 Task: Find connections with filter location Odense with filter topic #coachingwith filter profile language Spanish with filter current company Firstsource with filter school Dhirubhai Ambani Institute of Information and Communication Technology with filter industry Office Furniture and Fixtures Manufacturing with filter service category Human Resources with filter keywords title Red Cross Volunteer
Action: Mouse moved to (711, 99)
Screenshot: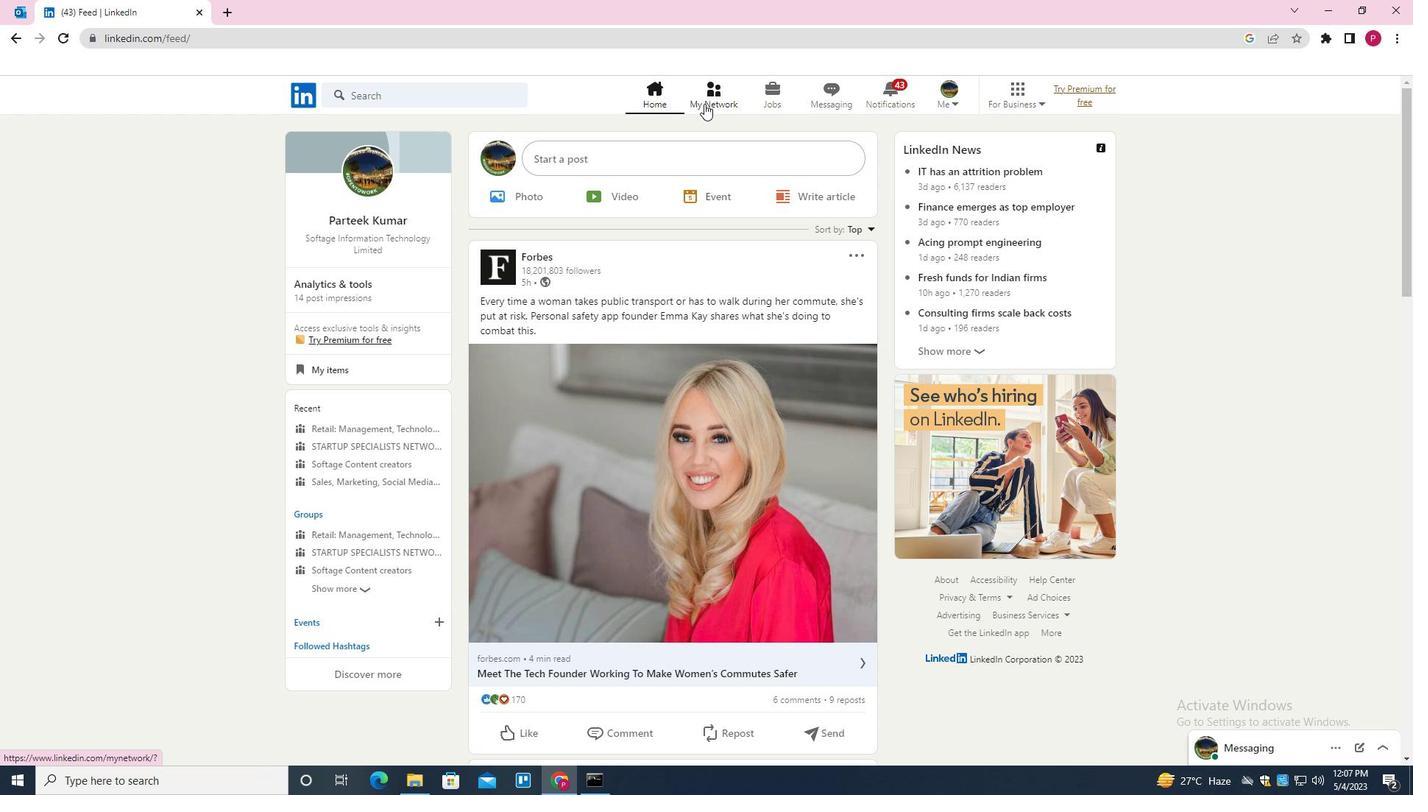 
Action: Mouse pressed left at (711, 99)
Screenshot: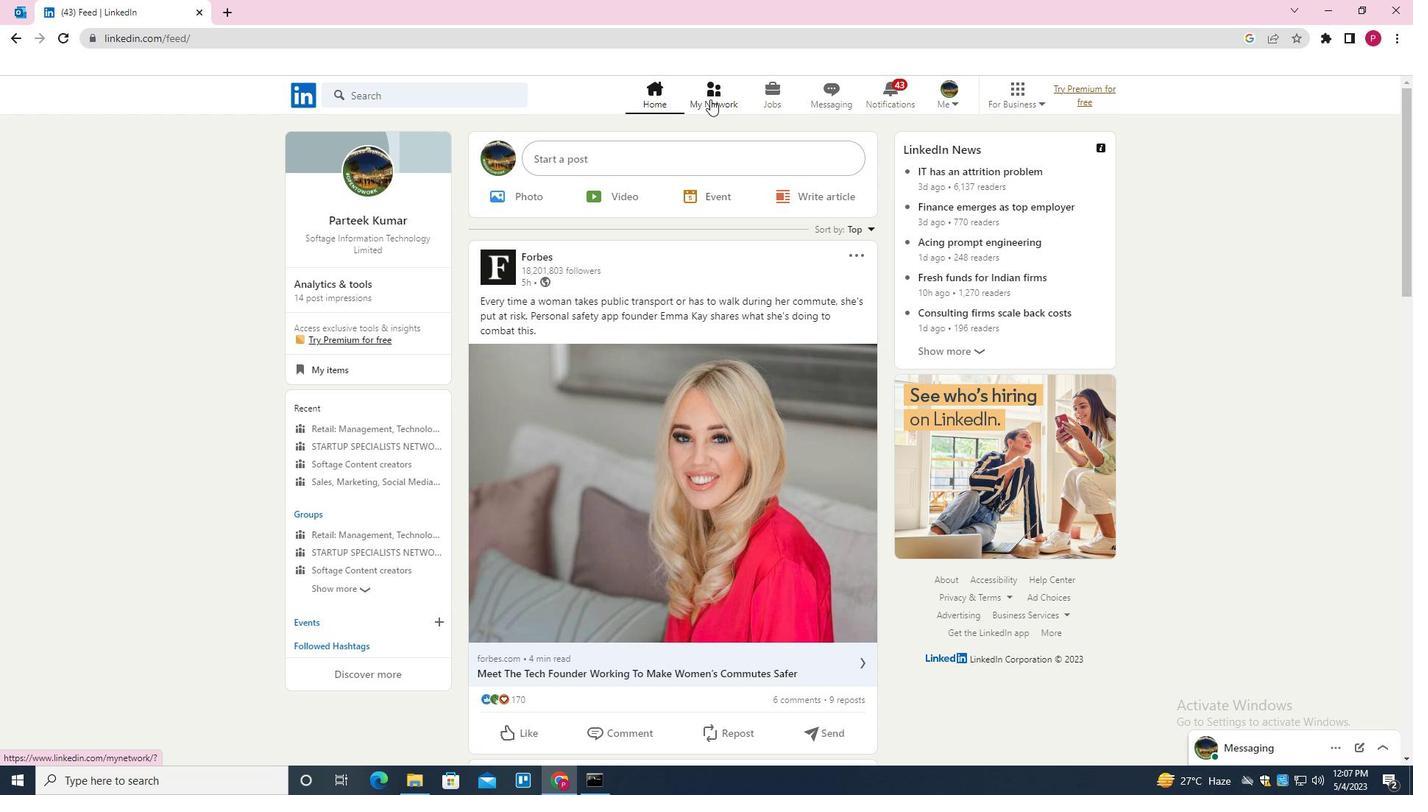 
Action: Mouse moved to (461, 172)
Screenshot: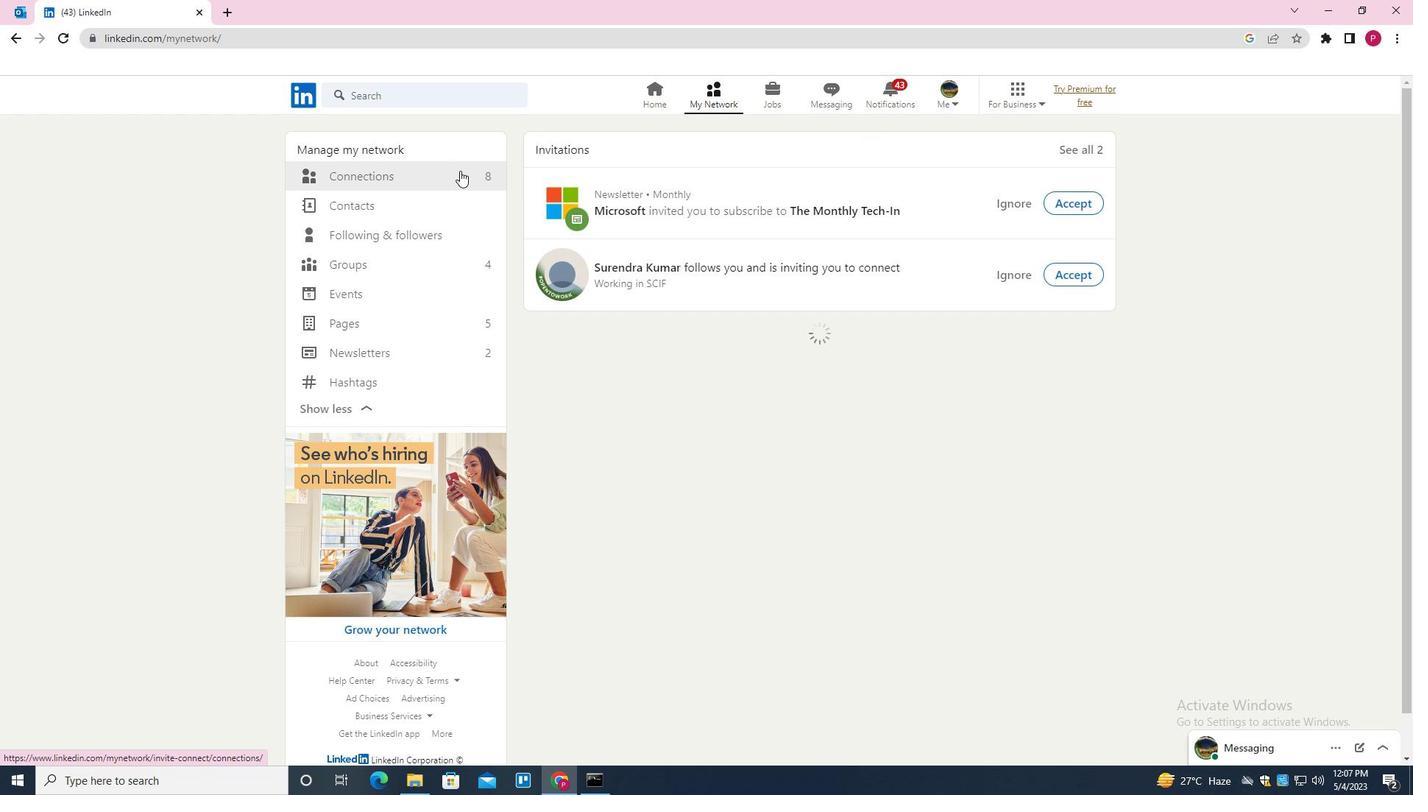 
Action: Mouse pressed left at (461, 172)
Screenshot: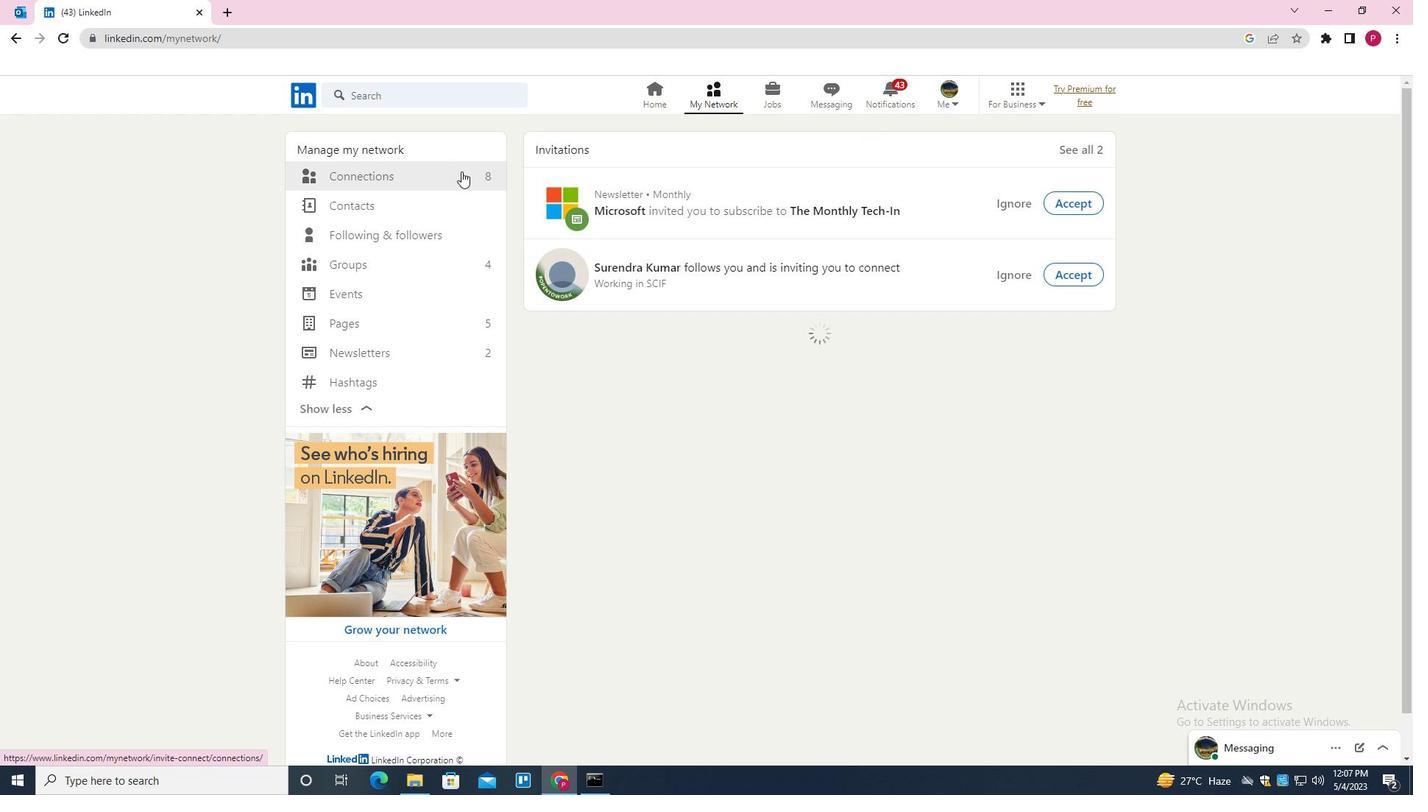 
Action: Mouse moved to (818, 176)
Screenshot: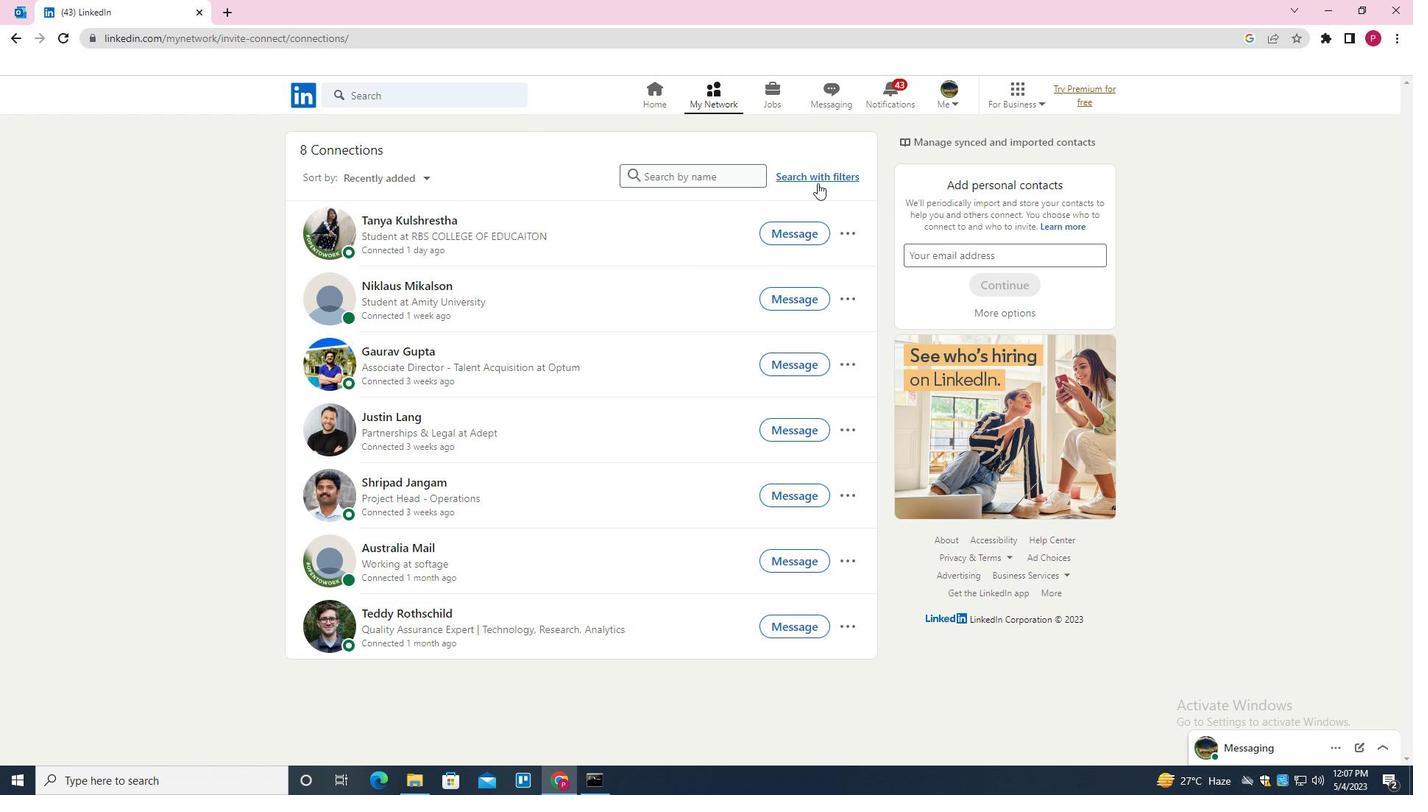 
Action: Mouse pressed left at (818, 176)
Screenshot: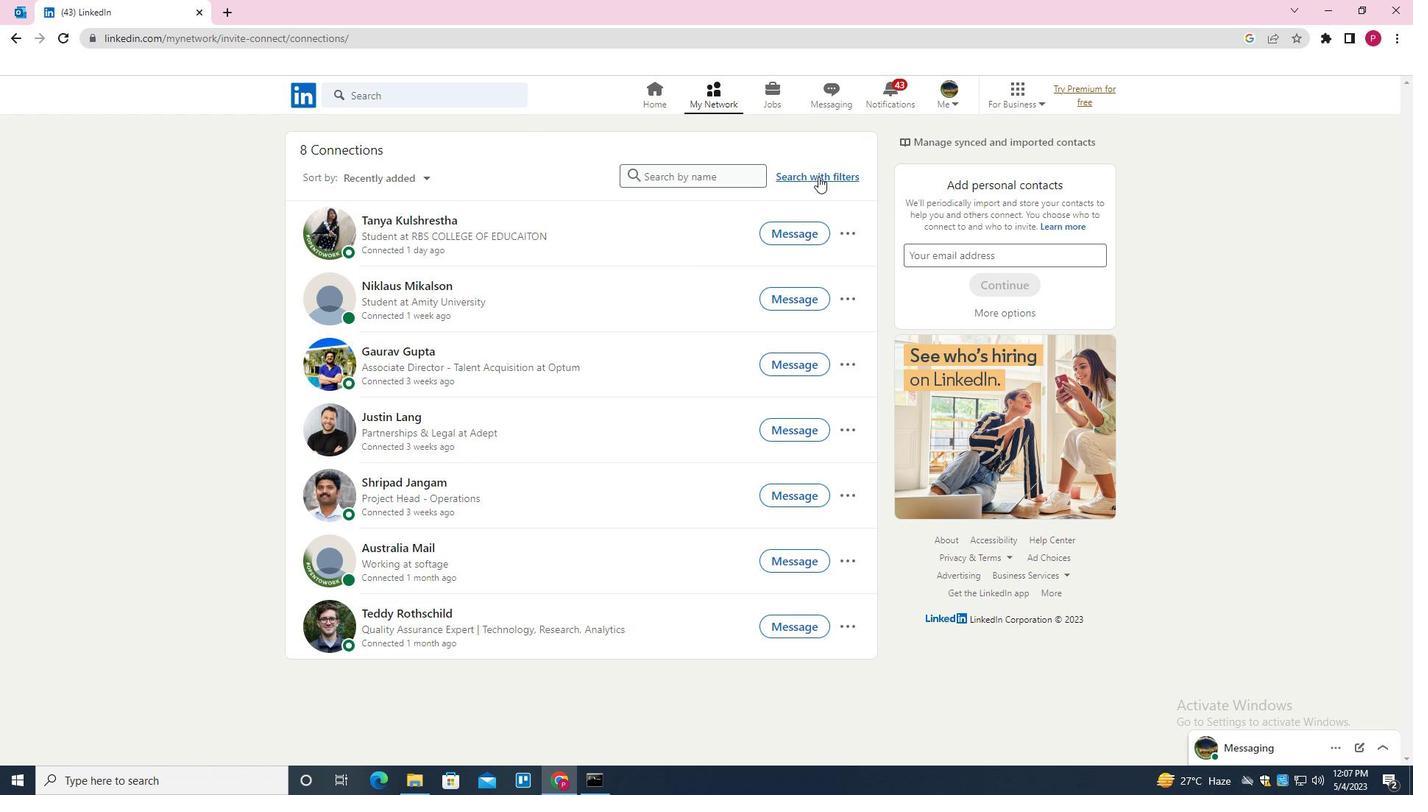 
Action: Mouse moved to (756, 139)
Screenshot: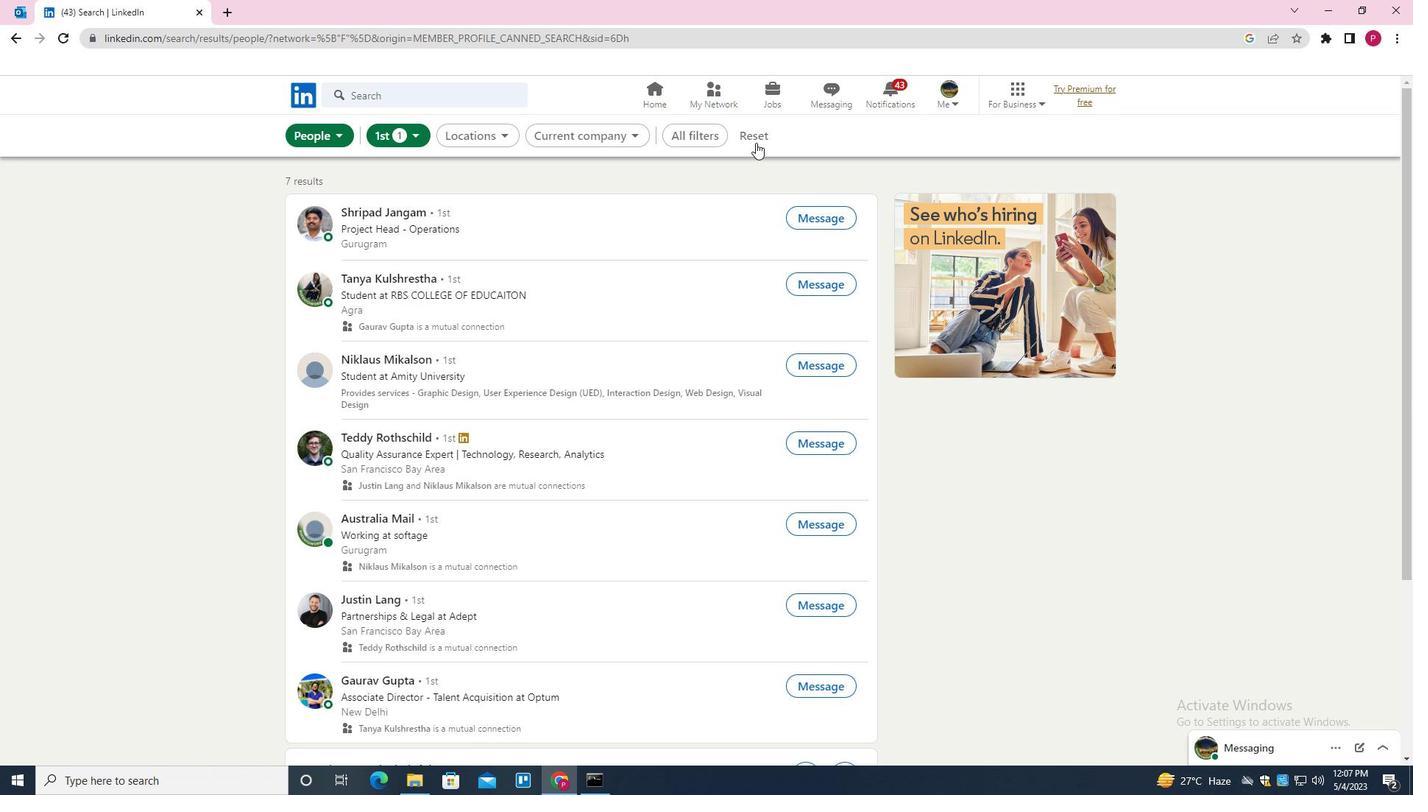 
Action: Mouse pressed left at (756, 139)
Screenshot: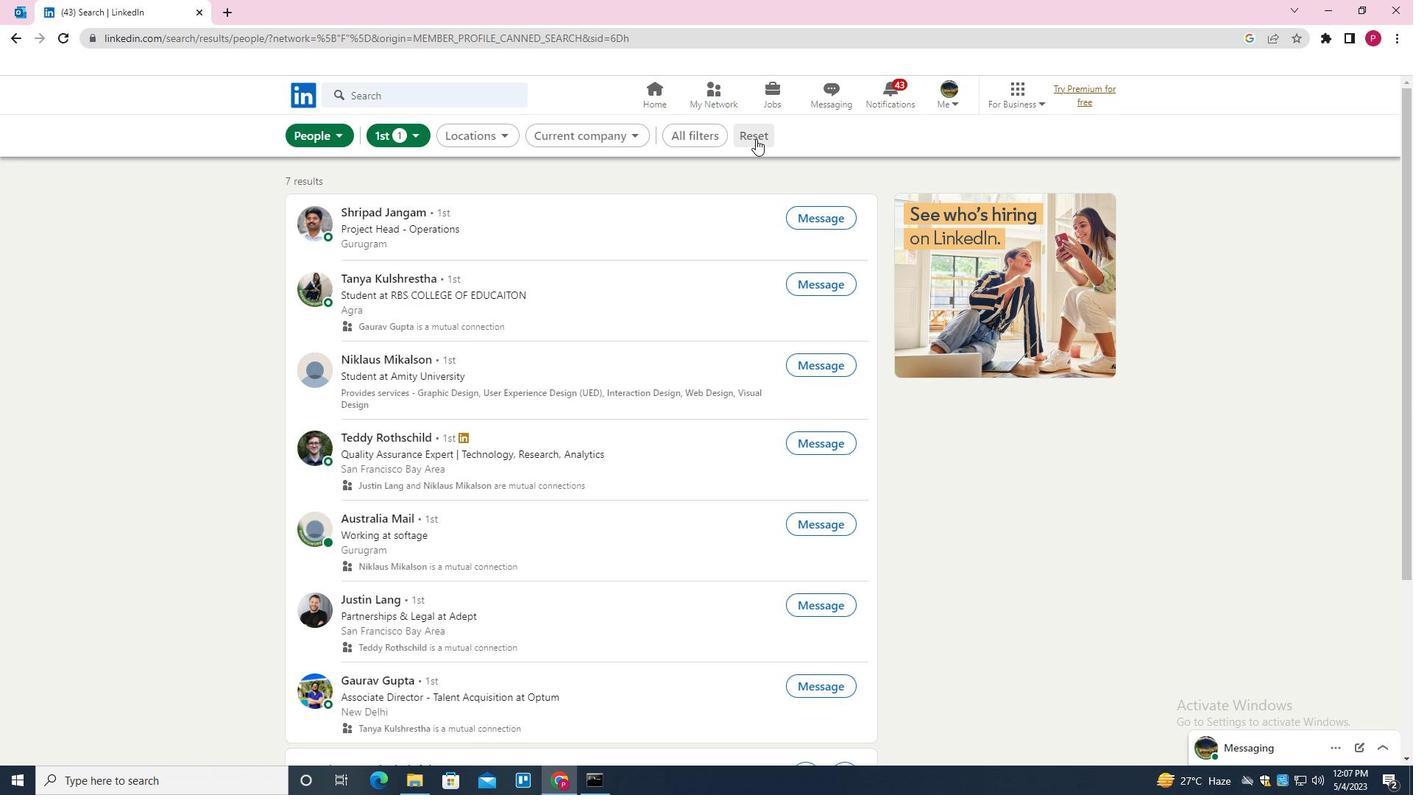 
Action: Mouse moved to (732, 130)
Screenshot: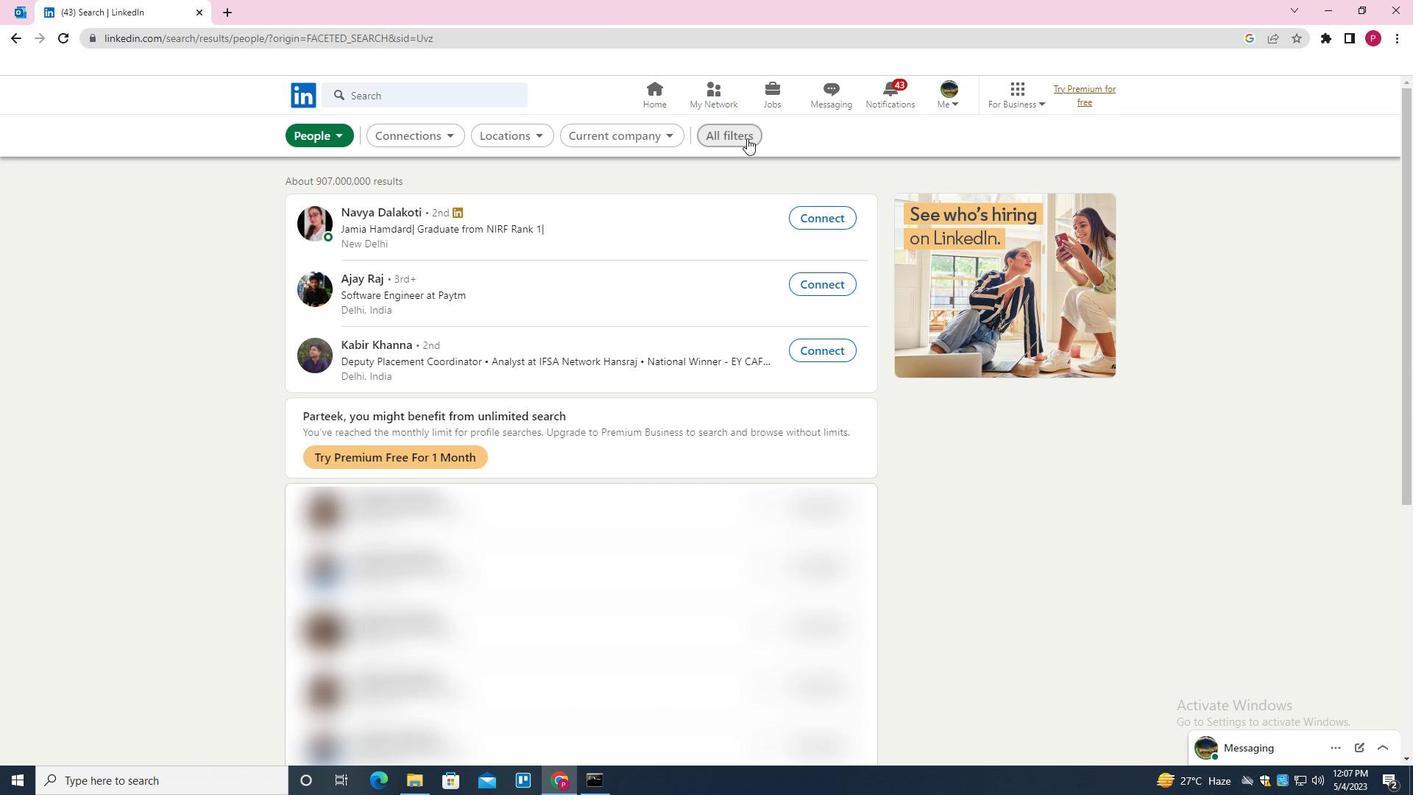 
Action: Mouse pressed left at (732, 130)
Screenshot: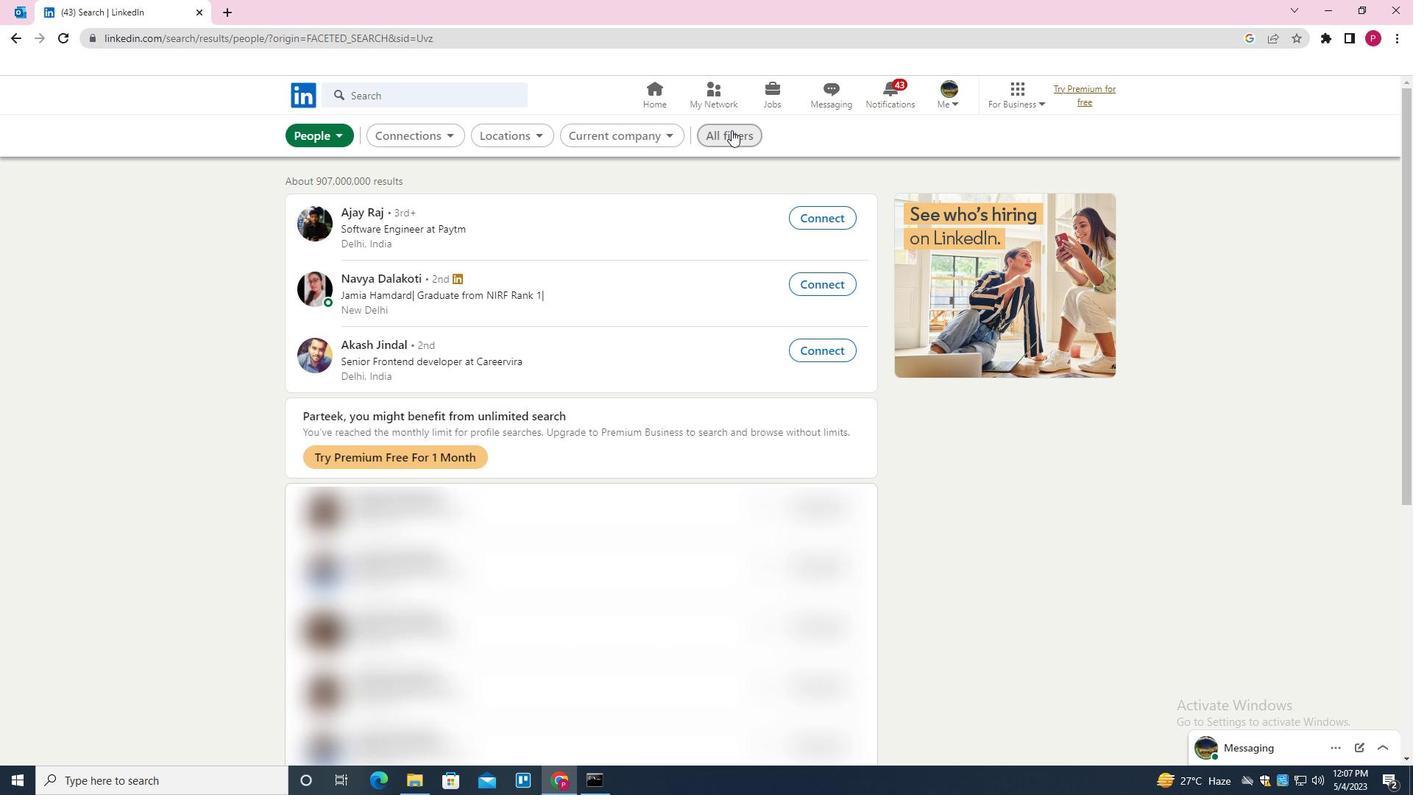 
Action: Mouse moved to (1076, 301)
Screenshot: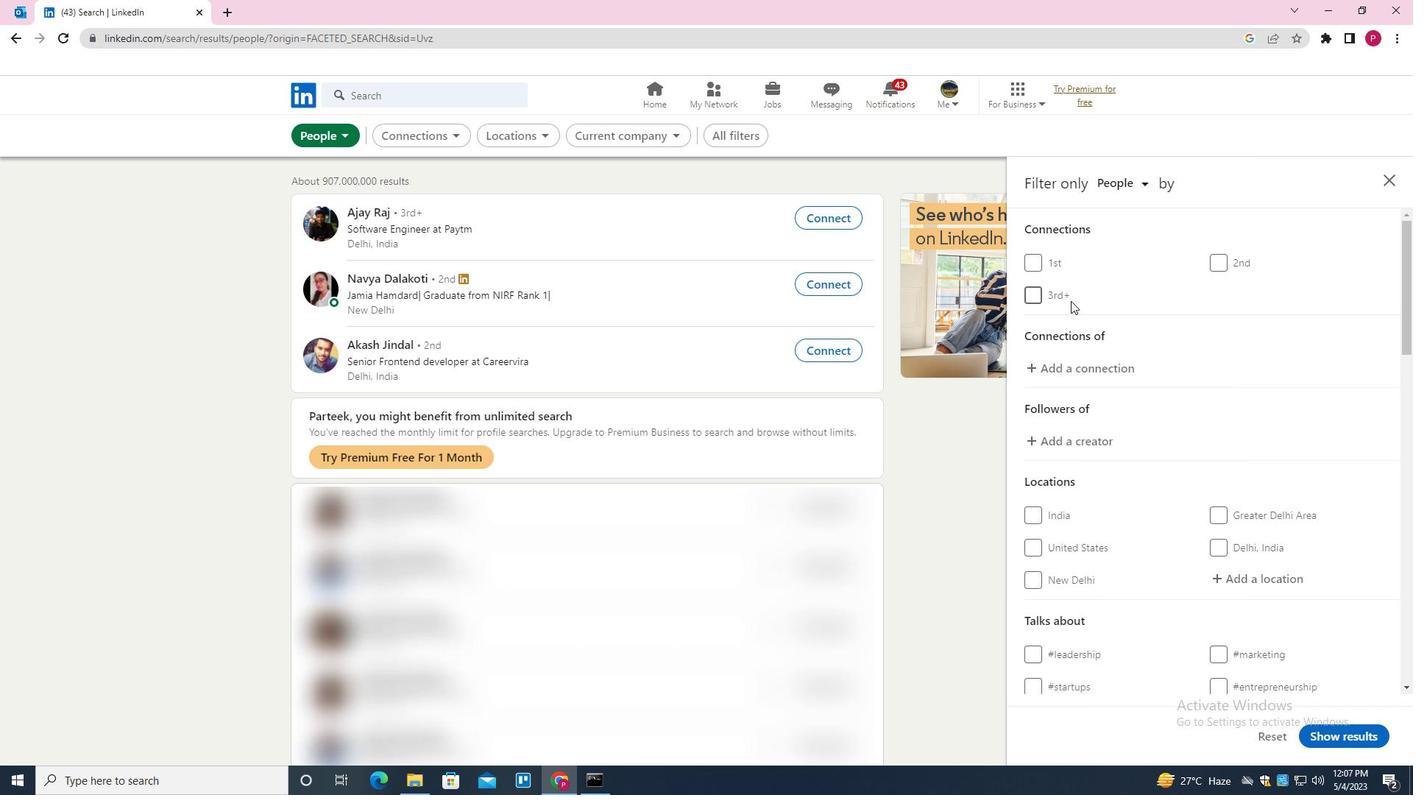 
Action: Mouse scrolled (1076, 300) with delta (0, 0)
Screenshot: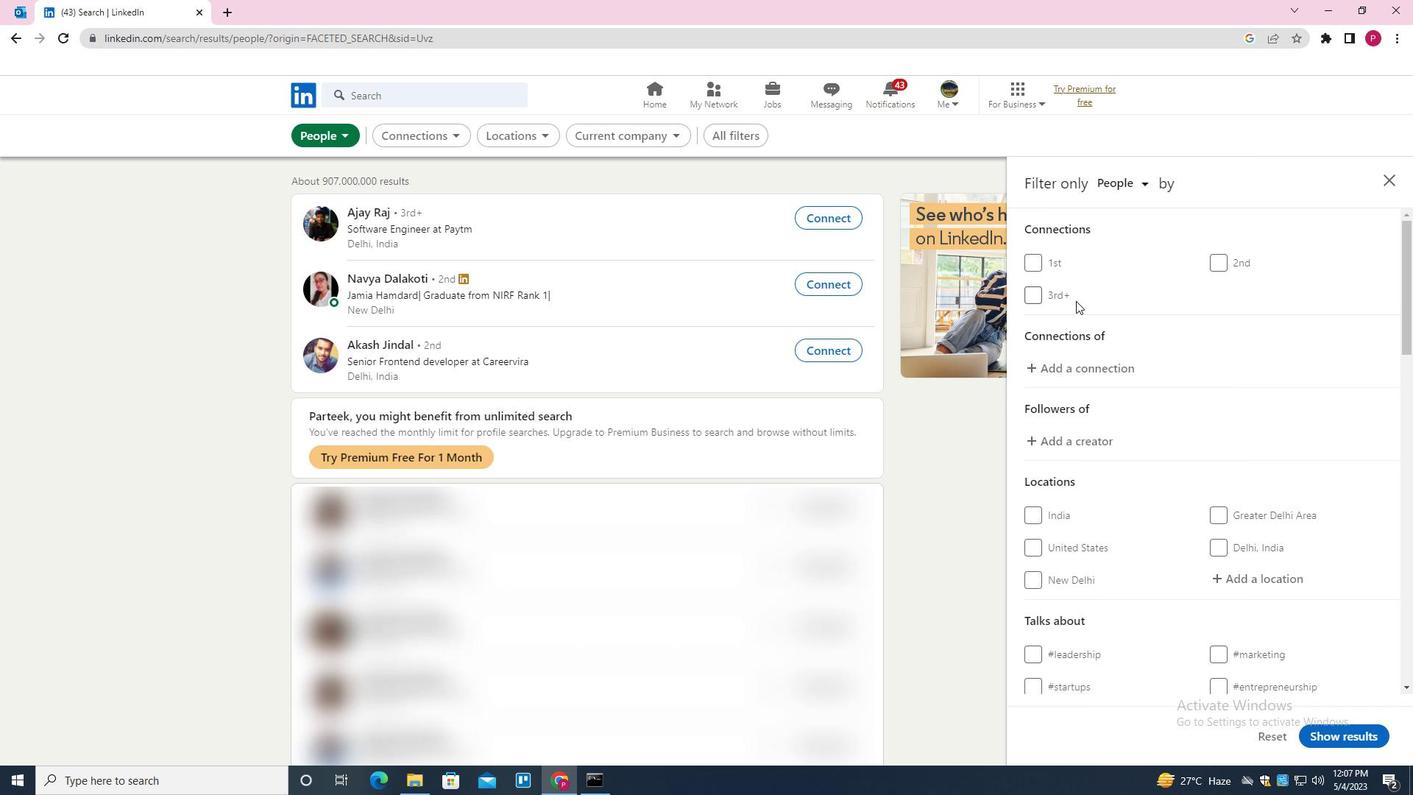 
Action: Mouse scrolled (1076, 300) with delta (0, 0)
Screenshot: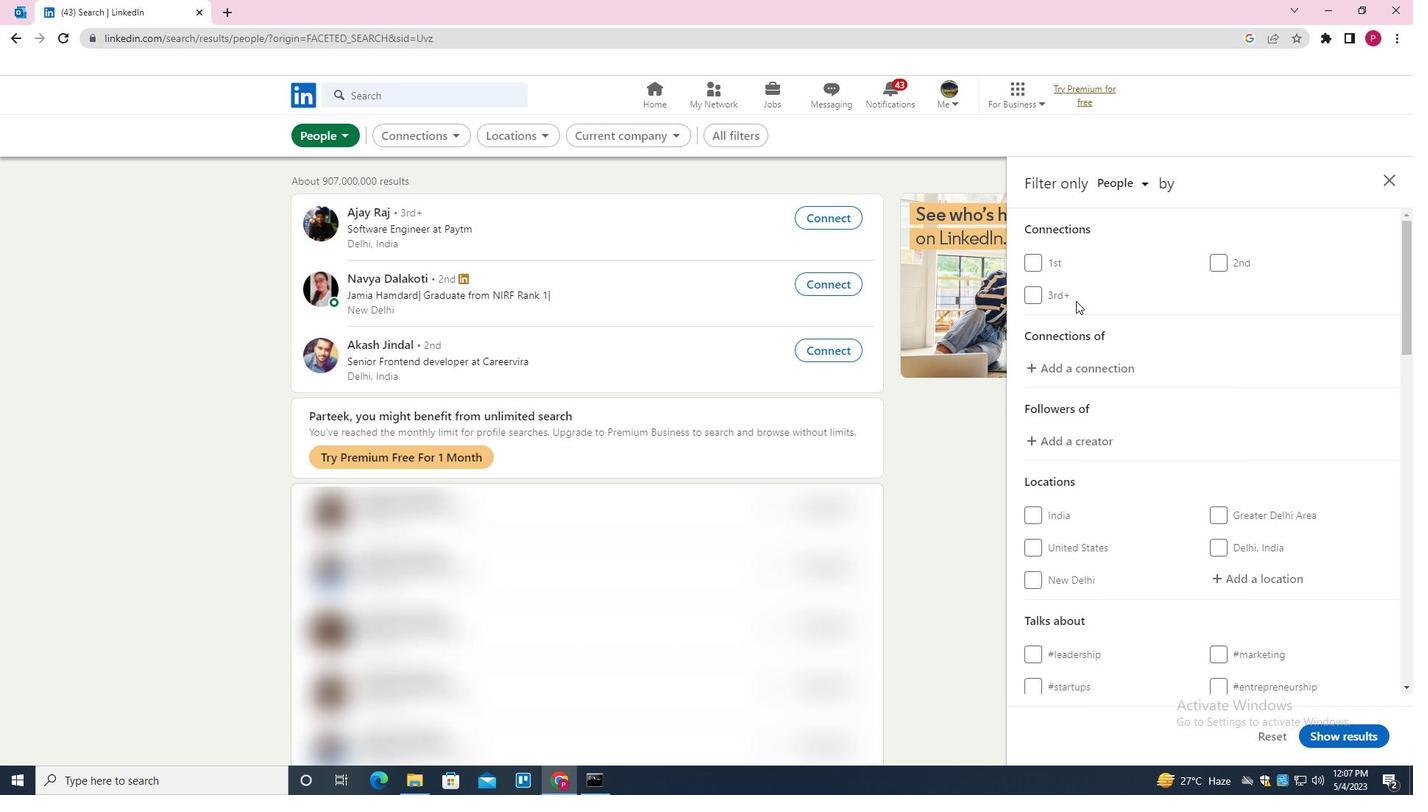 
Action: Mouse scrolled (1076, 300) with delta (0, 0)
Screenshot: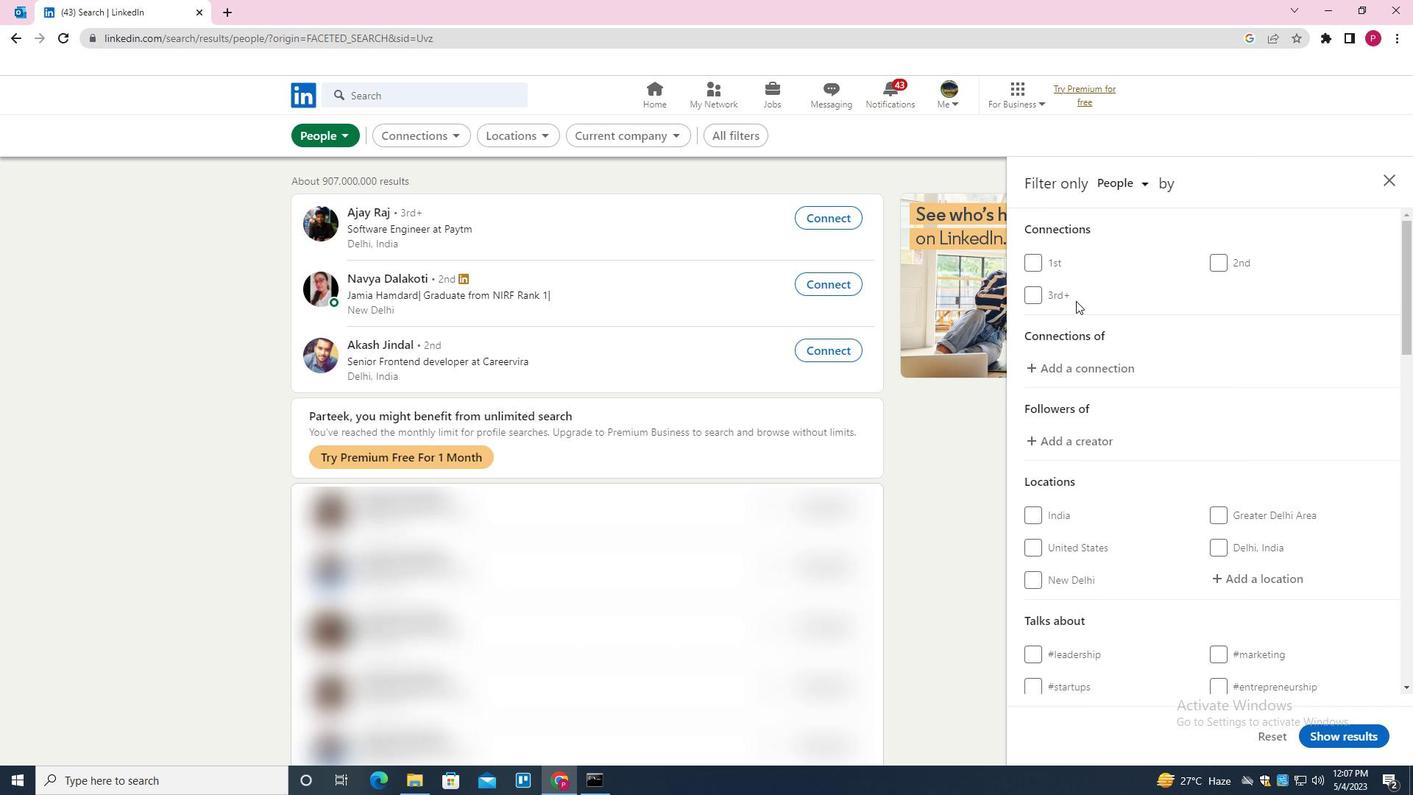 
Action: Mouse moved to (1248, 361)
Screenshot: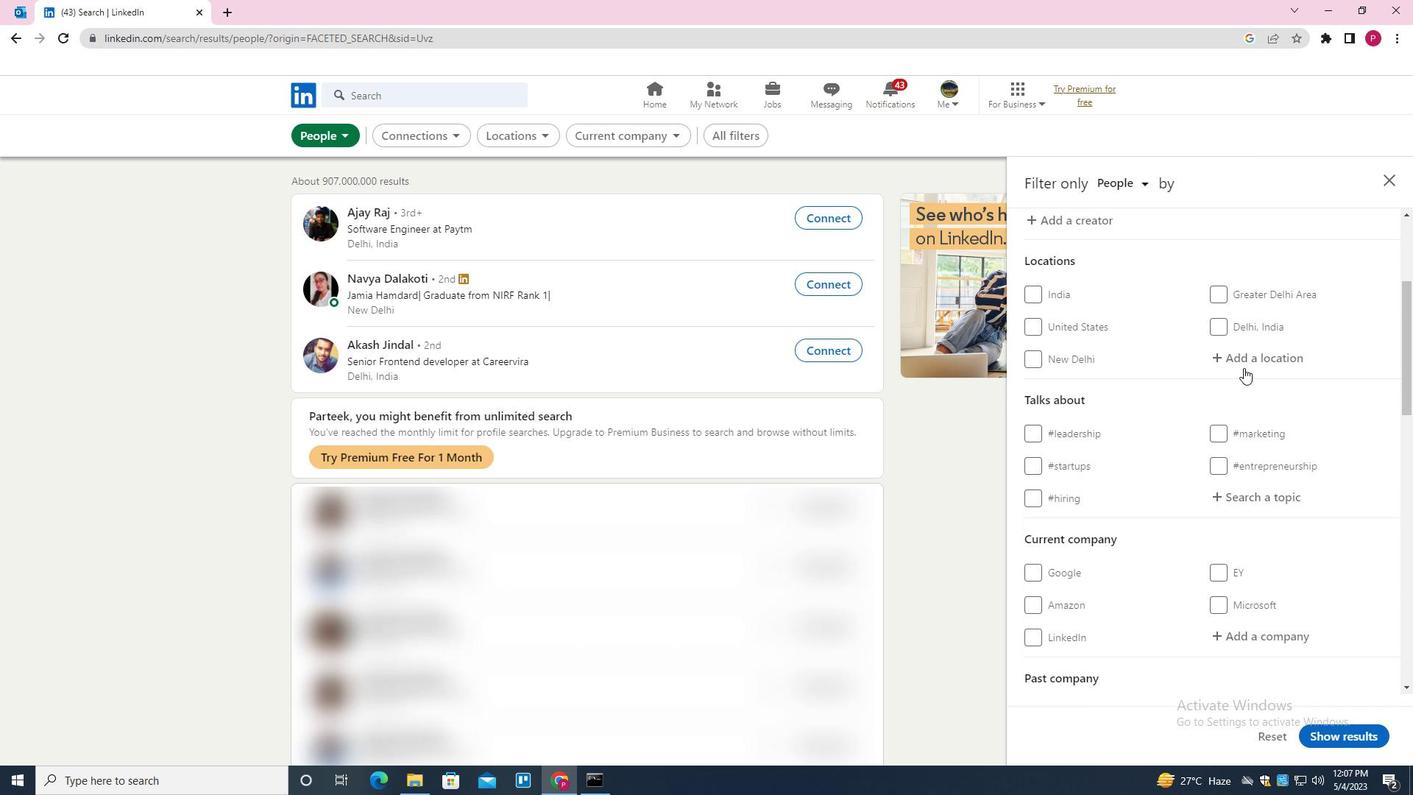 
Action: Mouse pressed left at (1248, 361)
Screenshot: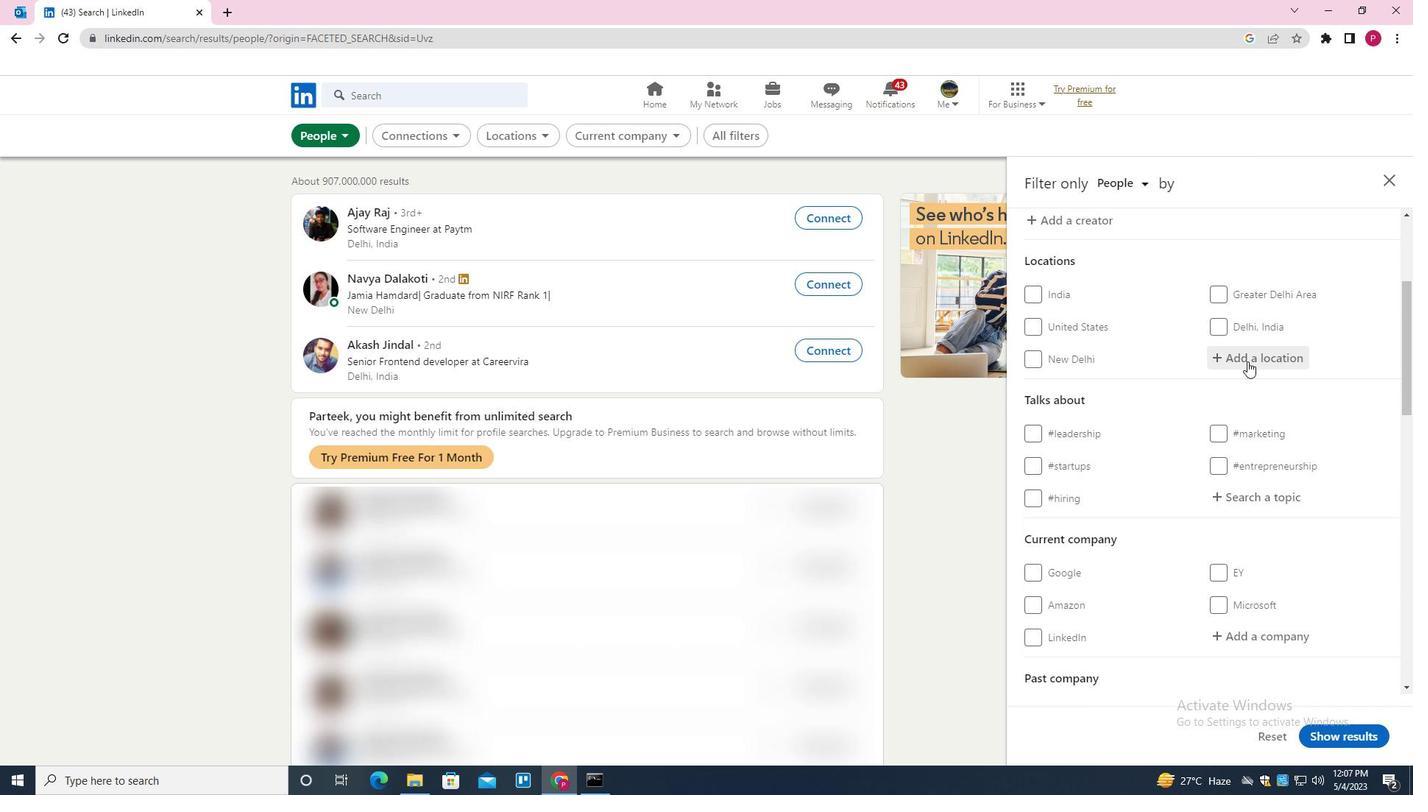 
Action: Key pressed <Key.shift>ODENSE<Key.down><Key.enter>
Screenshot: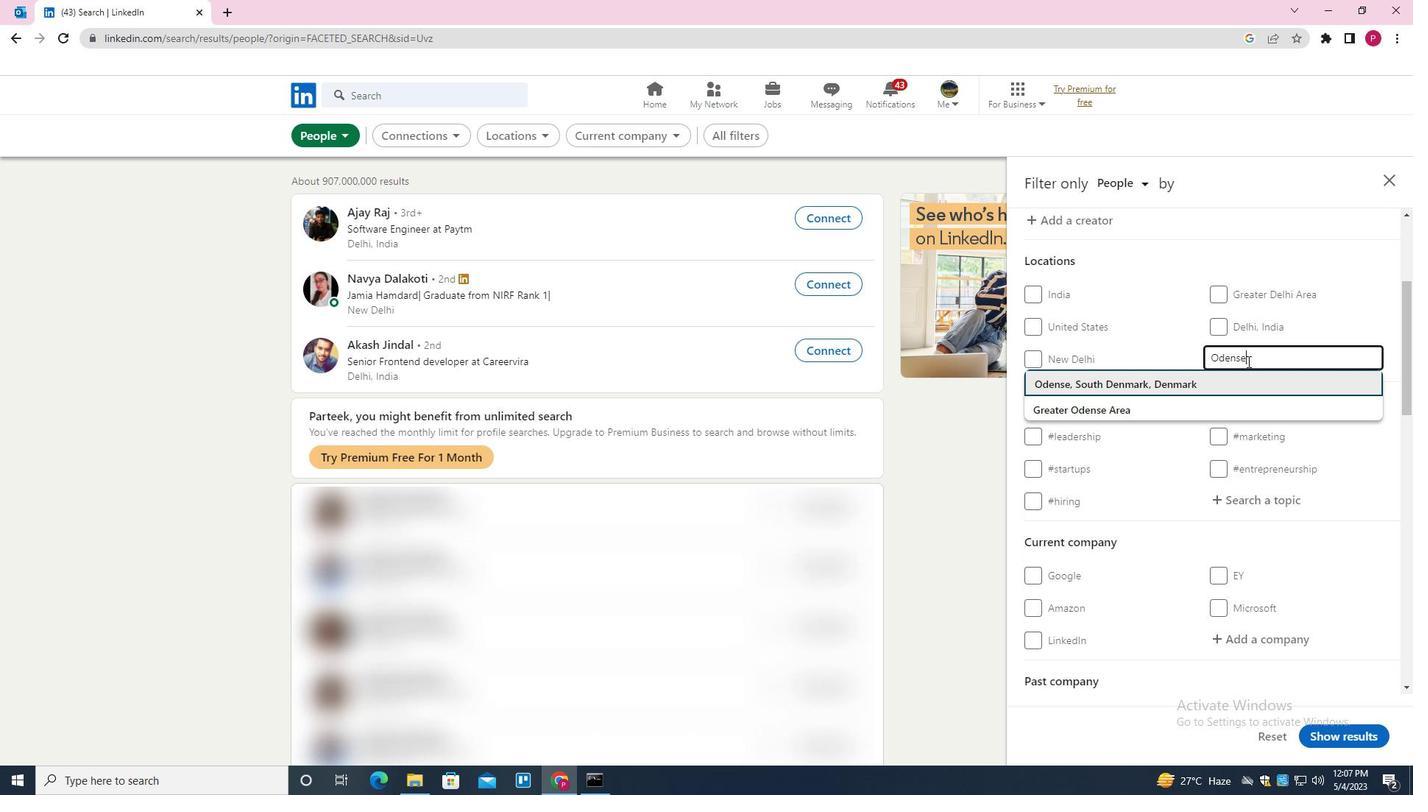 
Action: Mouse moved to (1306, 391)
Screenshot: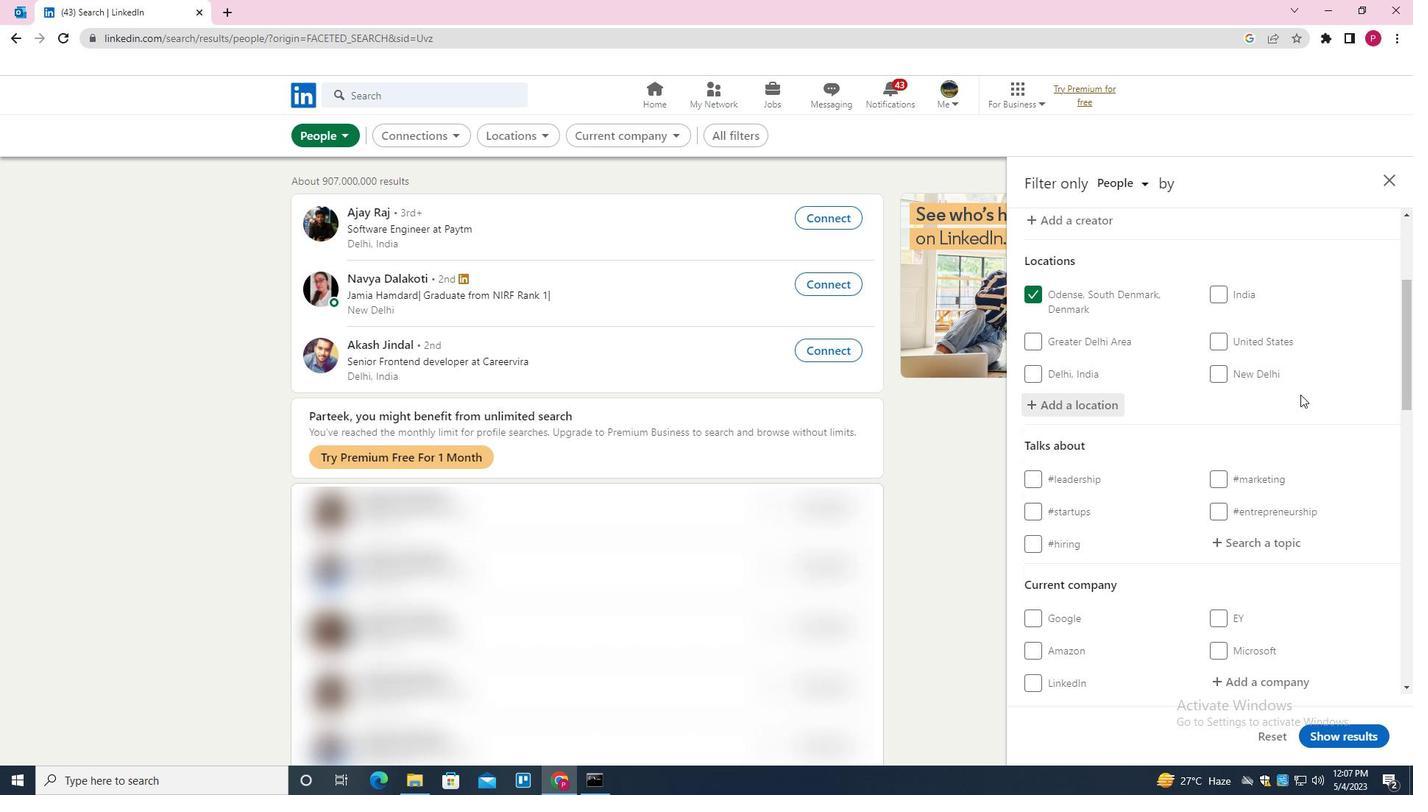 
Action: Mouse scrolled (1306, 391) with delta (0, 0)
Screenshot: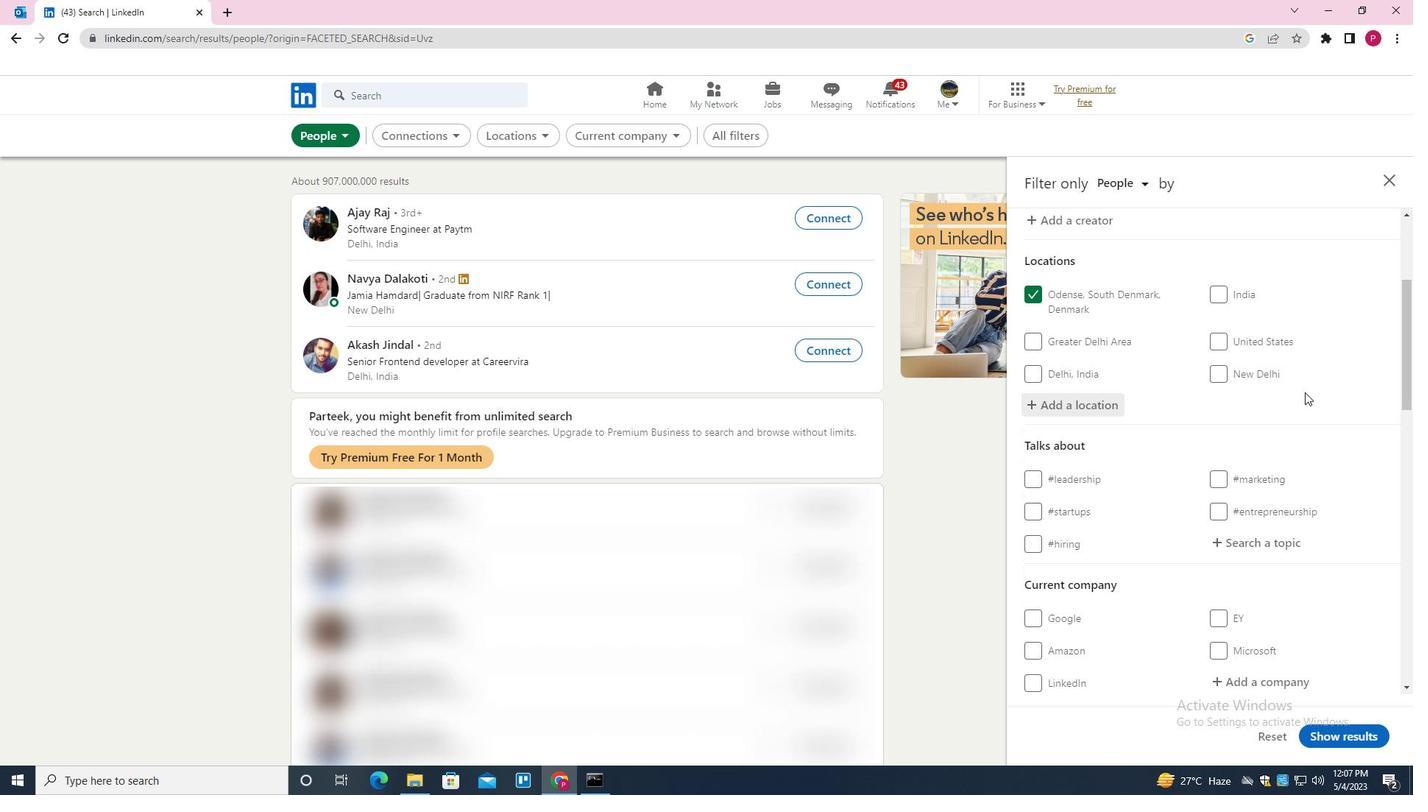 
Action: Mouse moved to (1306, 391)
Screenshot: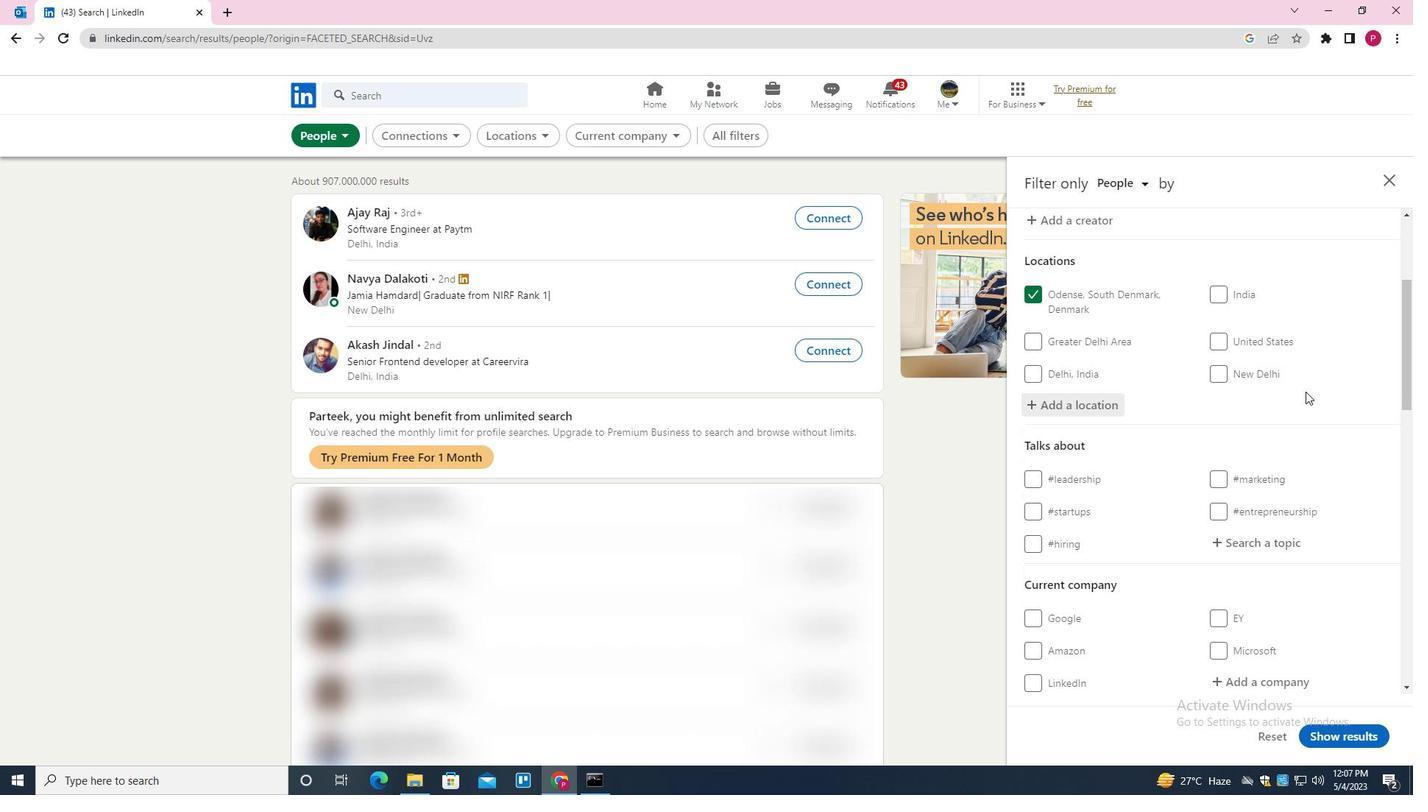 
Action: Mouse scrolled (1306, 391) with delta (0, 0)
Screenshot: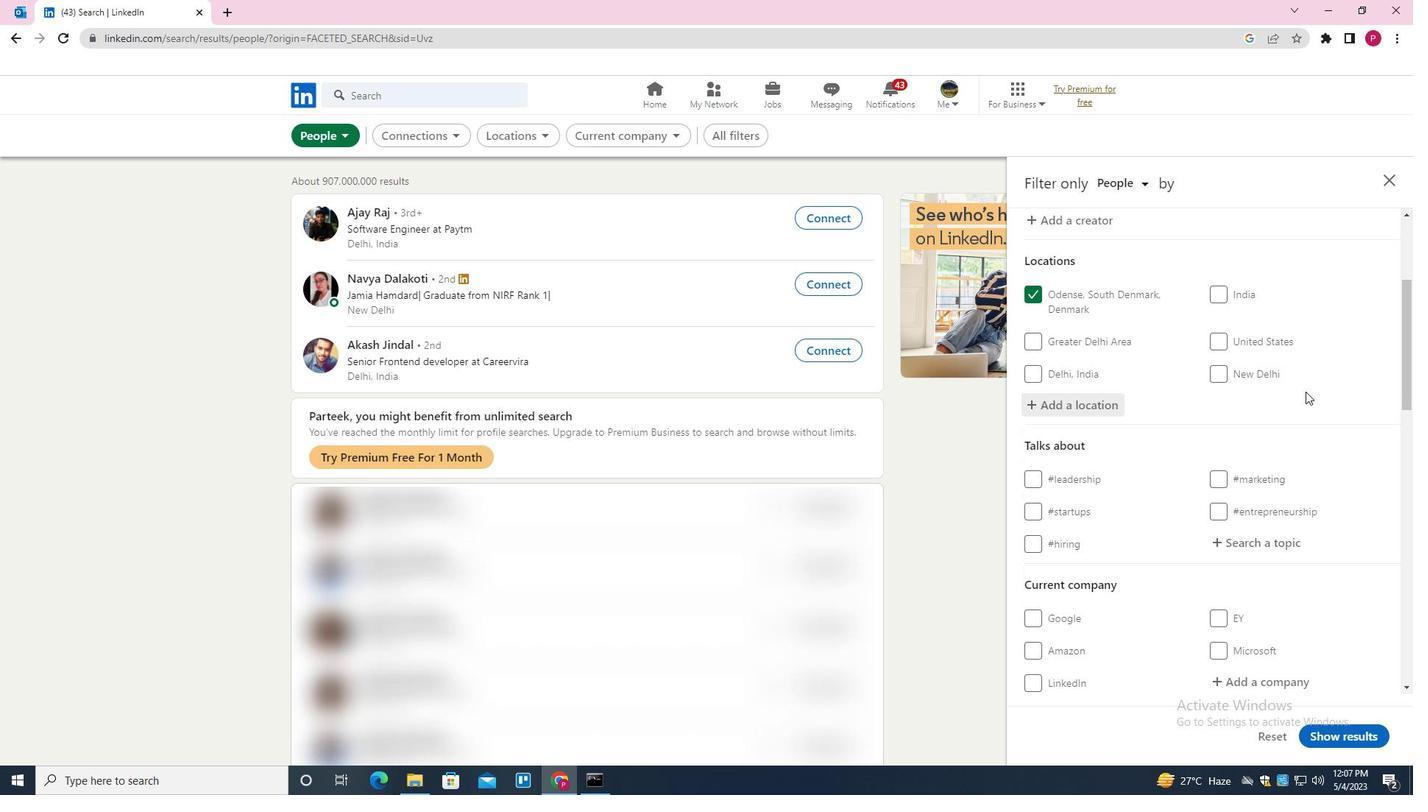 
Action: Mouse moved to (1285, 404)
Screenshot: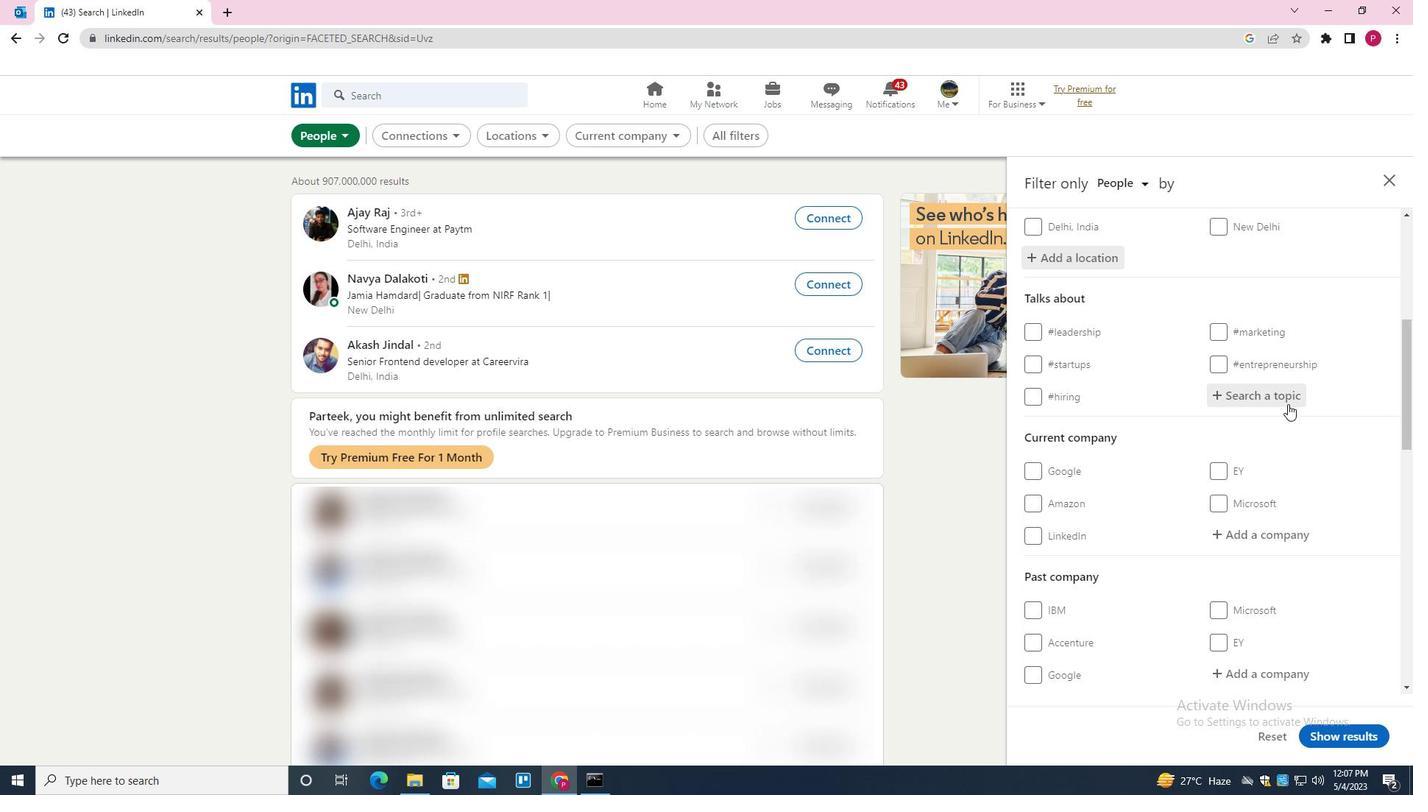 
Action: Mouse pressed left at (1285, 404)
Screenshot: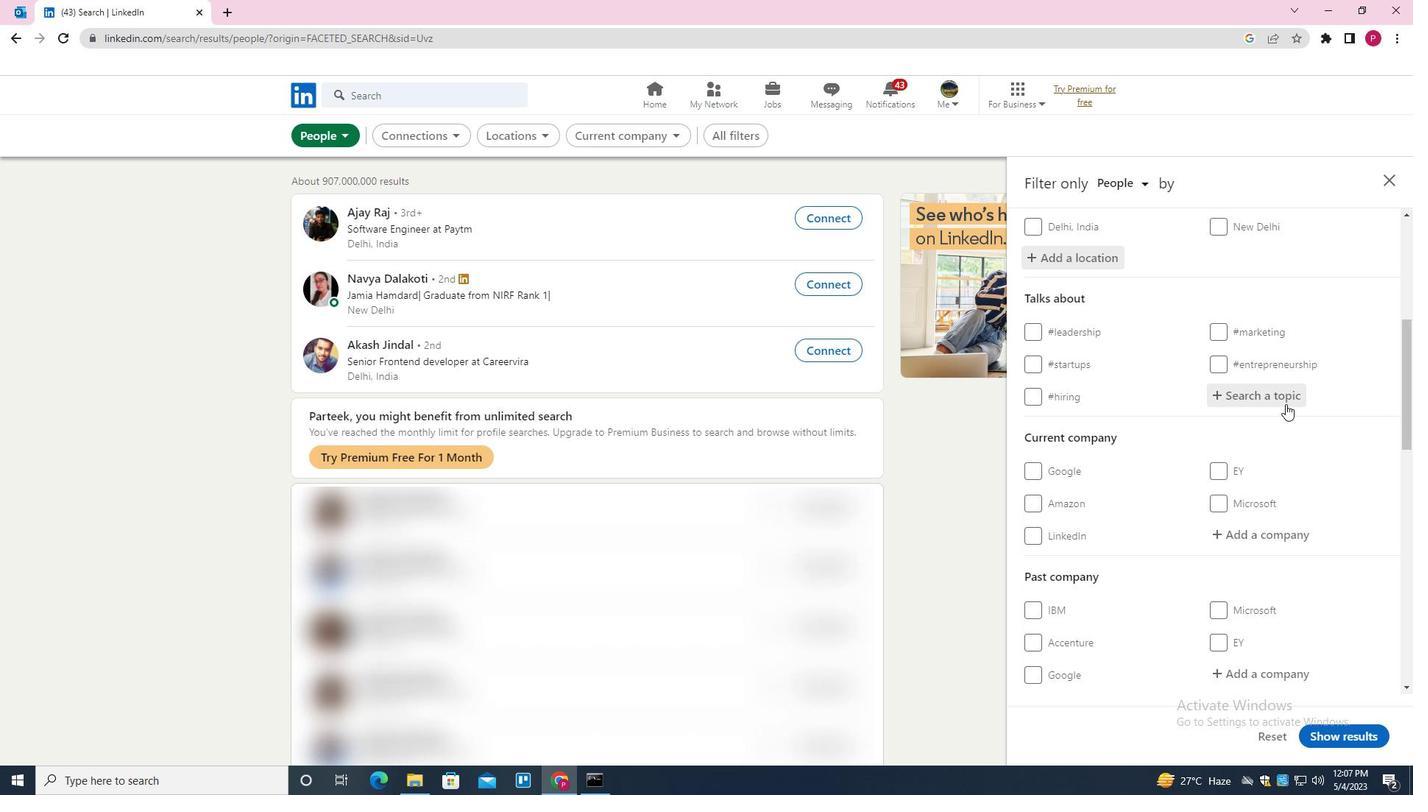 
Action: Key pressed <Key.shift>COACHING<Key.down><Key.enter>
Screenshot: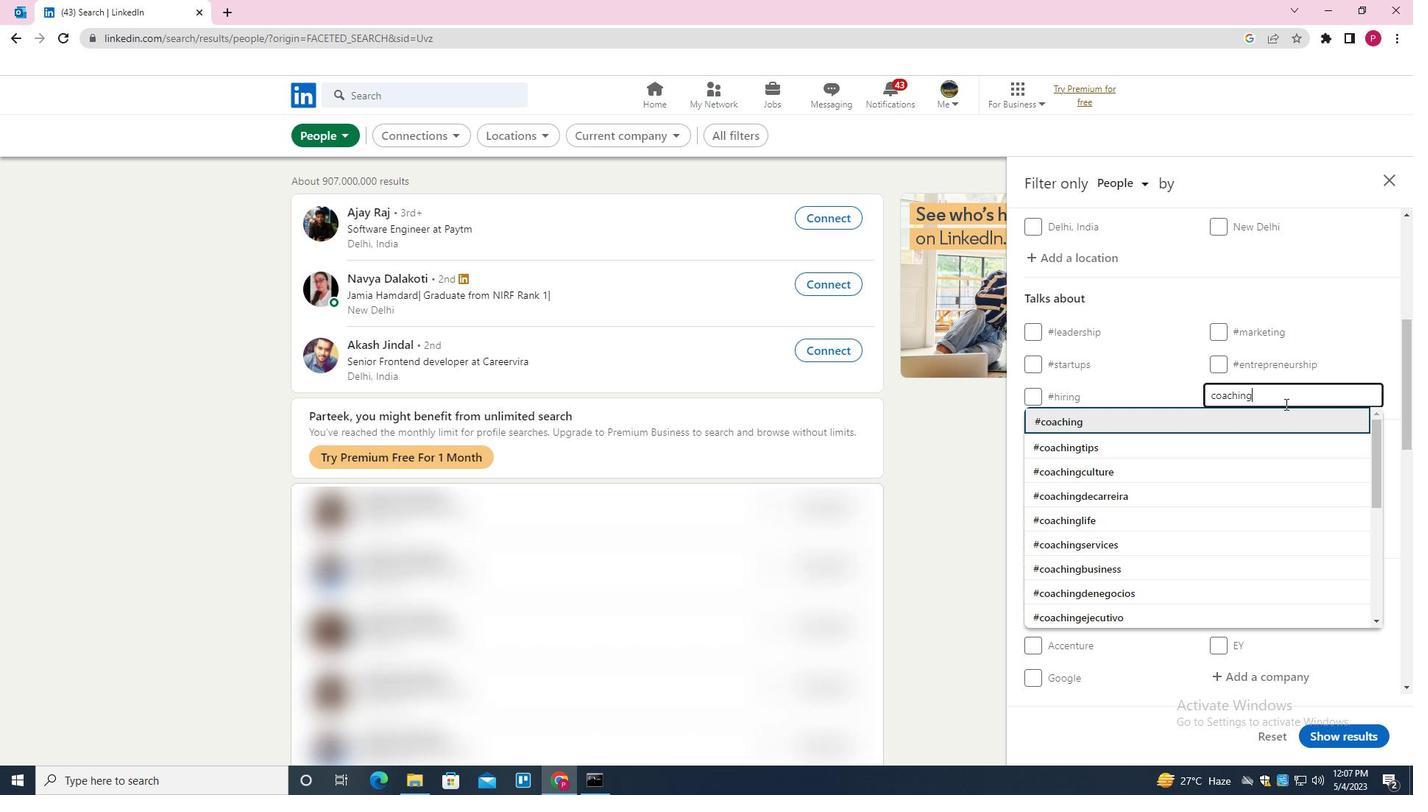 
Action: Mouse moved to (1243, 394)
Screenshot: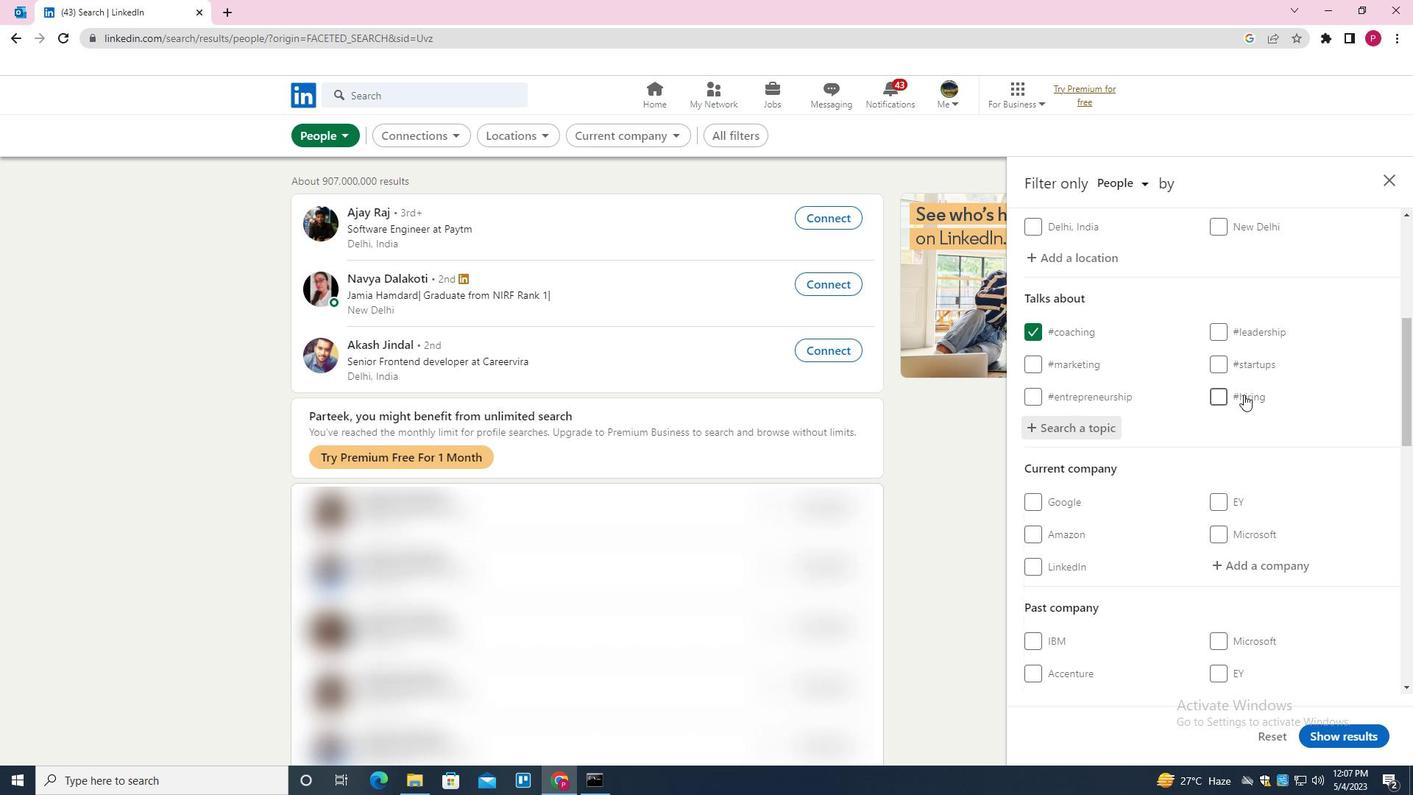 
Action: Mouse scrolled (1243, 394) with delta (0, 0)
Screenshot: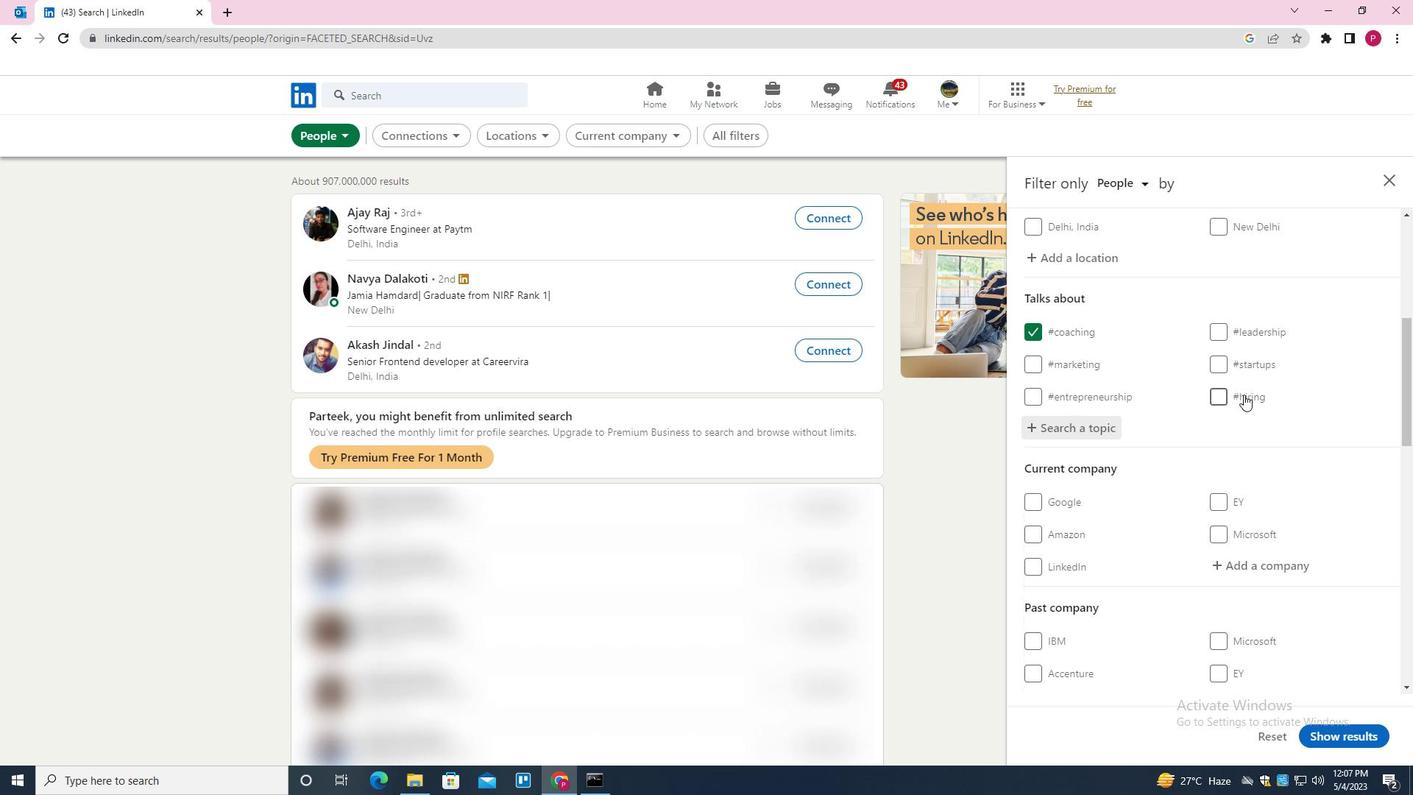 
Action: Mouse moved to (1243, 399)
Screenshot: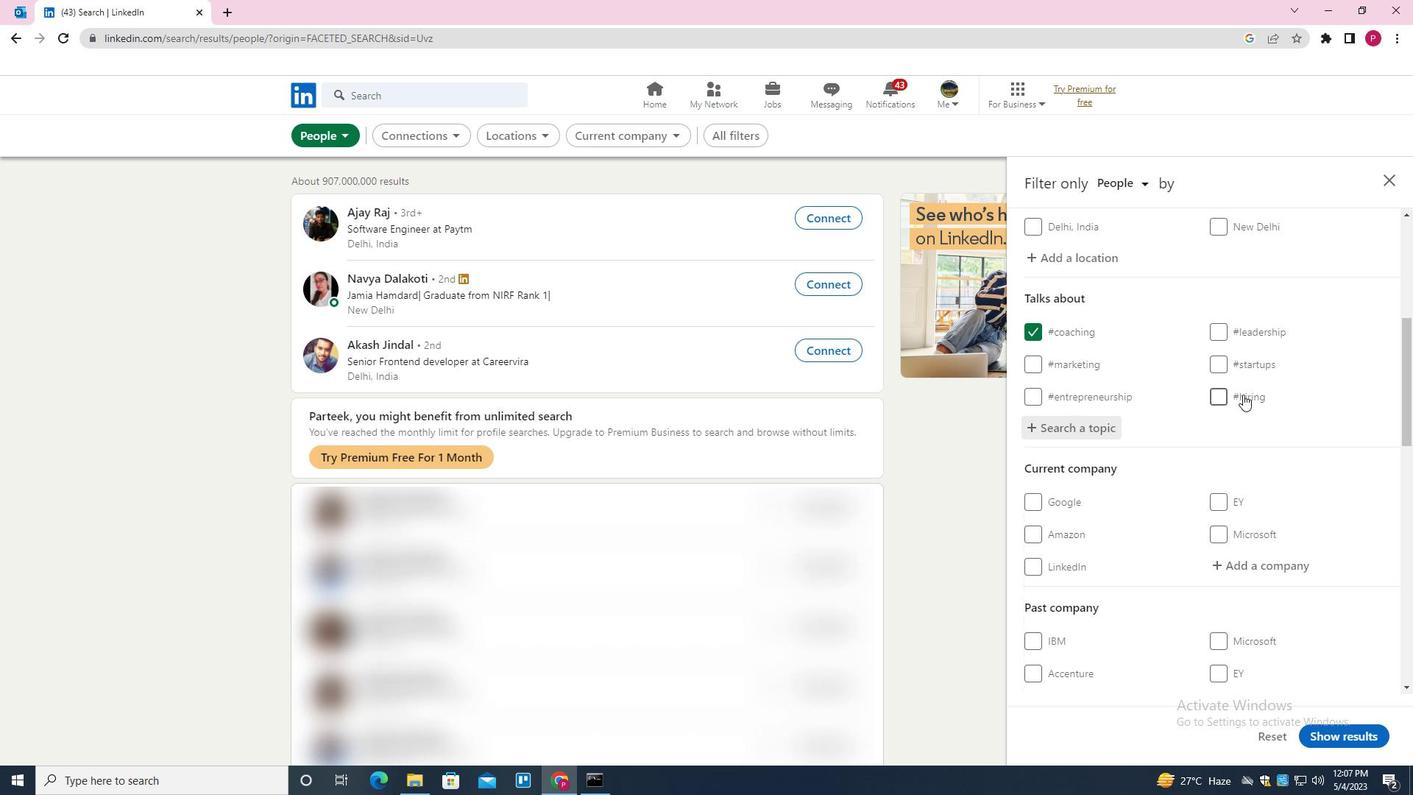 
Action: Mouse scrolled (1243, 398) with delta (0, 0)
Screenshot: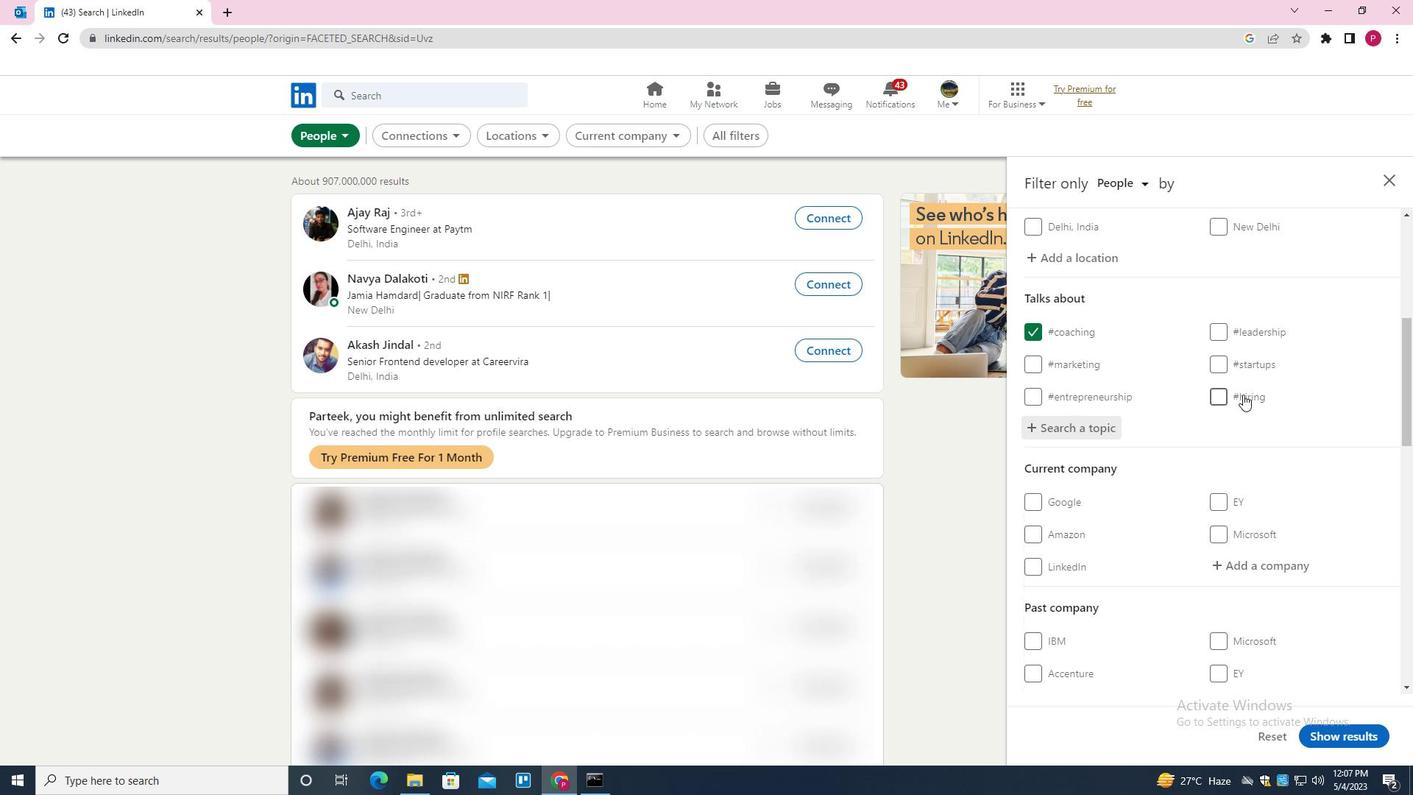 
Action: Mouse moved to (1243, 401)
Screenshot: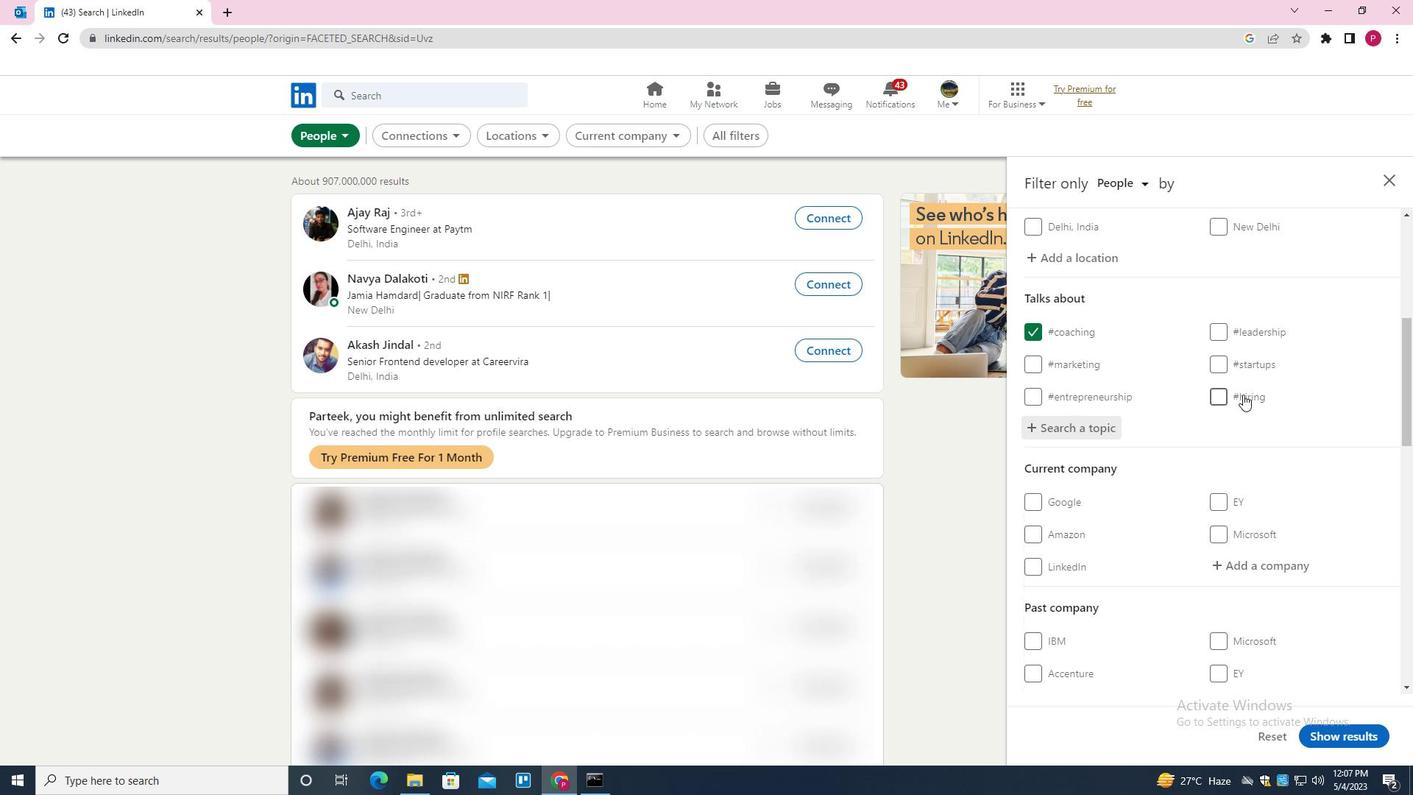 
Action: Mouse scrolled (1243, 400) with delta (0, 0)
Screenshot: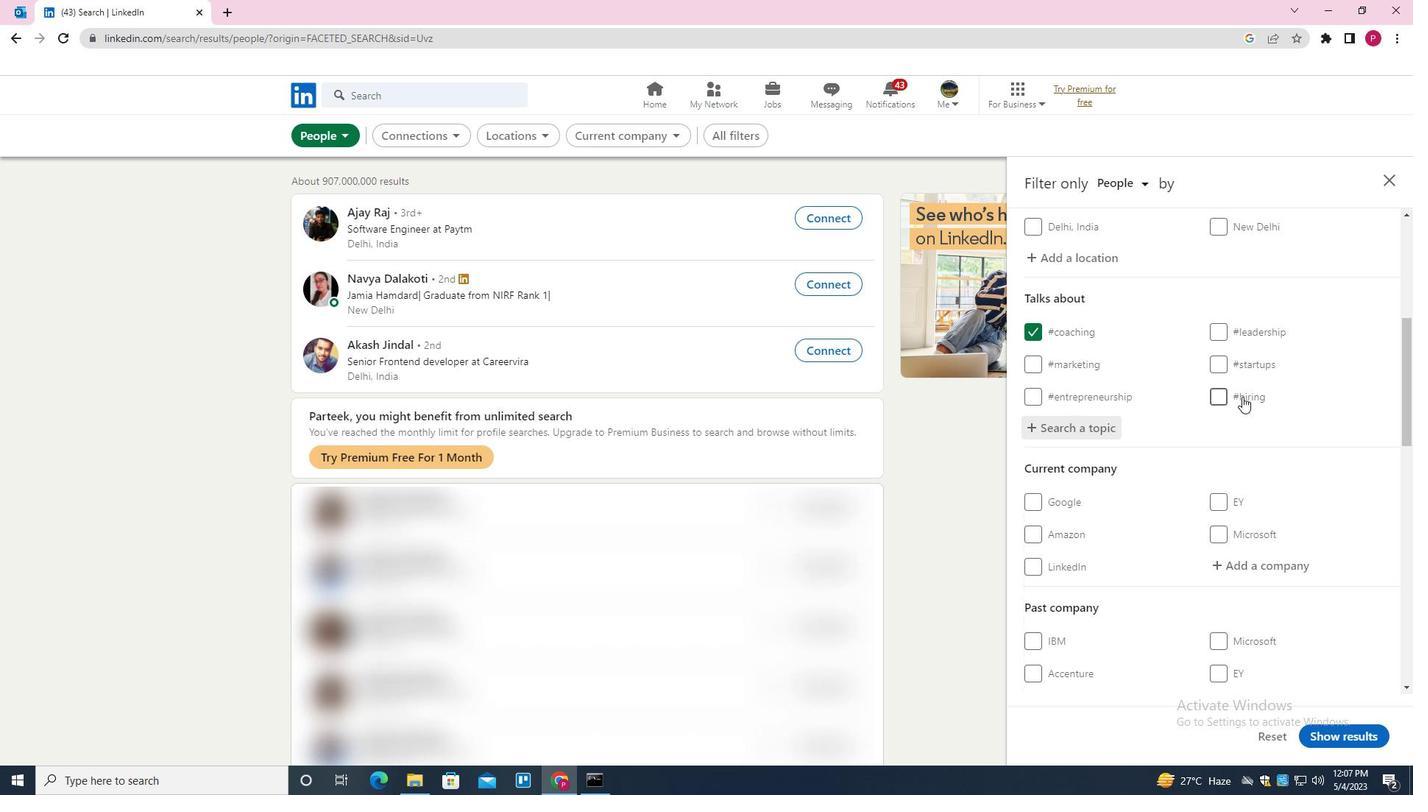 
Action: Mouse scrolled (1243, 400) with delta (0, 0)
Screenshot: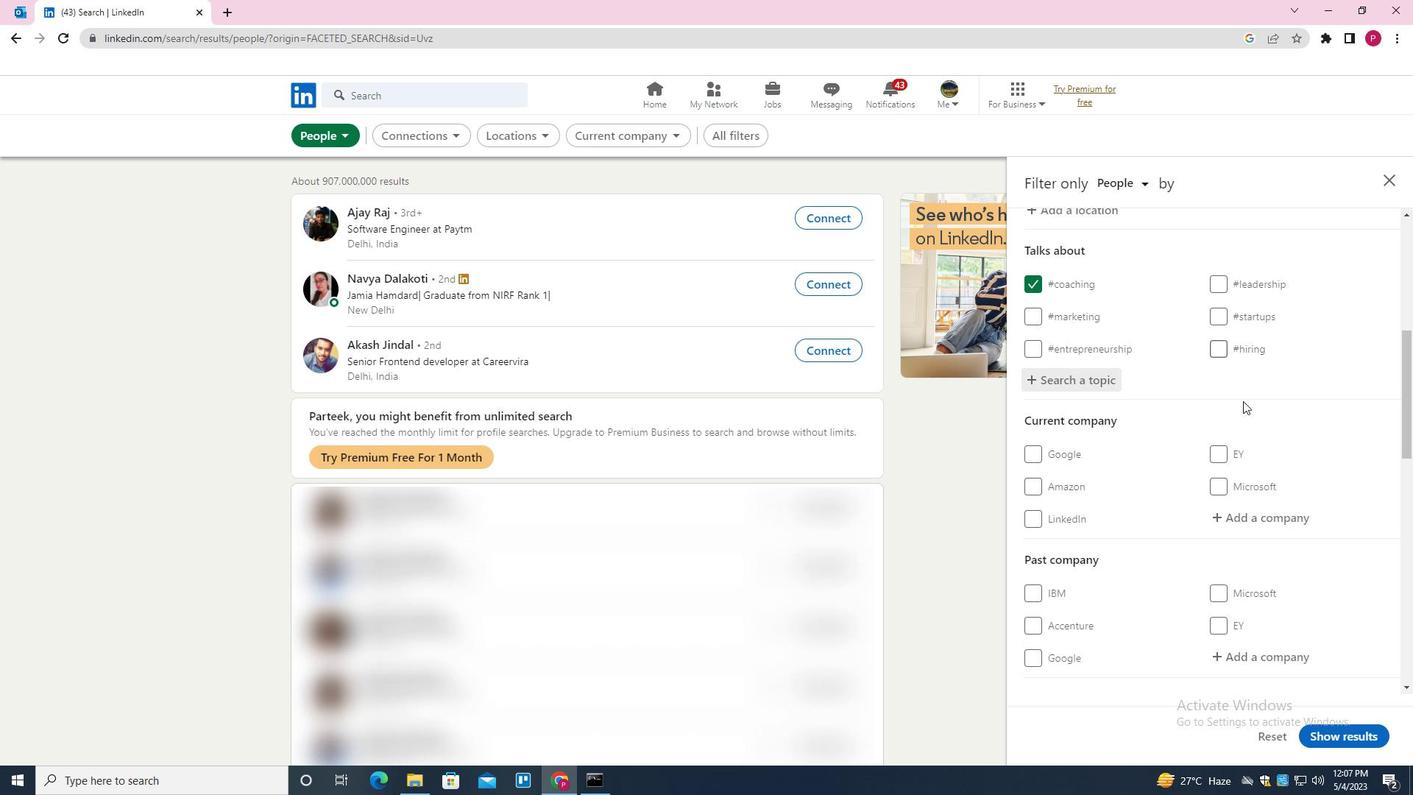 
Action: Mouse moved to (1245, 403)
Screenshot: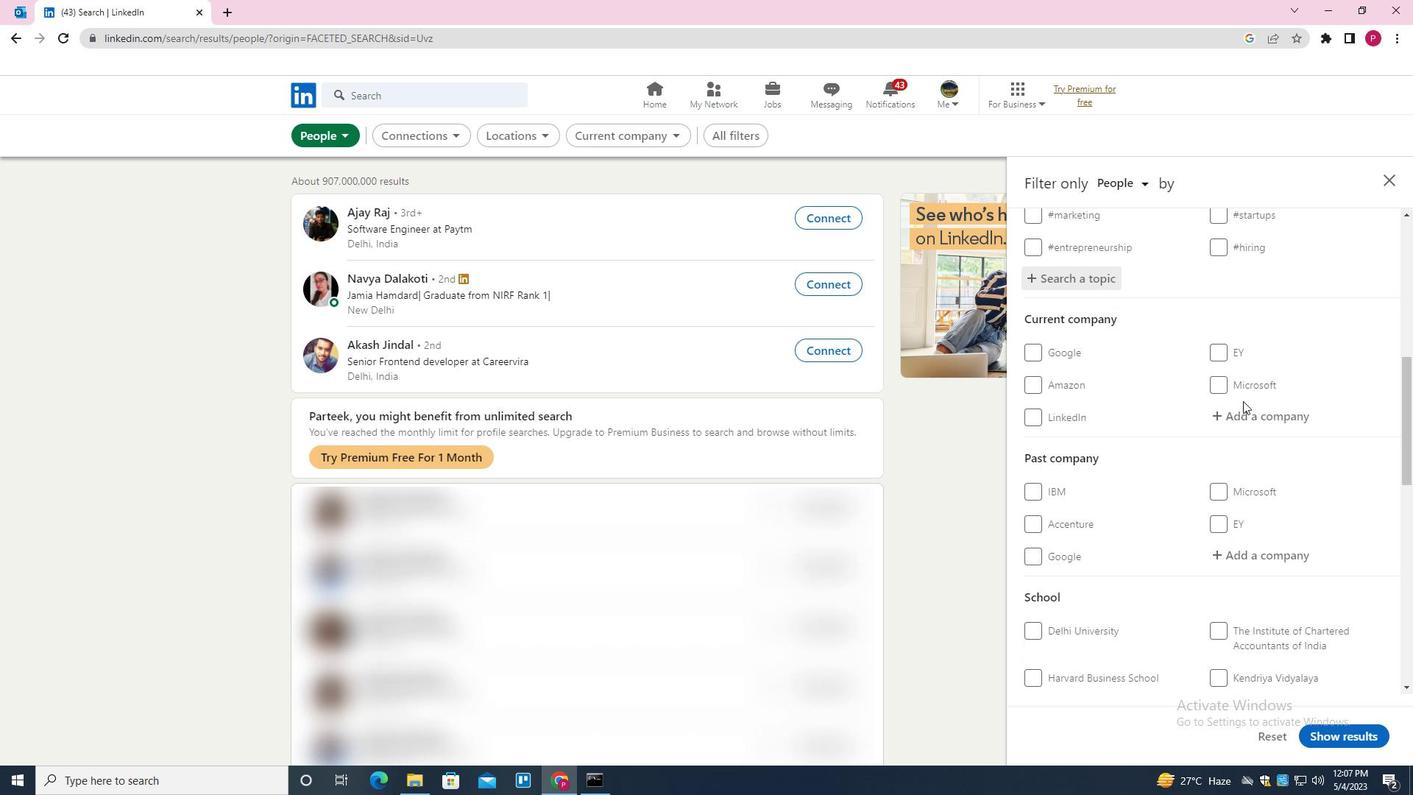 
Action: Mouse scrolled (1245, 402) with delta (0, 0)
Screenshot: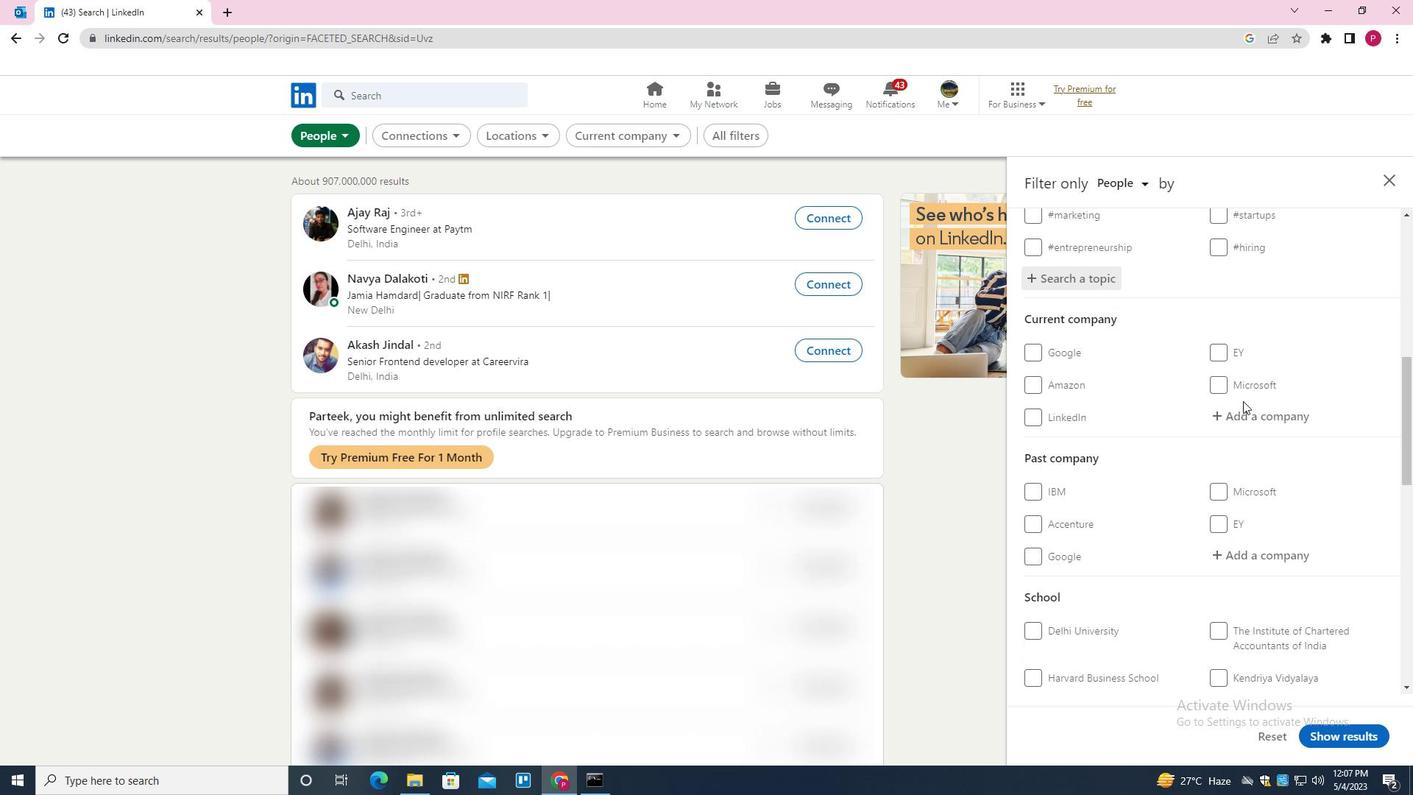 
Action: Mouse moved to (1141, 387)
Screenshot: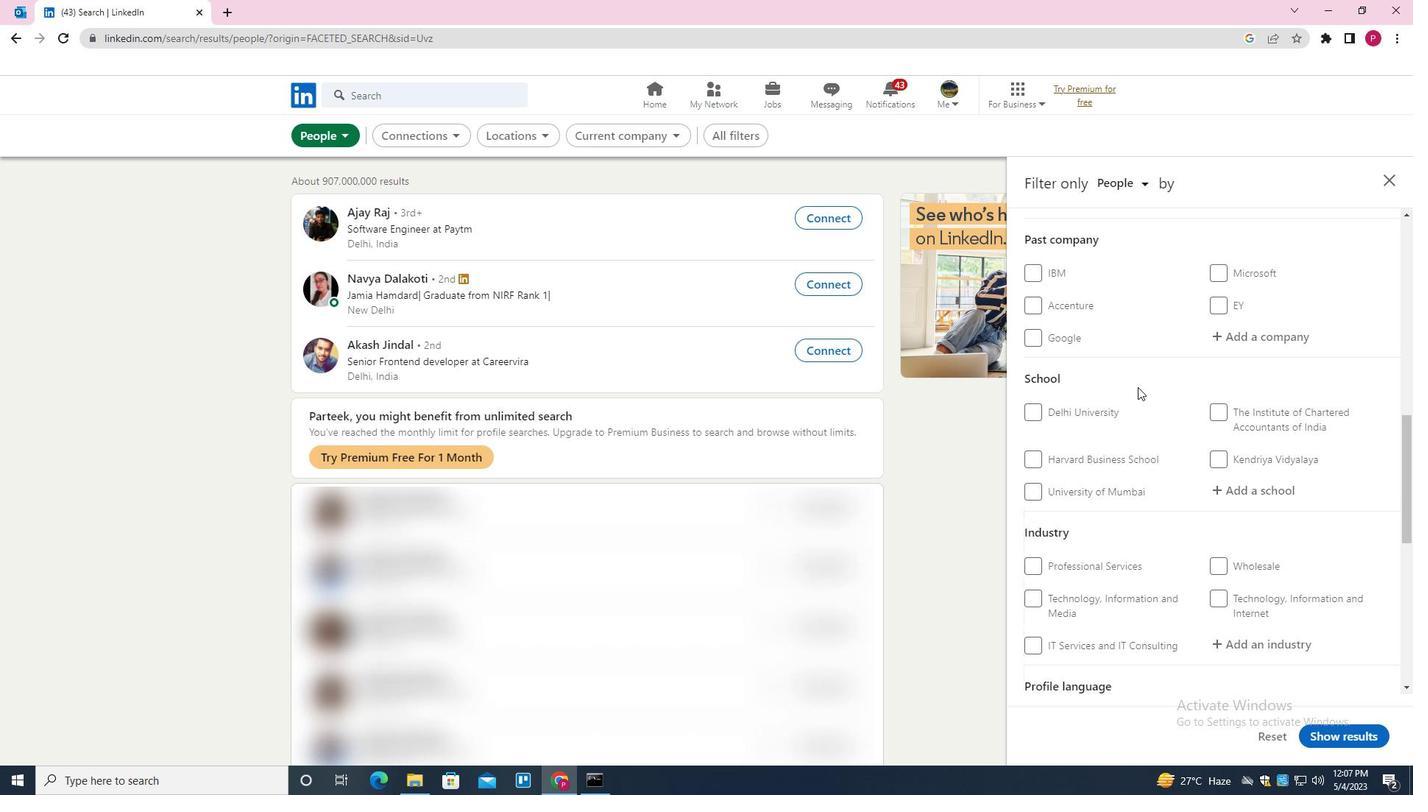 
Action: Mouse scrolled (1141, 386) with delta (0, 0)
Screenshot: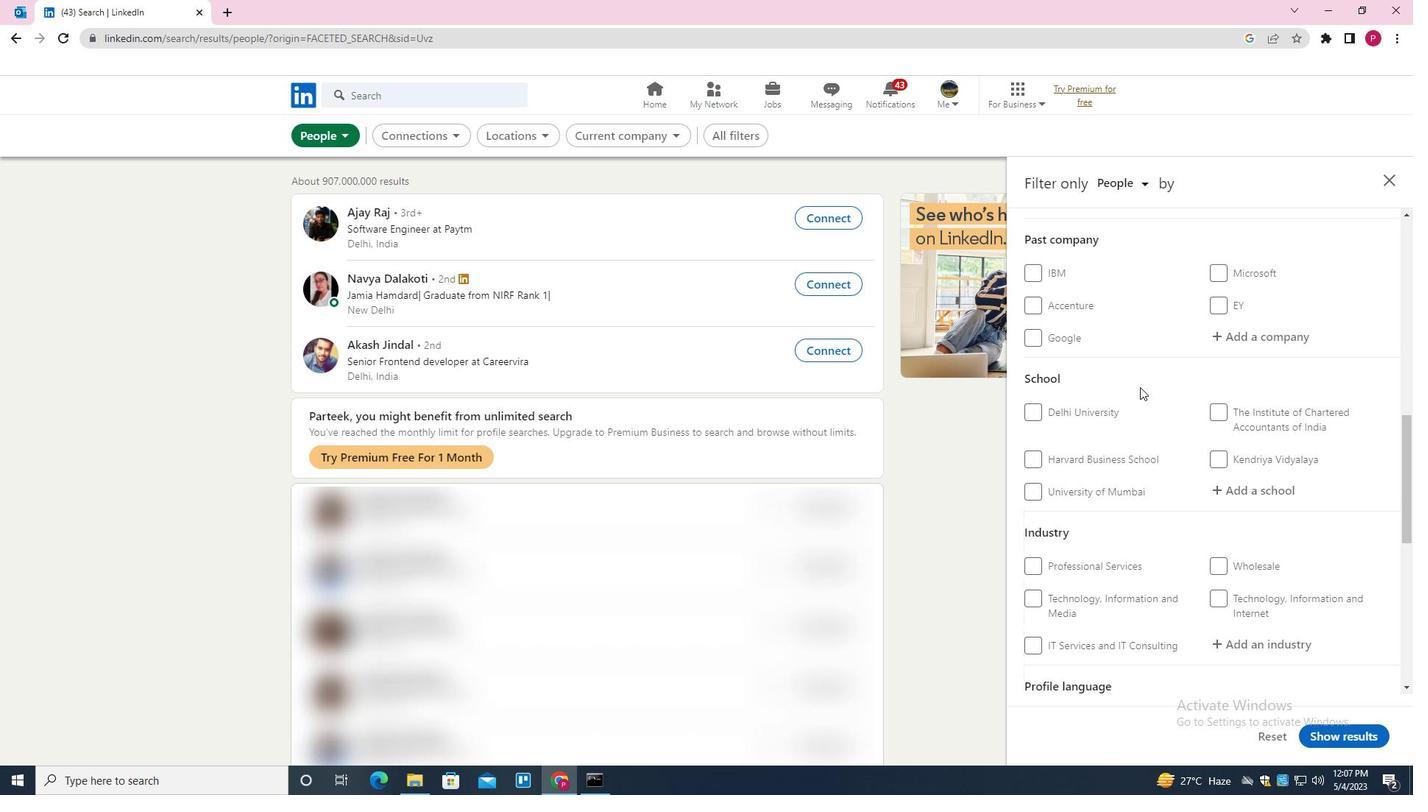 
Action: Mouse moved to (1144, 387)
Screenshot: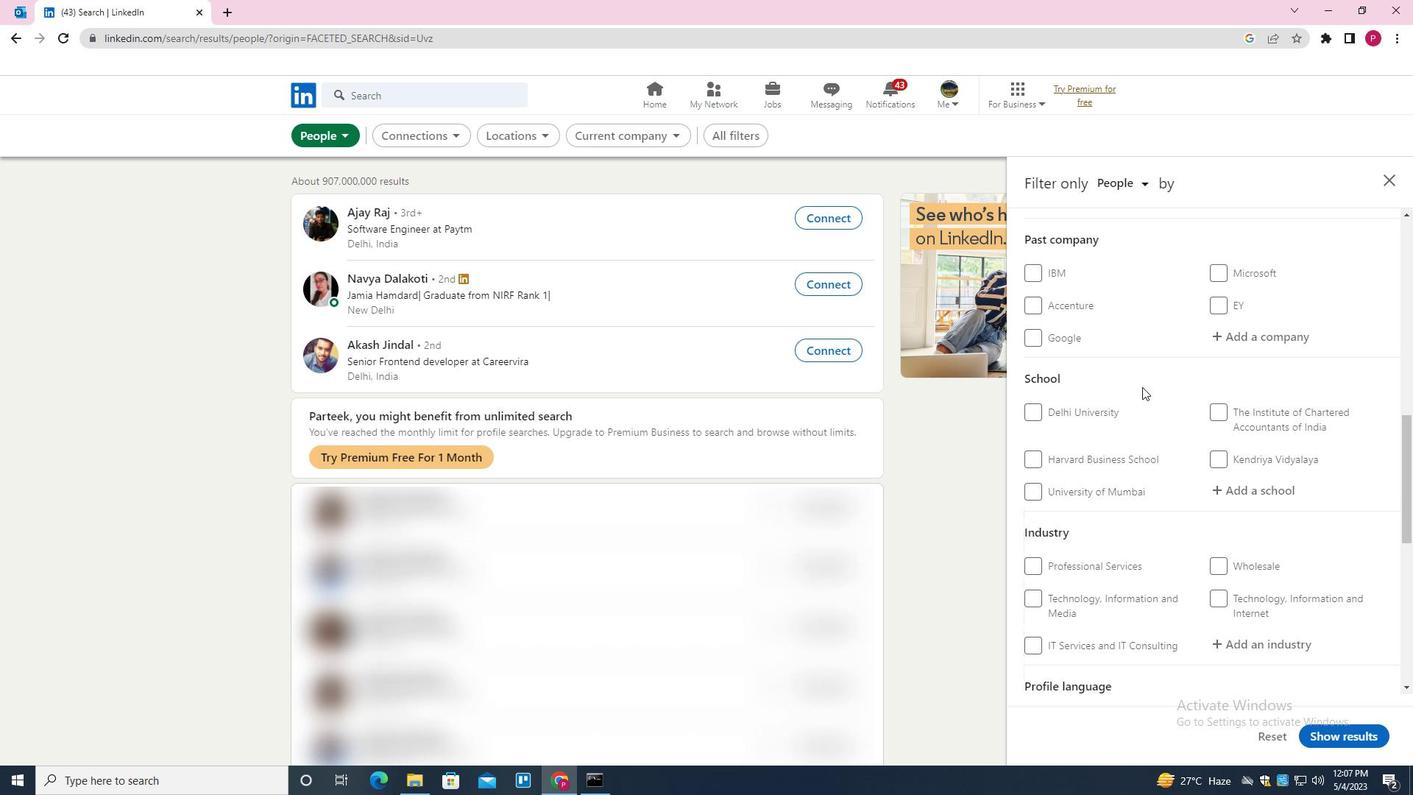
Action: Mouse scrolled (1144, 386) with delta (0, 0)
Screenshot: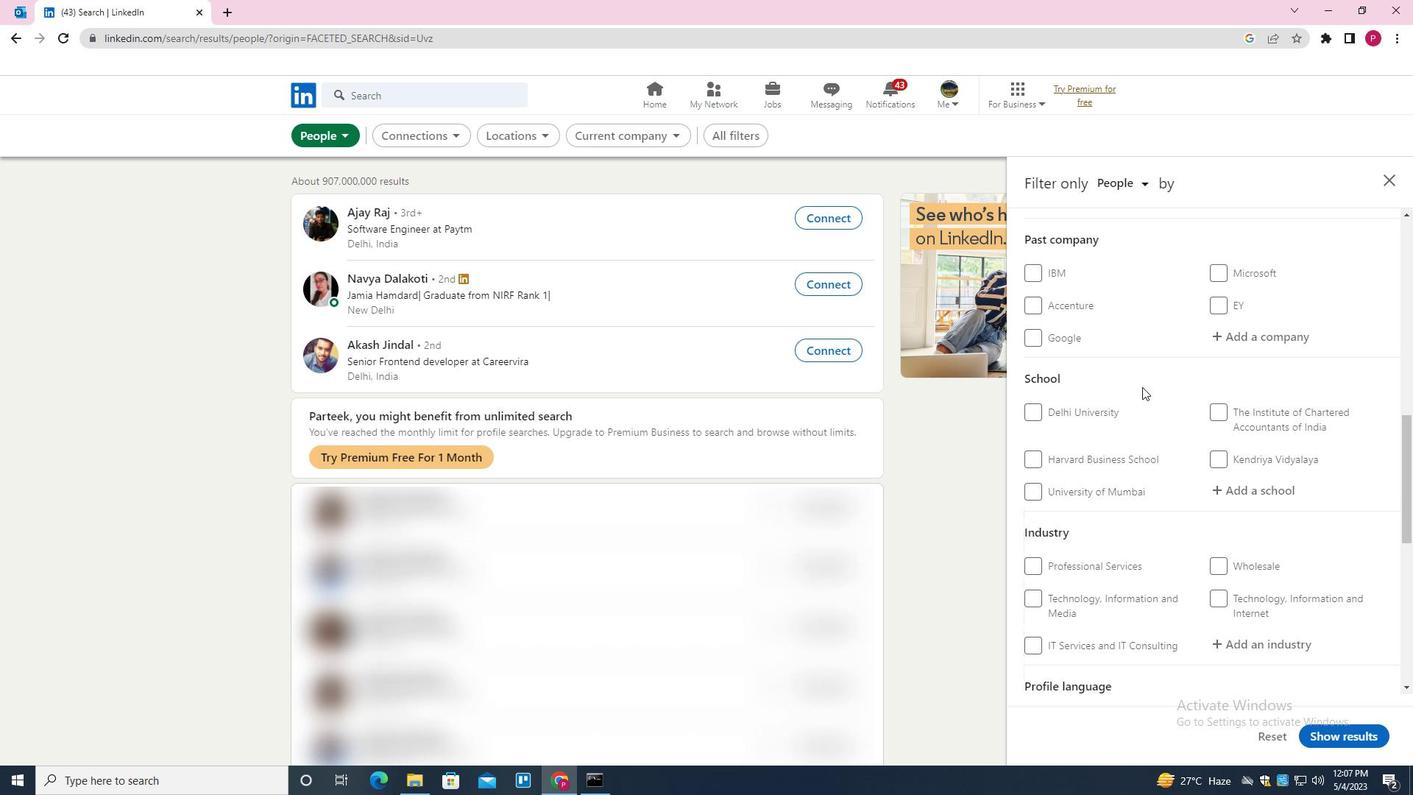 
Action: Mouse scrolled (1144, 386) with delta (0, 0)
Screenshot: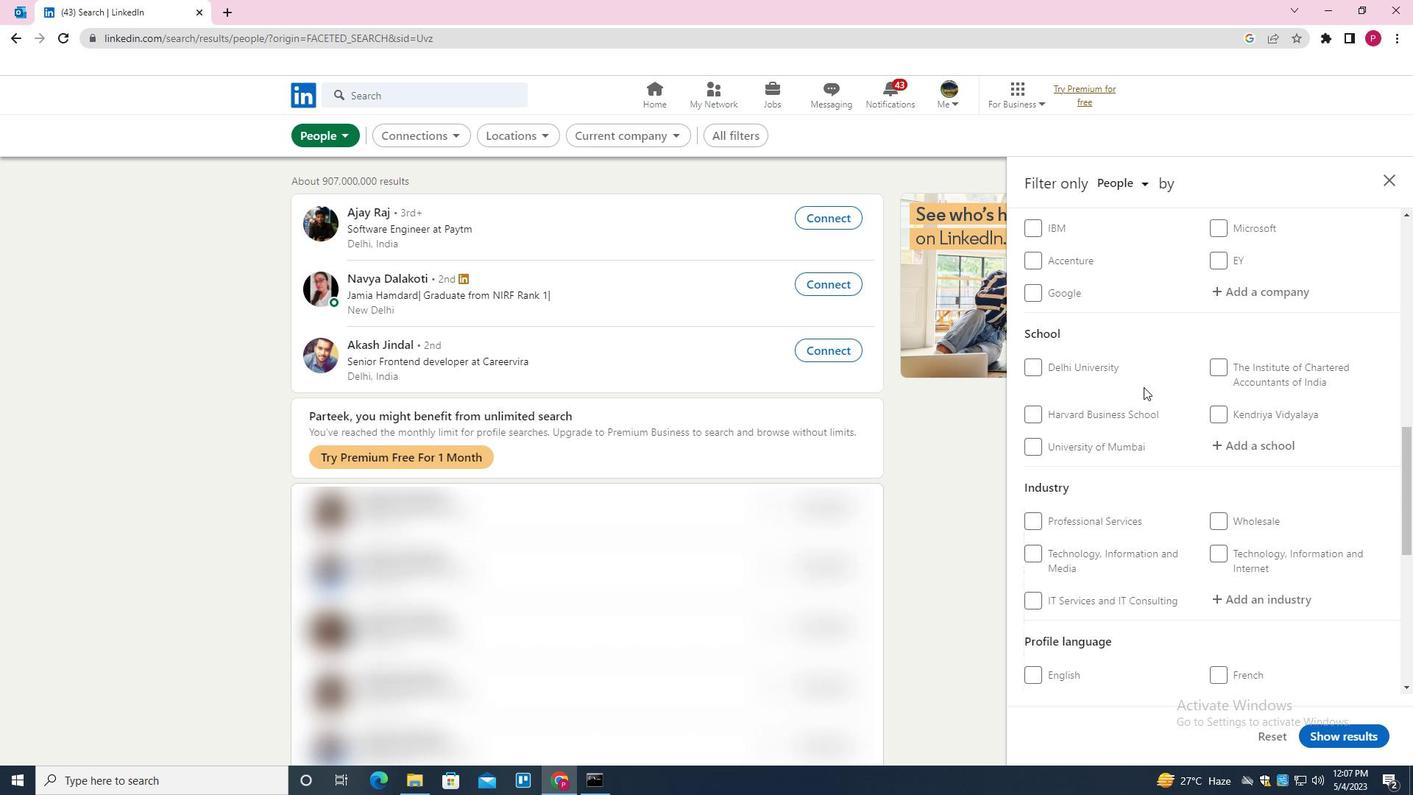 
Action: Mouse moved to (1144, 387)
Screenshot: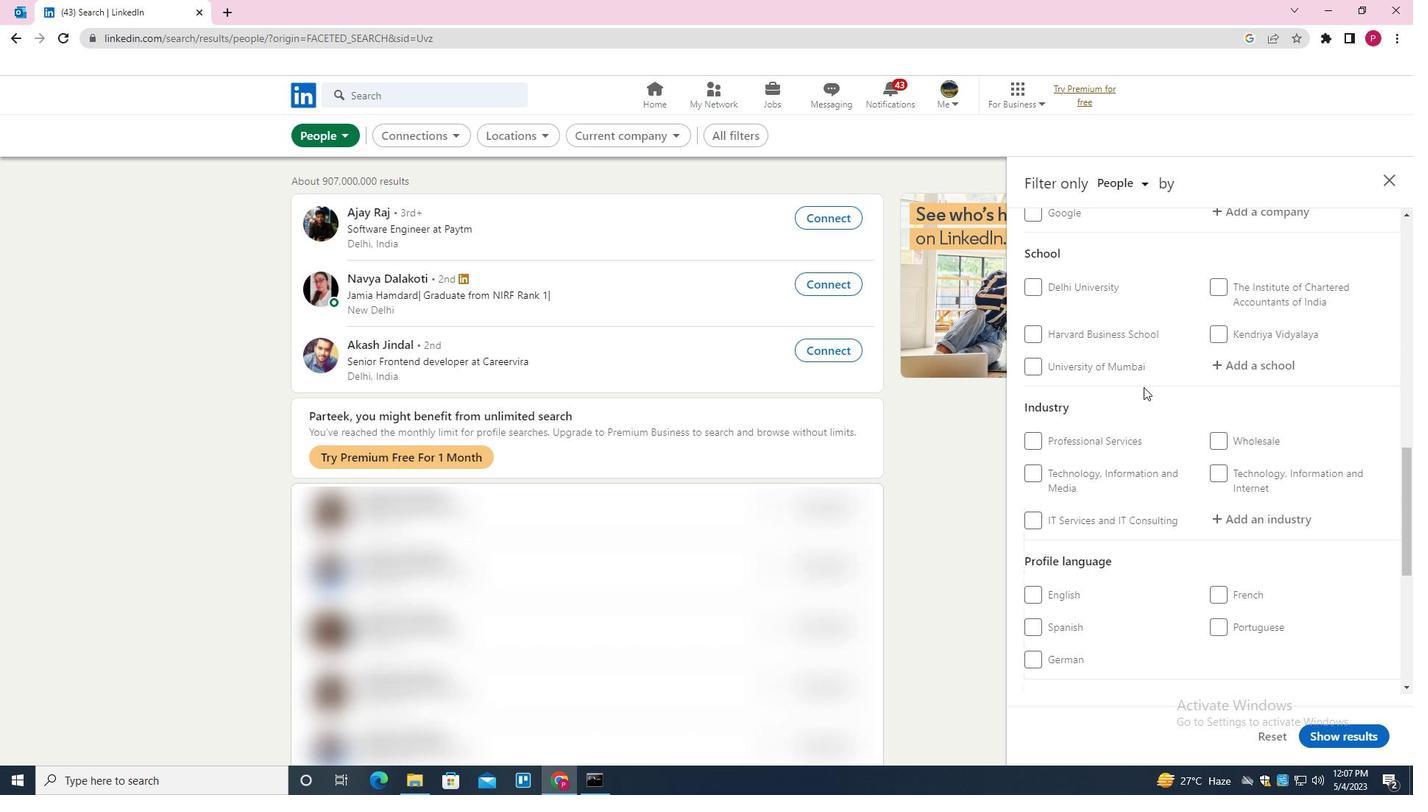 
Action: Mouse scrolled (1144, 386) with delta (0, 0)
Screenshot: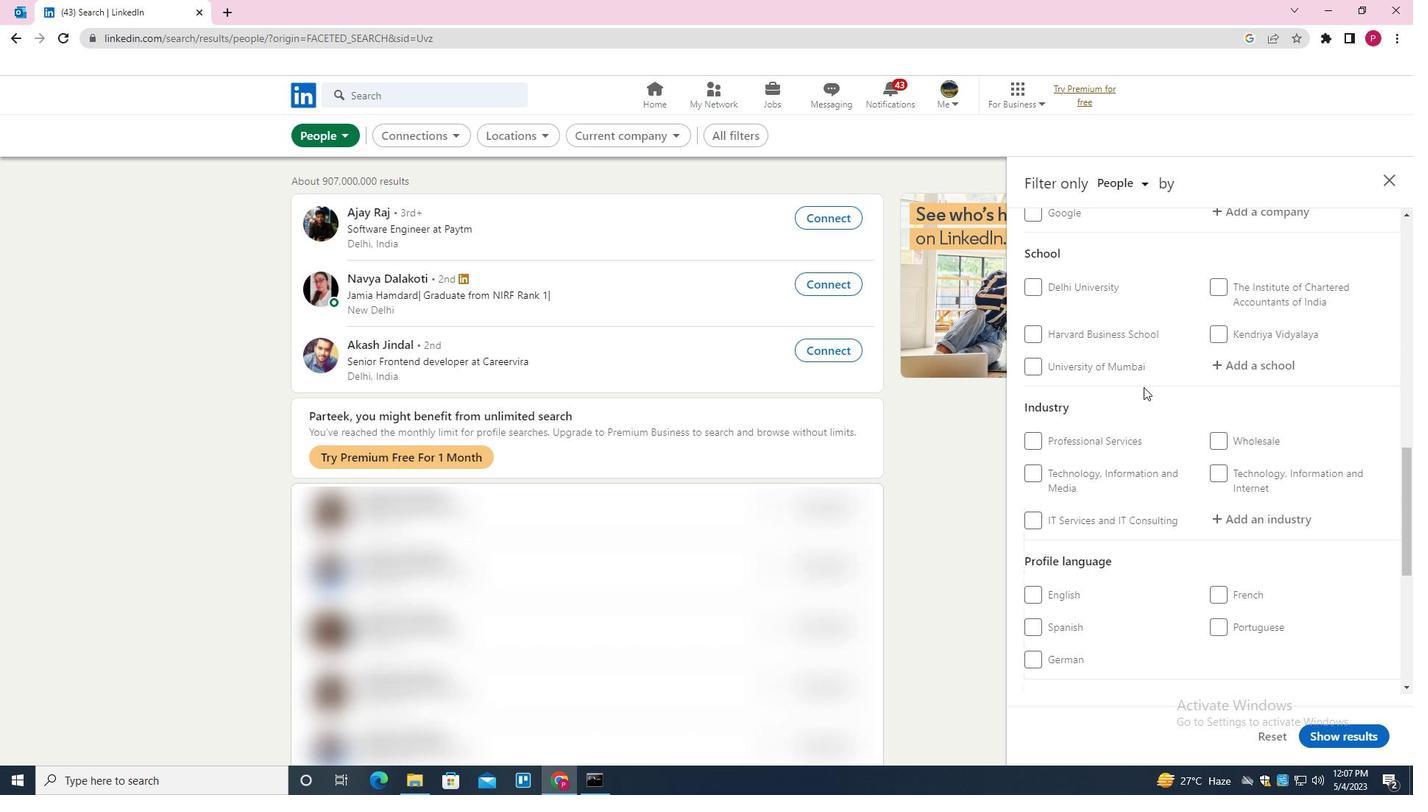 
Action: Mouse moved to (1145, 387)
Screenshot: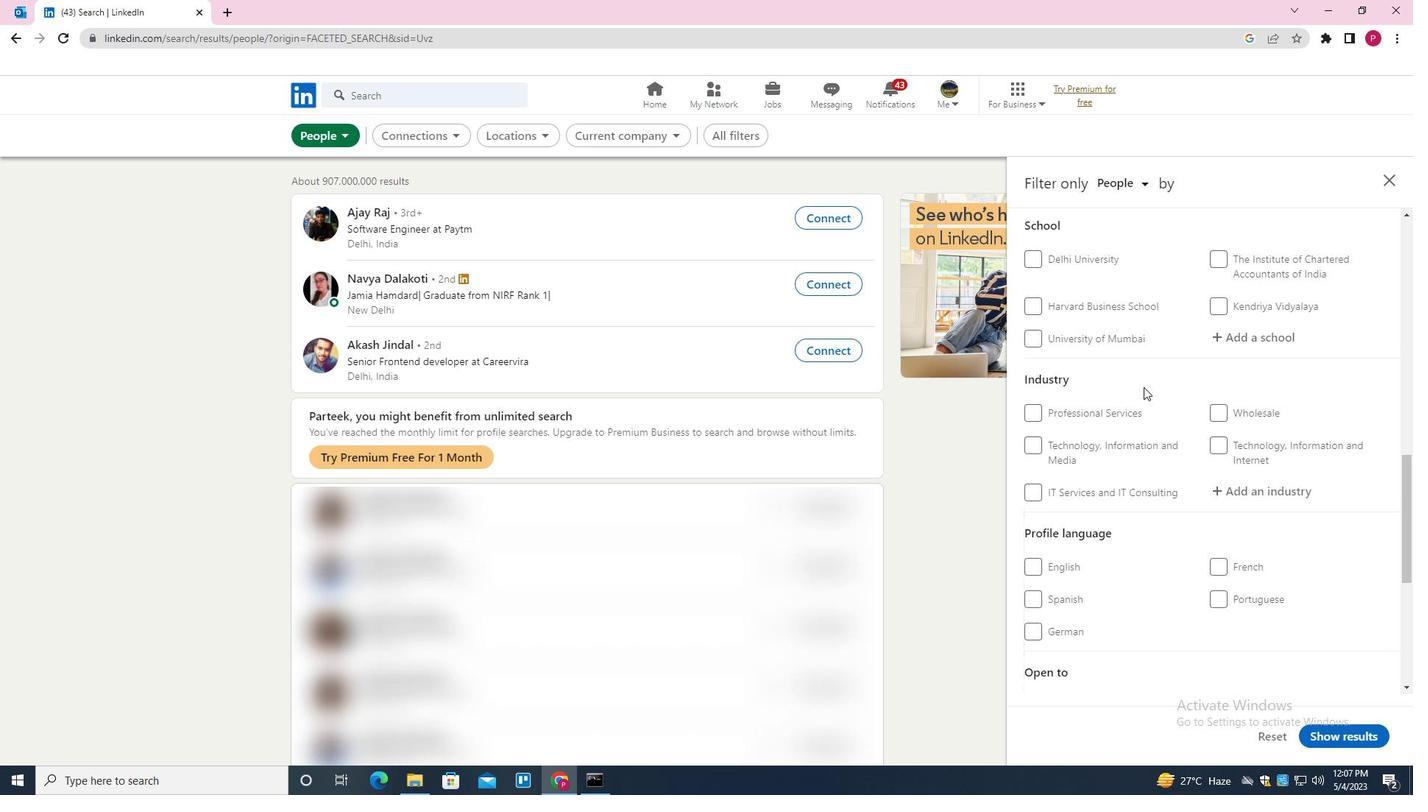 
Action: Mouse scrolled (1145, 386) with delta (0, 0)
Screenshot: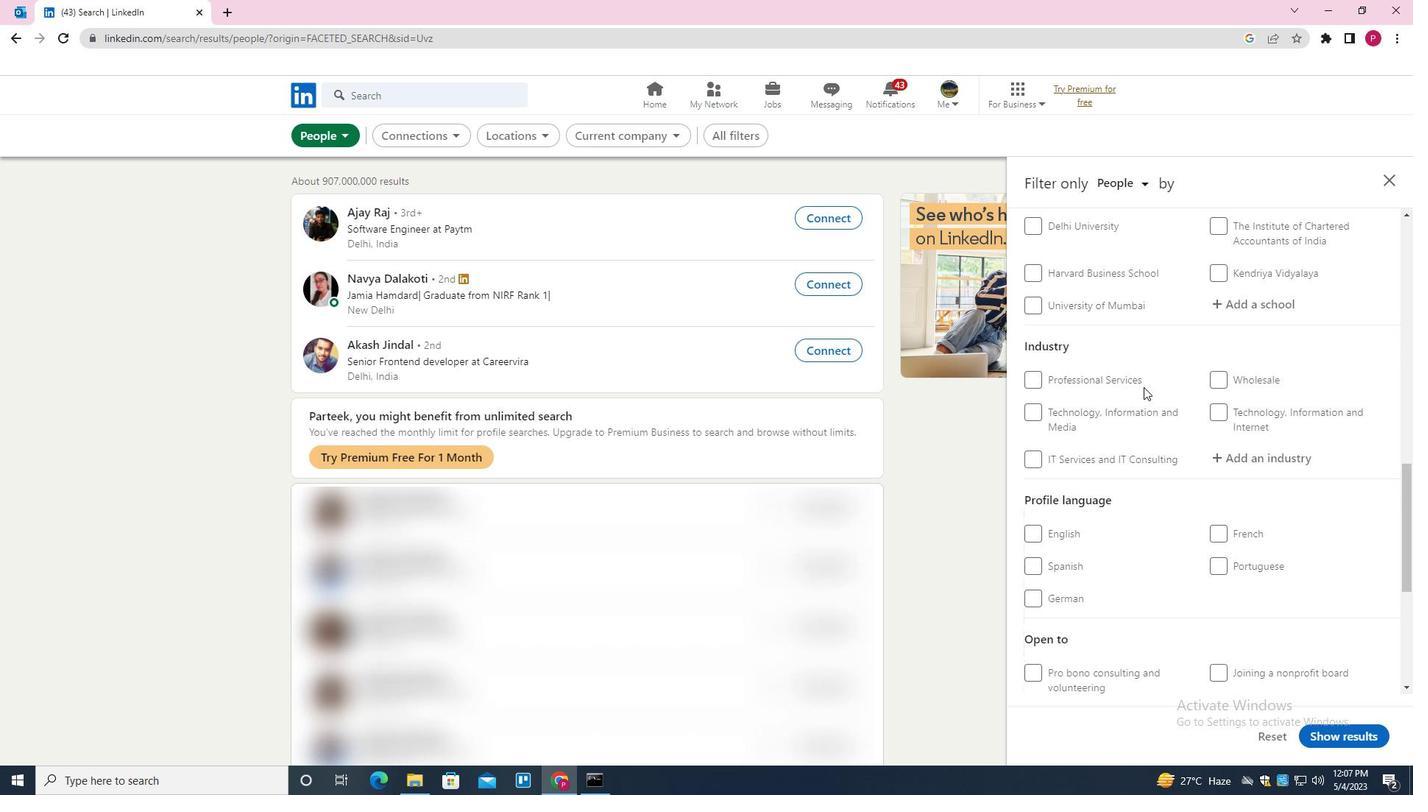 
Action: Mouse moved to (1145, 386)
Screenshot: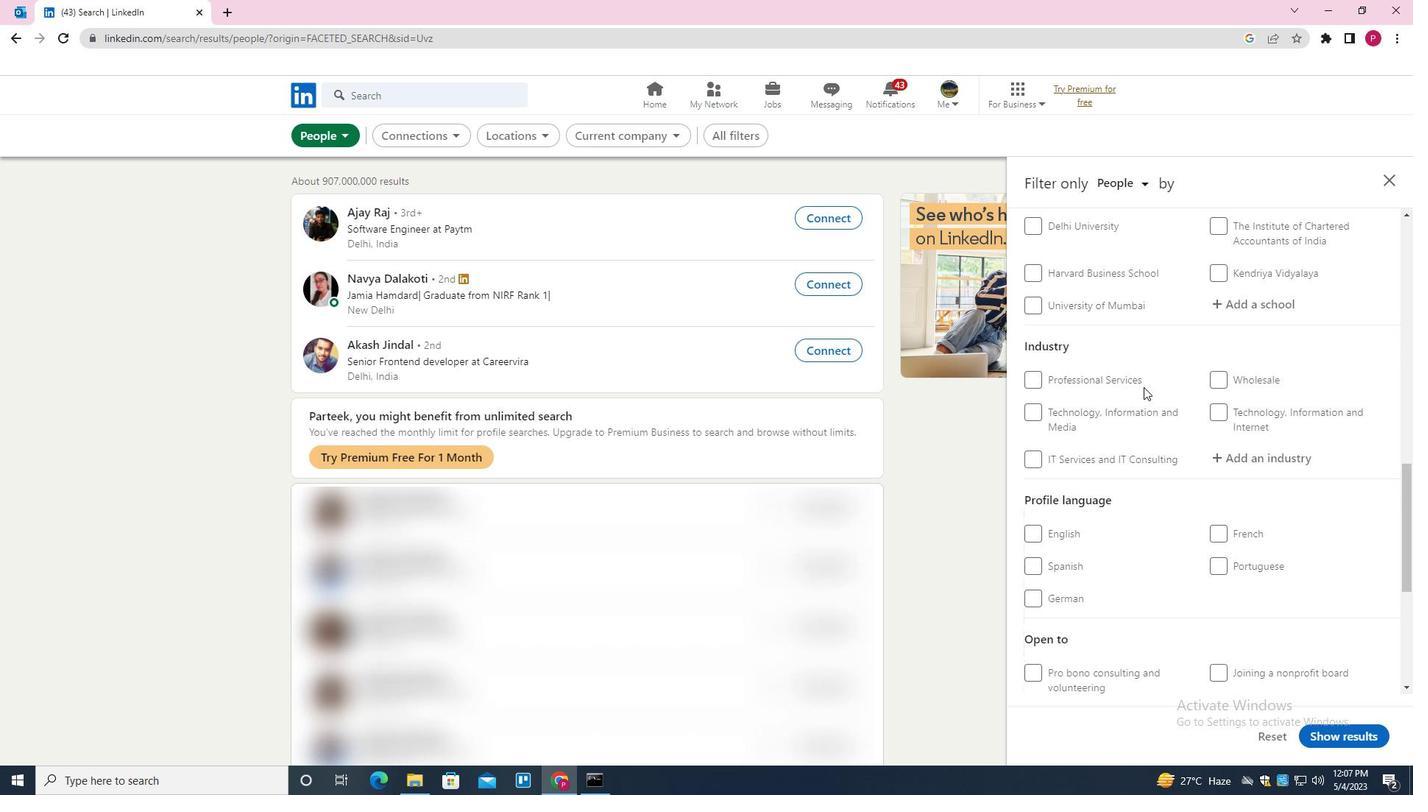 
Action: Mouse scrolled (1145, 385) with delta (0, 0)
Screenshot: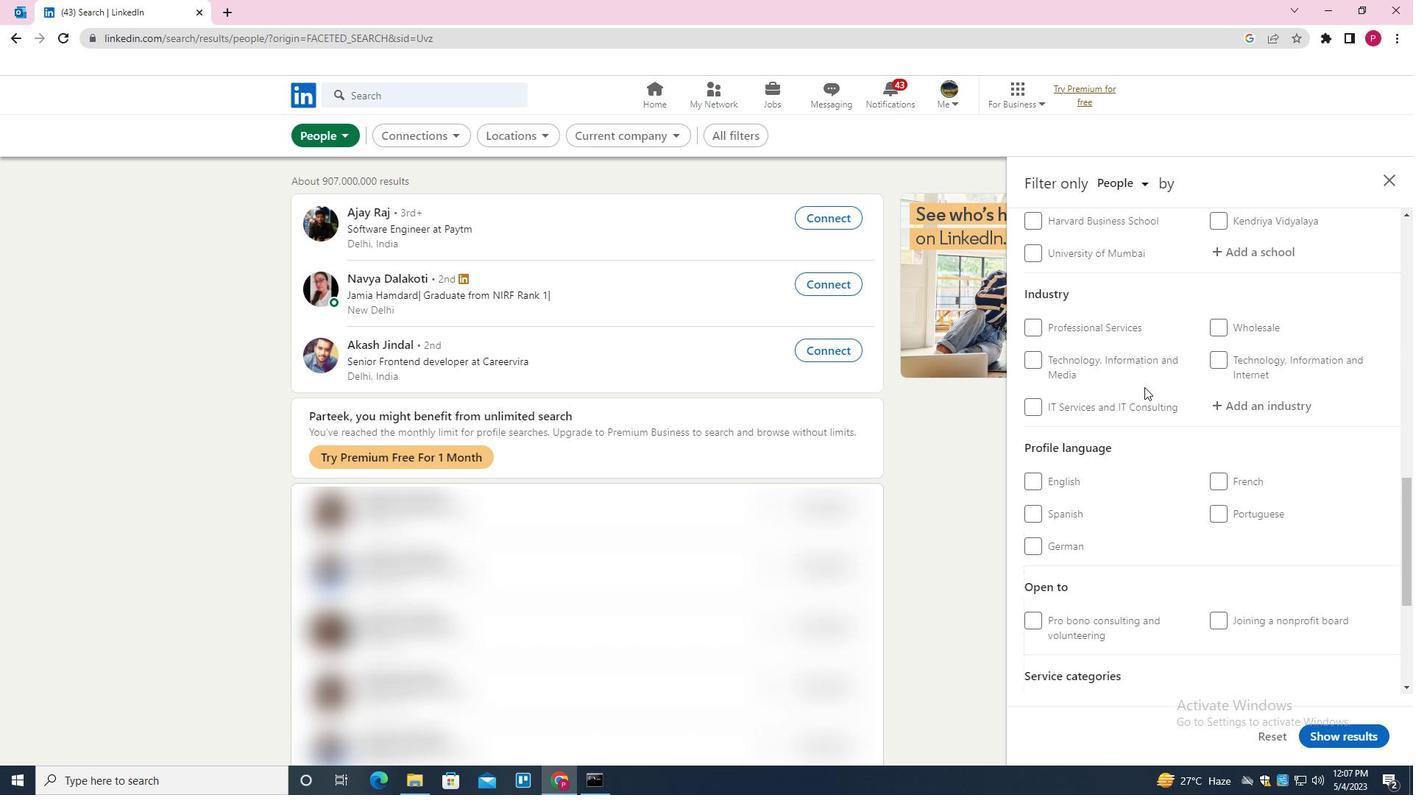 
Action: Mouse moved to (1035, 313)
Screenshot: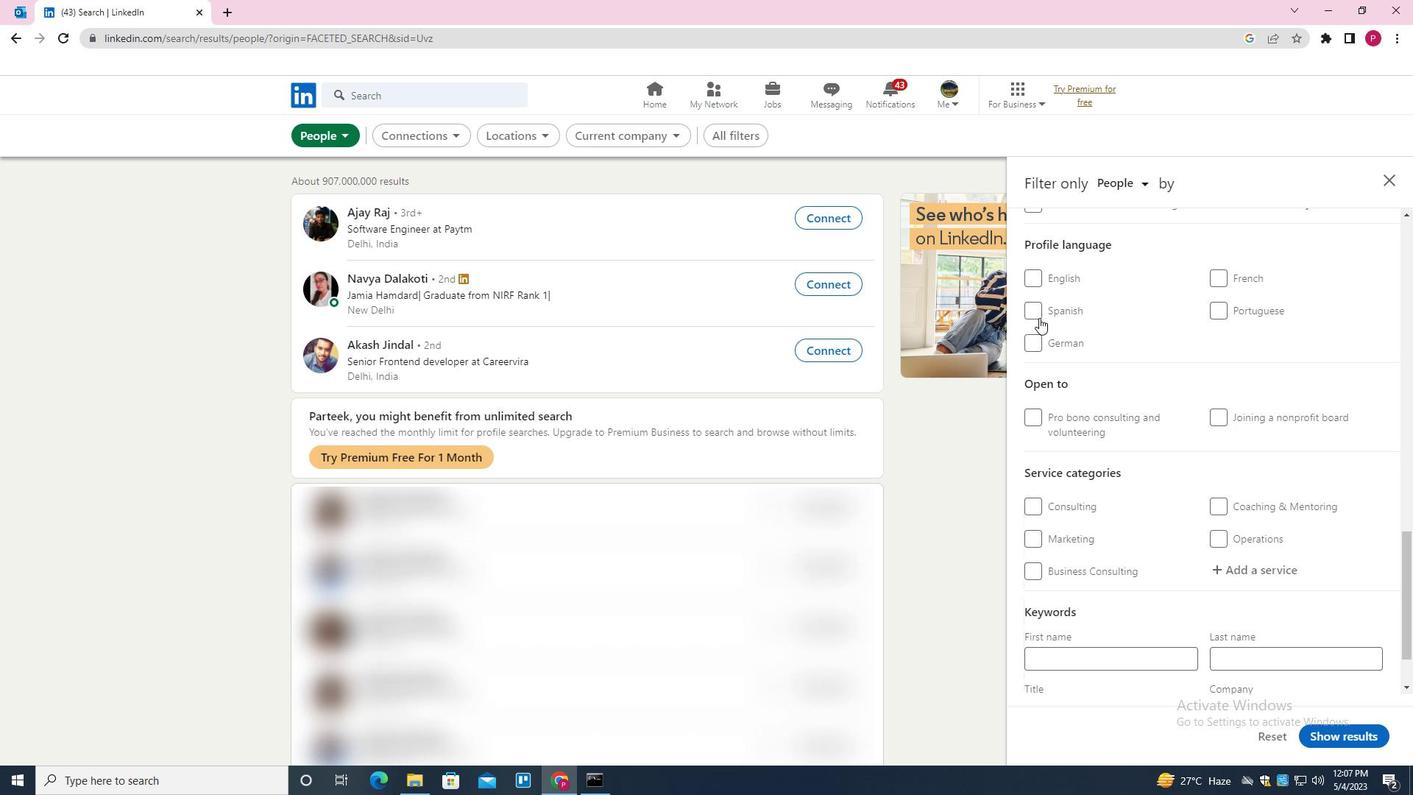 
Action: Mouse pressed left at (1035, 313)
Screenshot: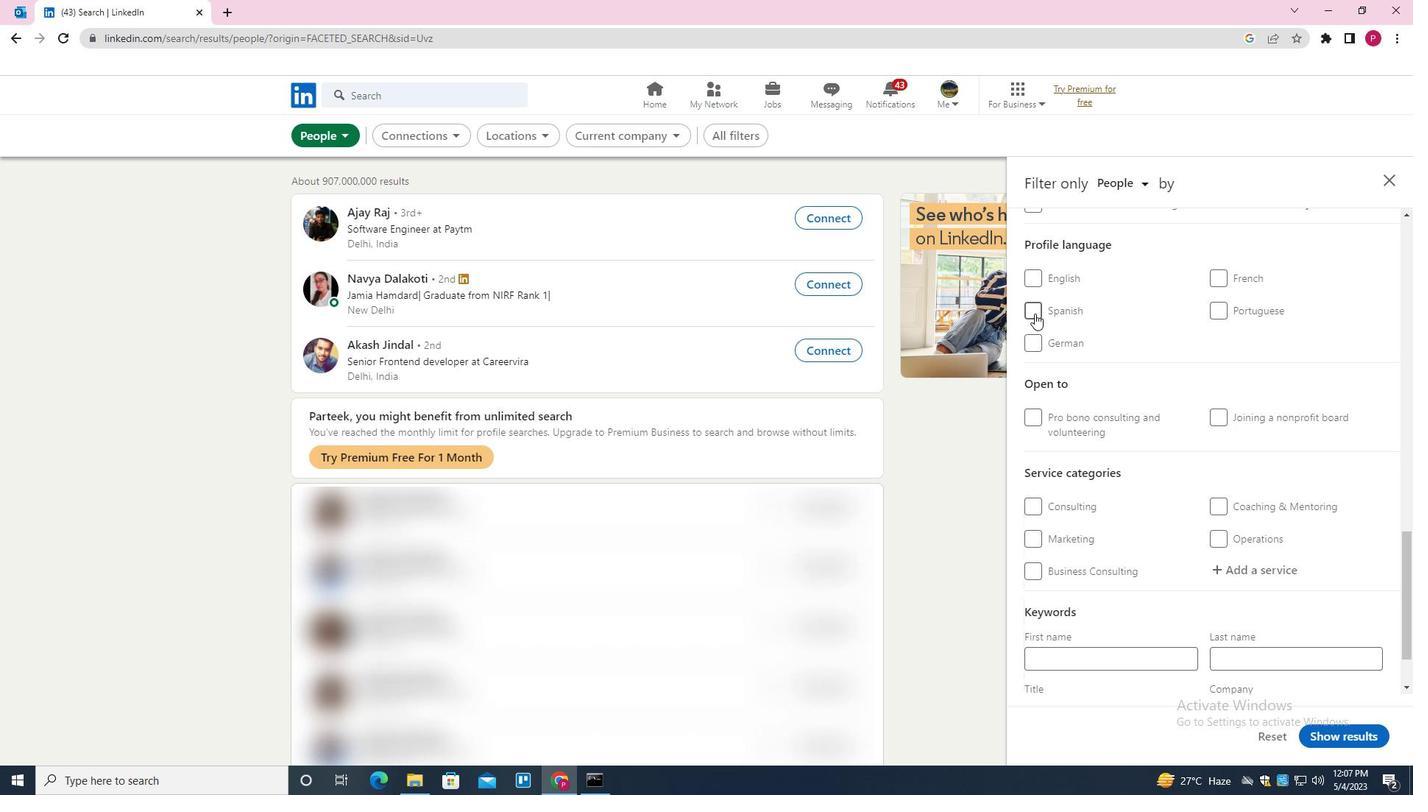 
Action: Mouse moved to (1103, 357)
Screenshot: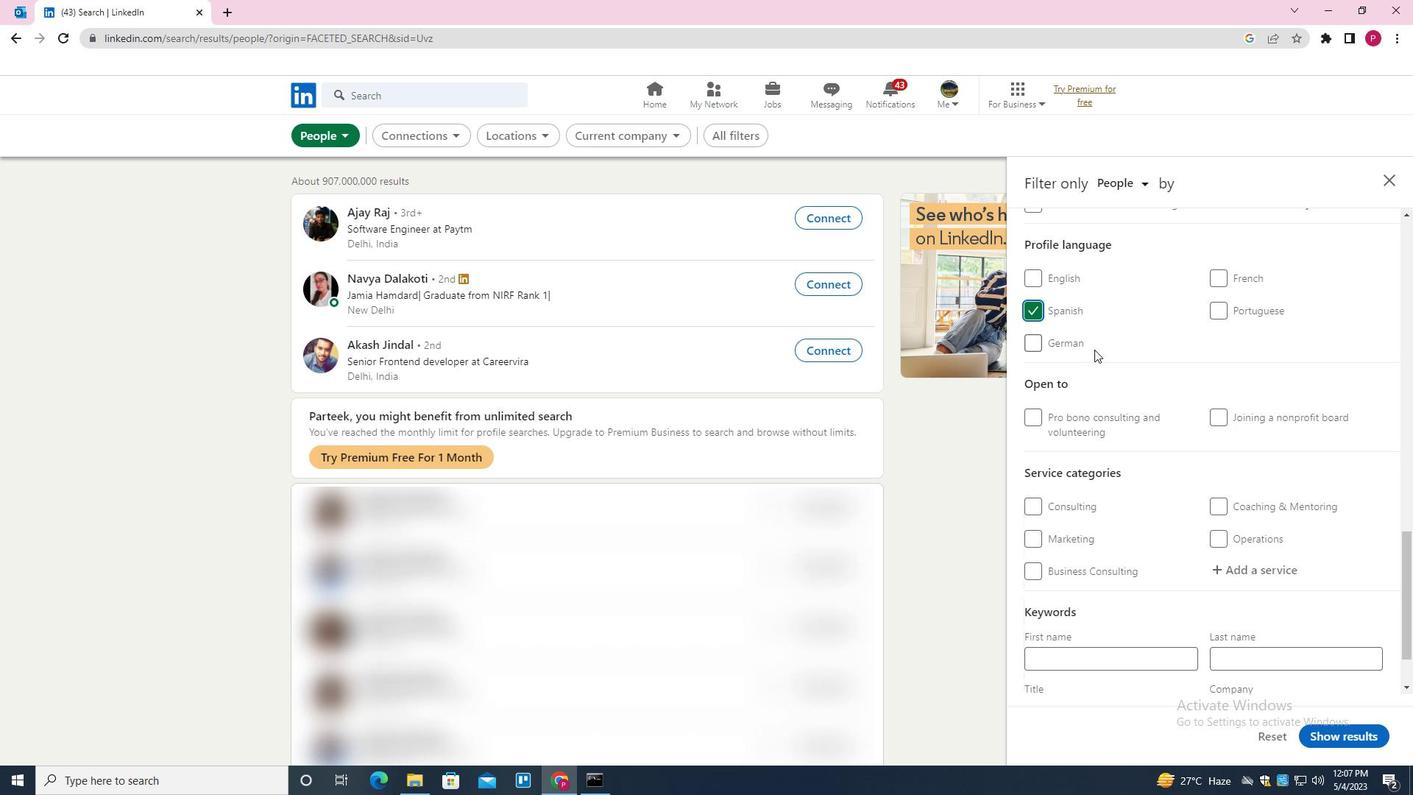 
Action: Mouse scrolled (1103, 357) with delta (0, 0)
Screenshot: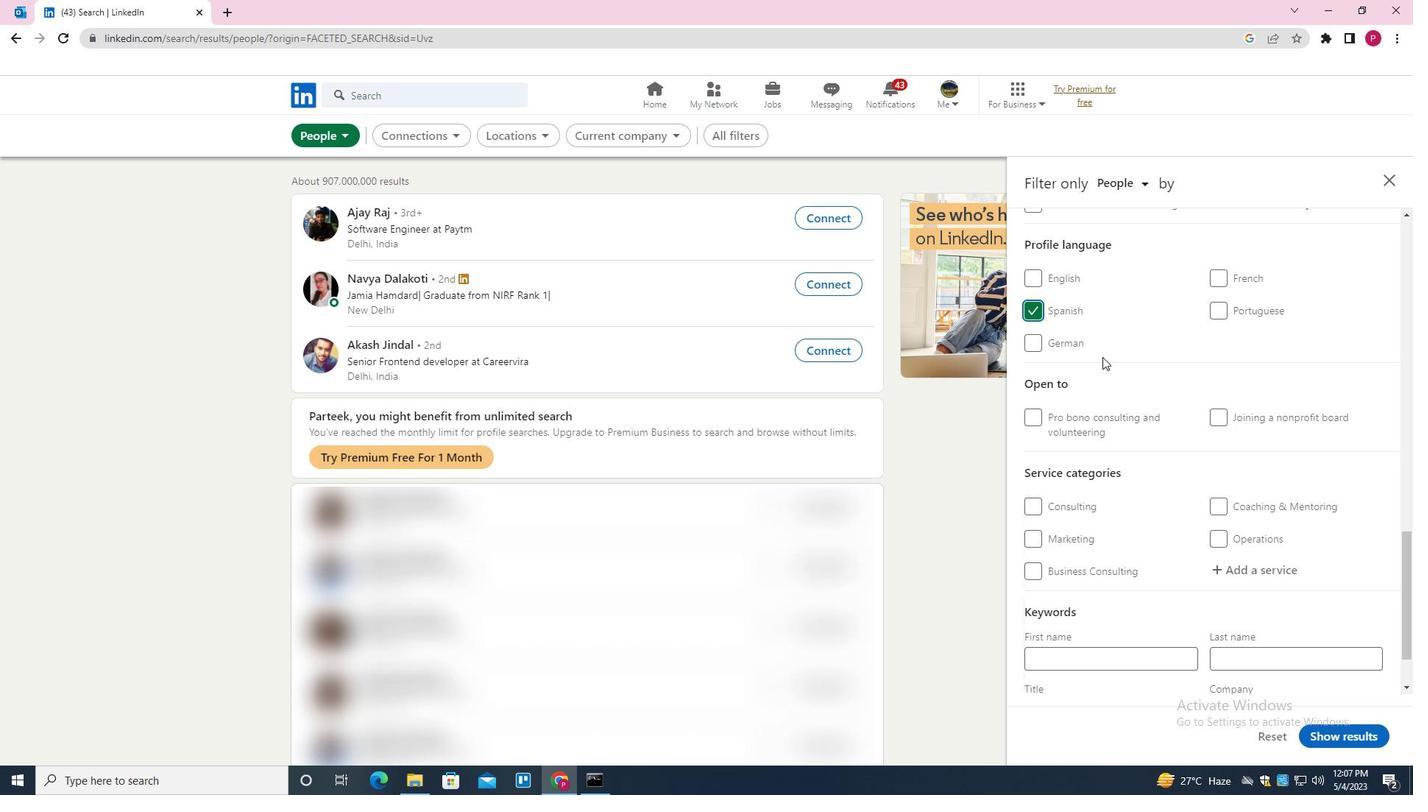 
Action: Mouse scrolled (1103, 357) with delta (0, 0)
Screenshot: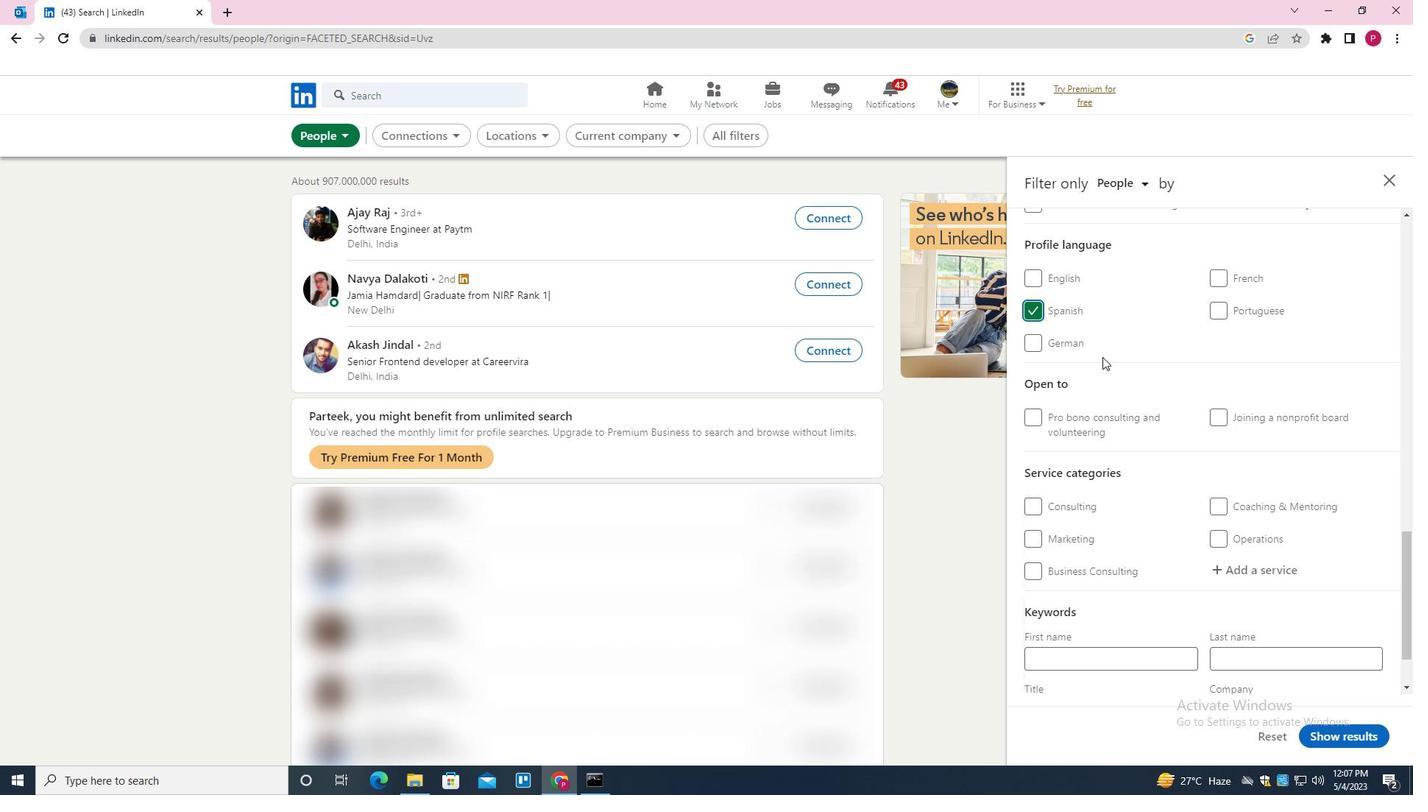 
Action: Mouse scrolled (1103, 357) with delta (0, 0)
Screenshot: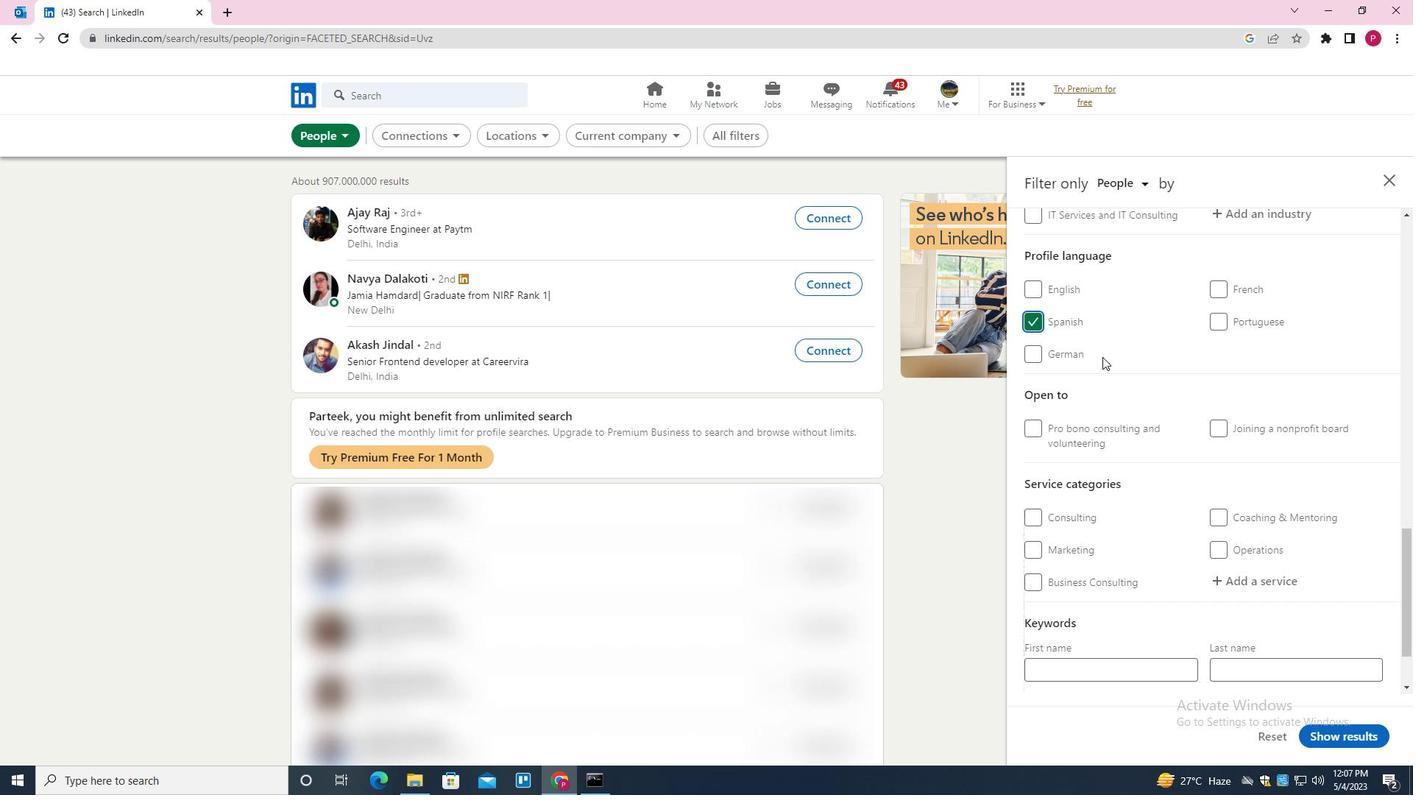 
Action: Mouse scrolled (1103, 357) with delta (0, 0)
Screenshot: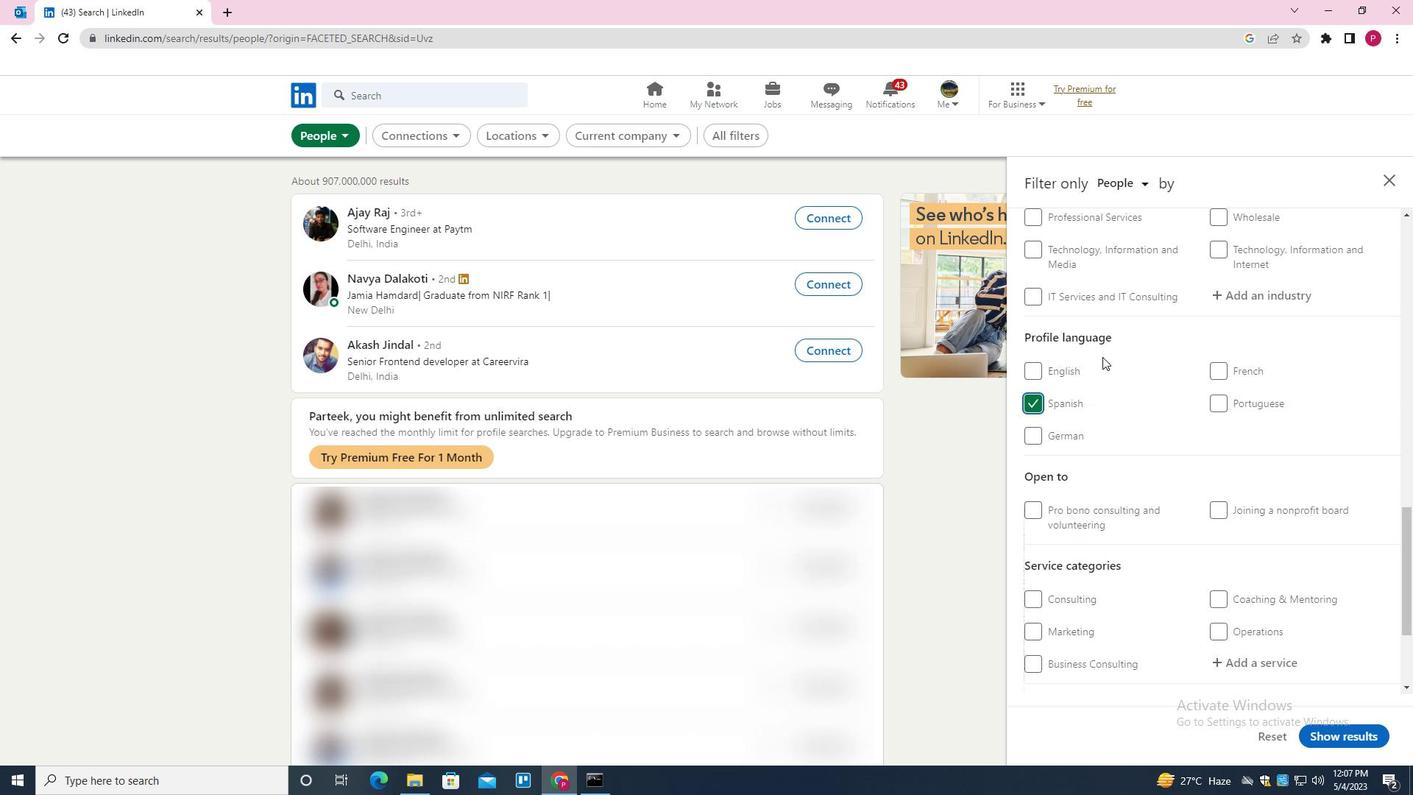 
Action: Mouse scrolled (1103, 357) with delta (0, 0)
Screenshot: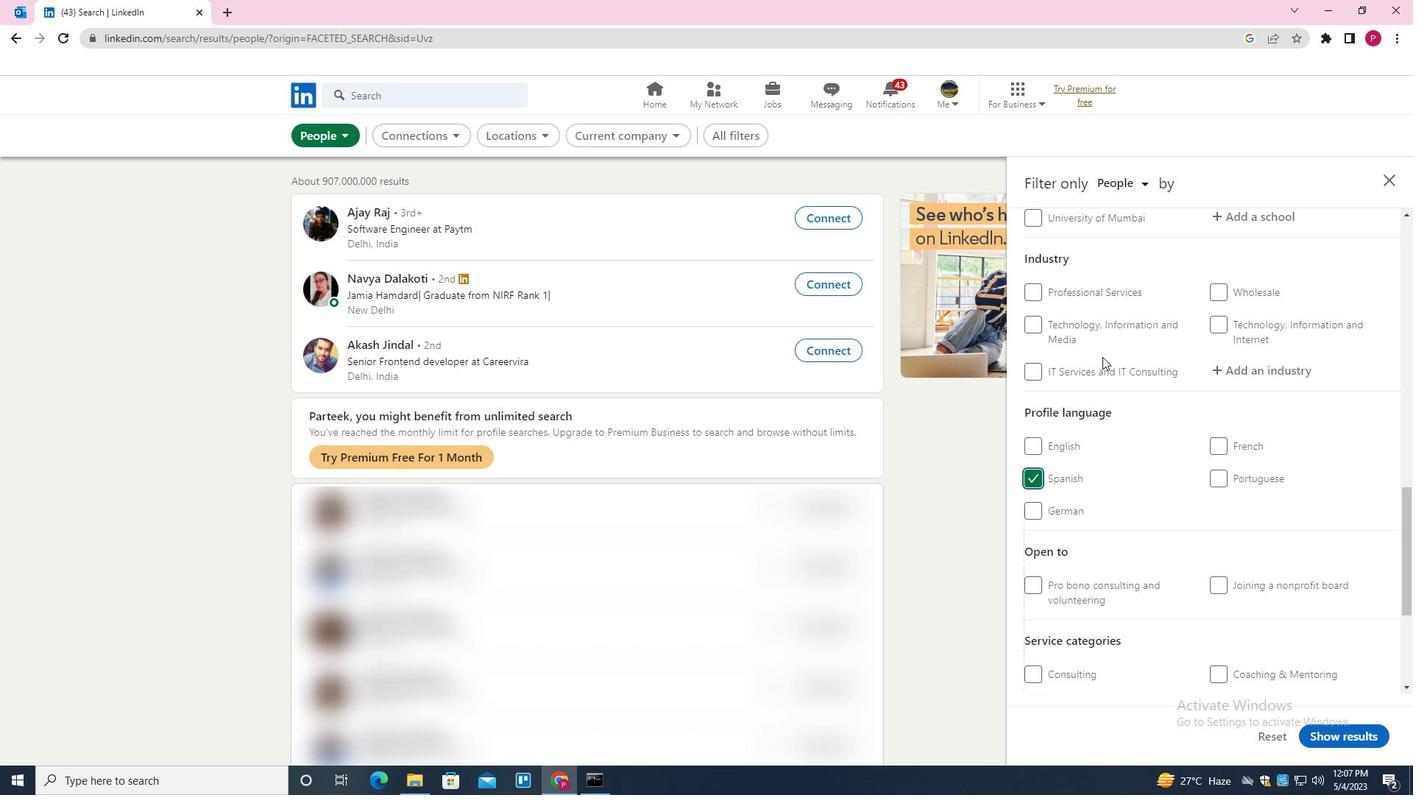 
Action: Mouse scrolled (1103, 357) with delta (0, 0)
Screenshot: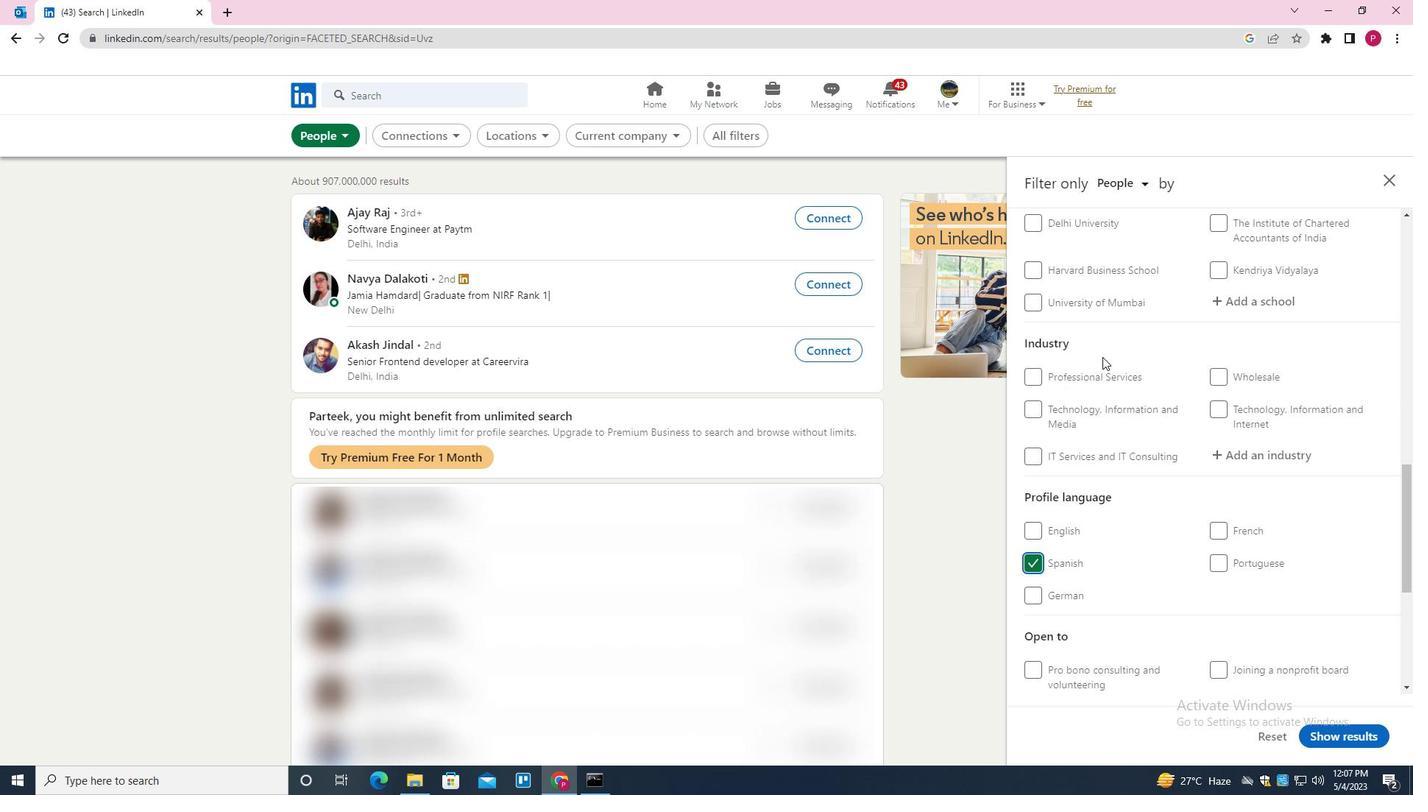 
Action: Mouse scrolled (1103, 357) with delta (0, 0)
Screenshot: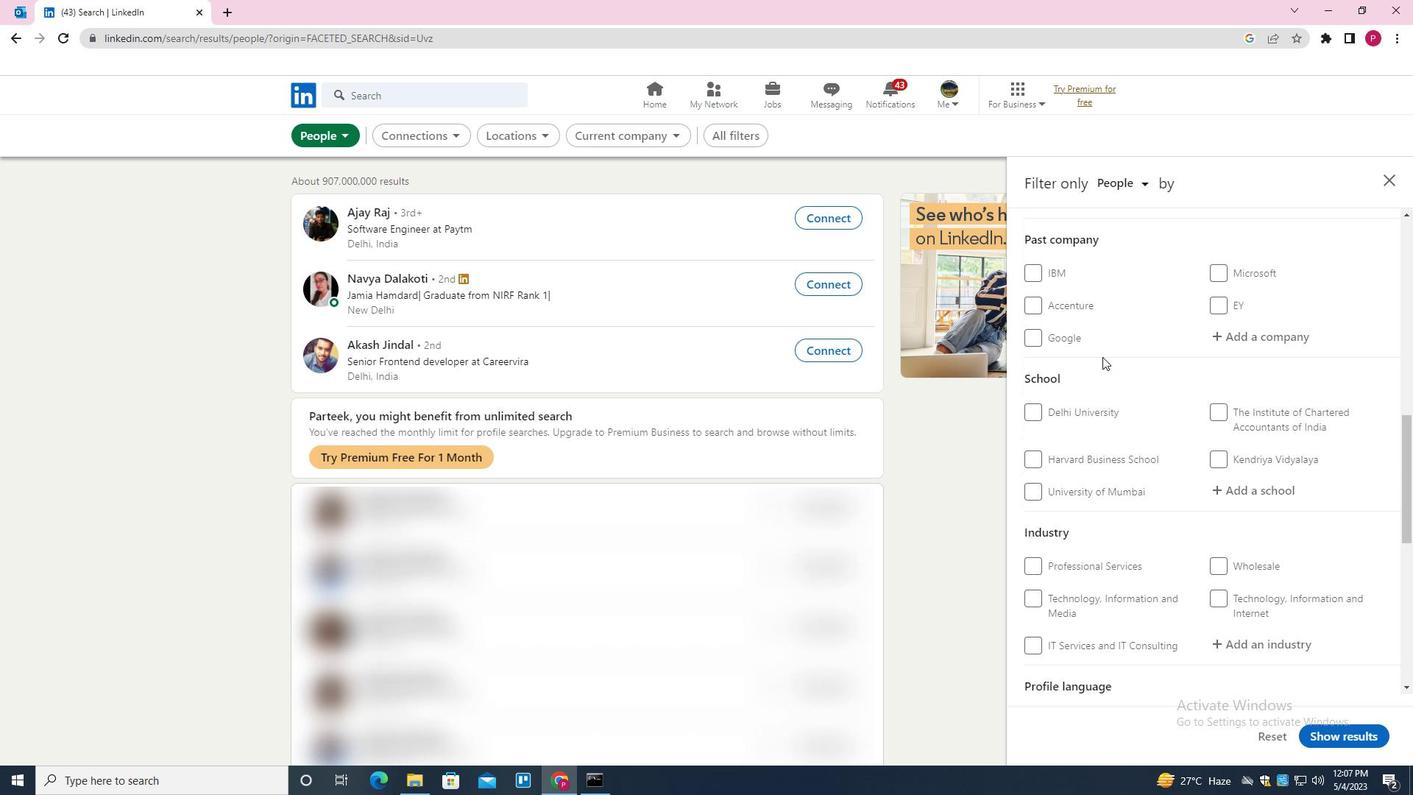 
Action: Mouse scrolled (1103, 357) with delta (0, 0)
Screenshot: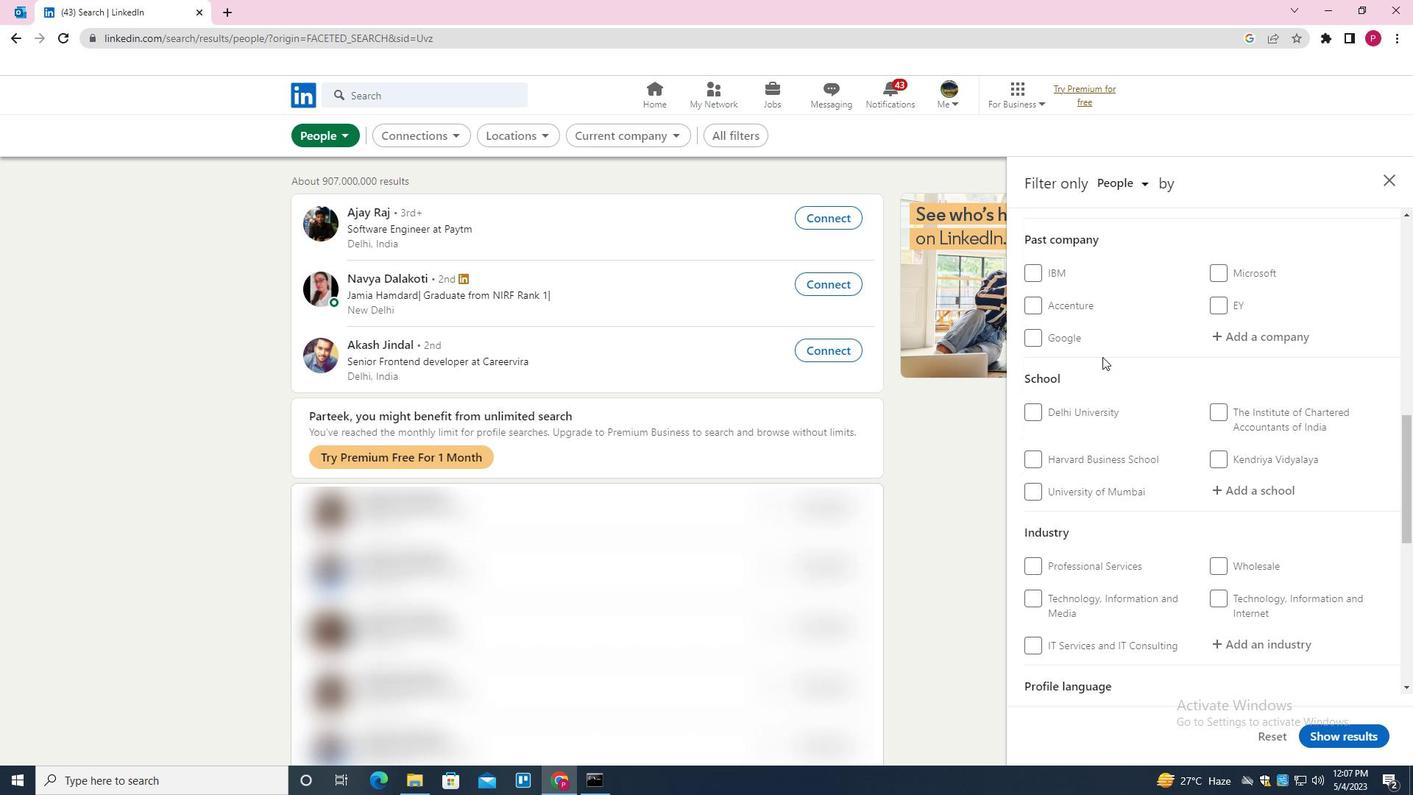 
Action: Mouse moved to (1249, 346)
Screenshot: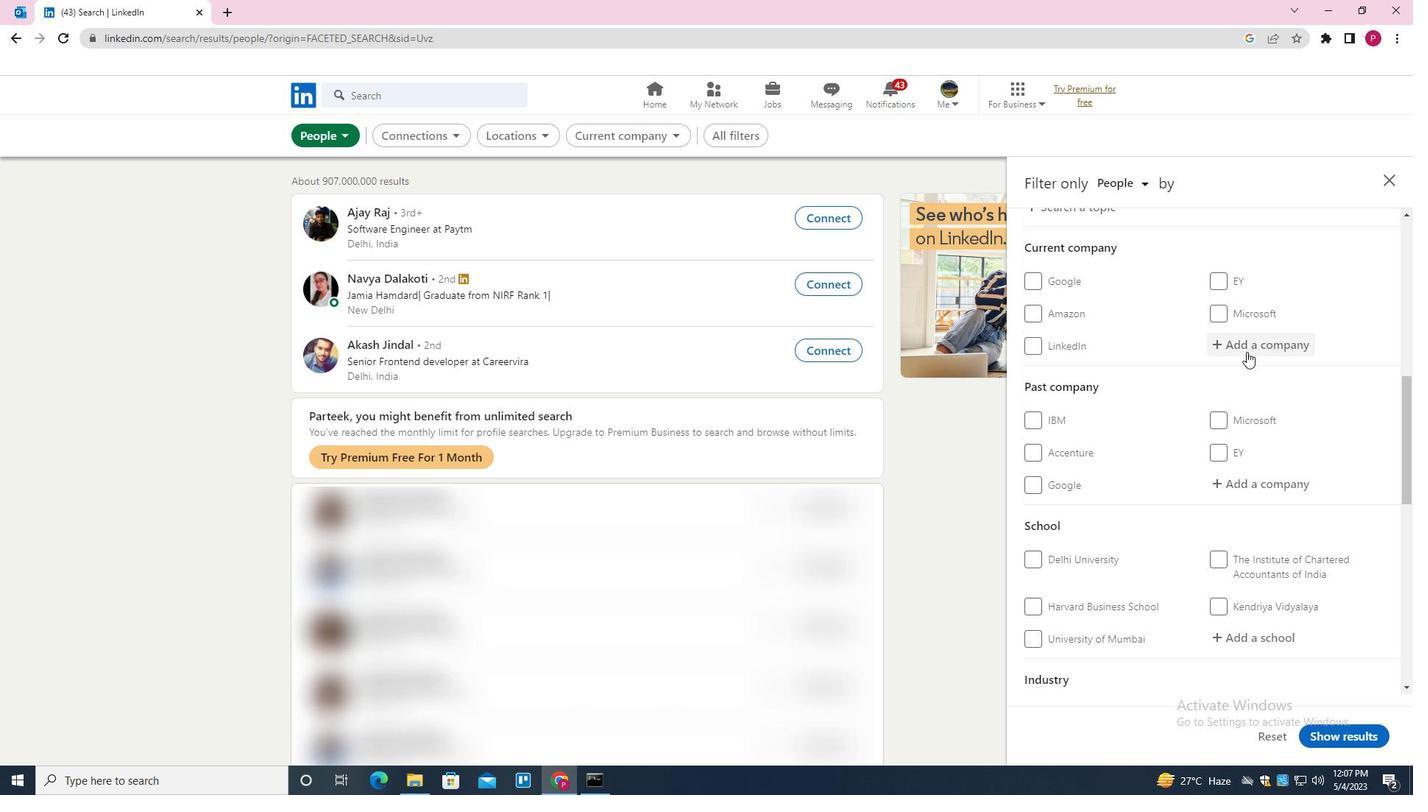 
Action: Mouse pressed left at (1249, 346)
Screenshot: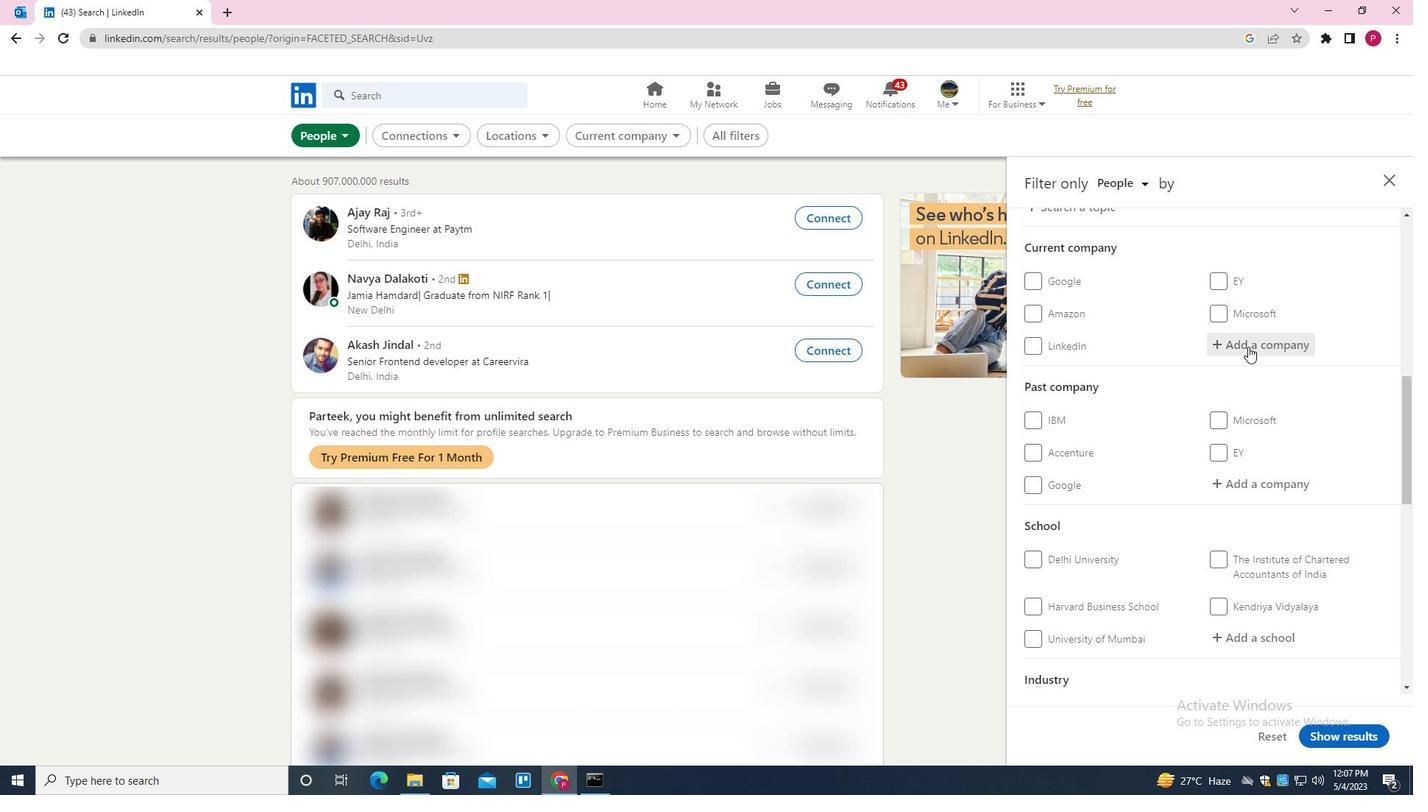 
Action: Key pressed <Key.shift><Key.shift><Key.shift><Key.shift><Key.shift>FITSOURCE<Key.down><Key.enter>
Screenshot: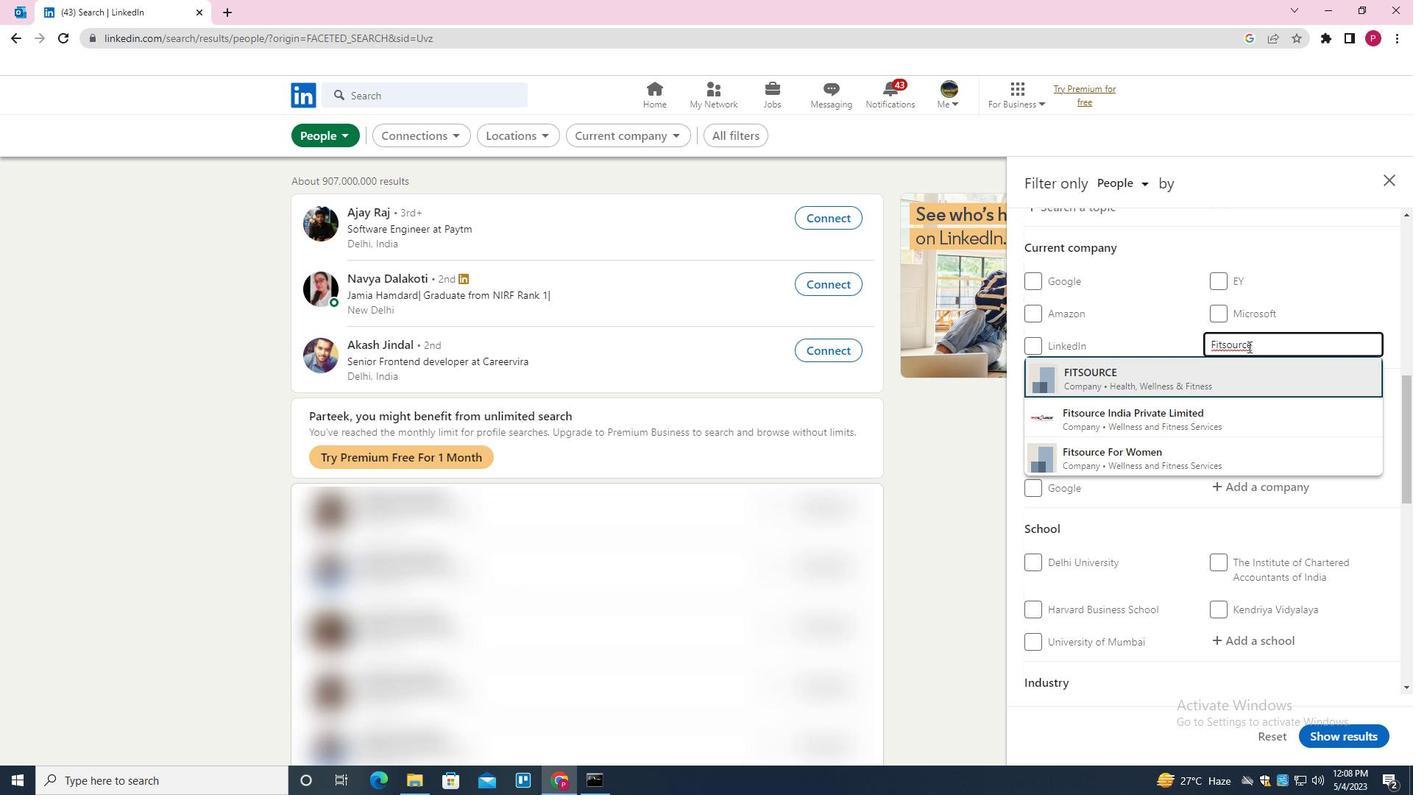 
Action: Mouse moved to (1242, 340)
Screenshot: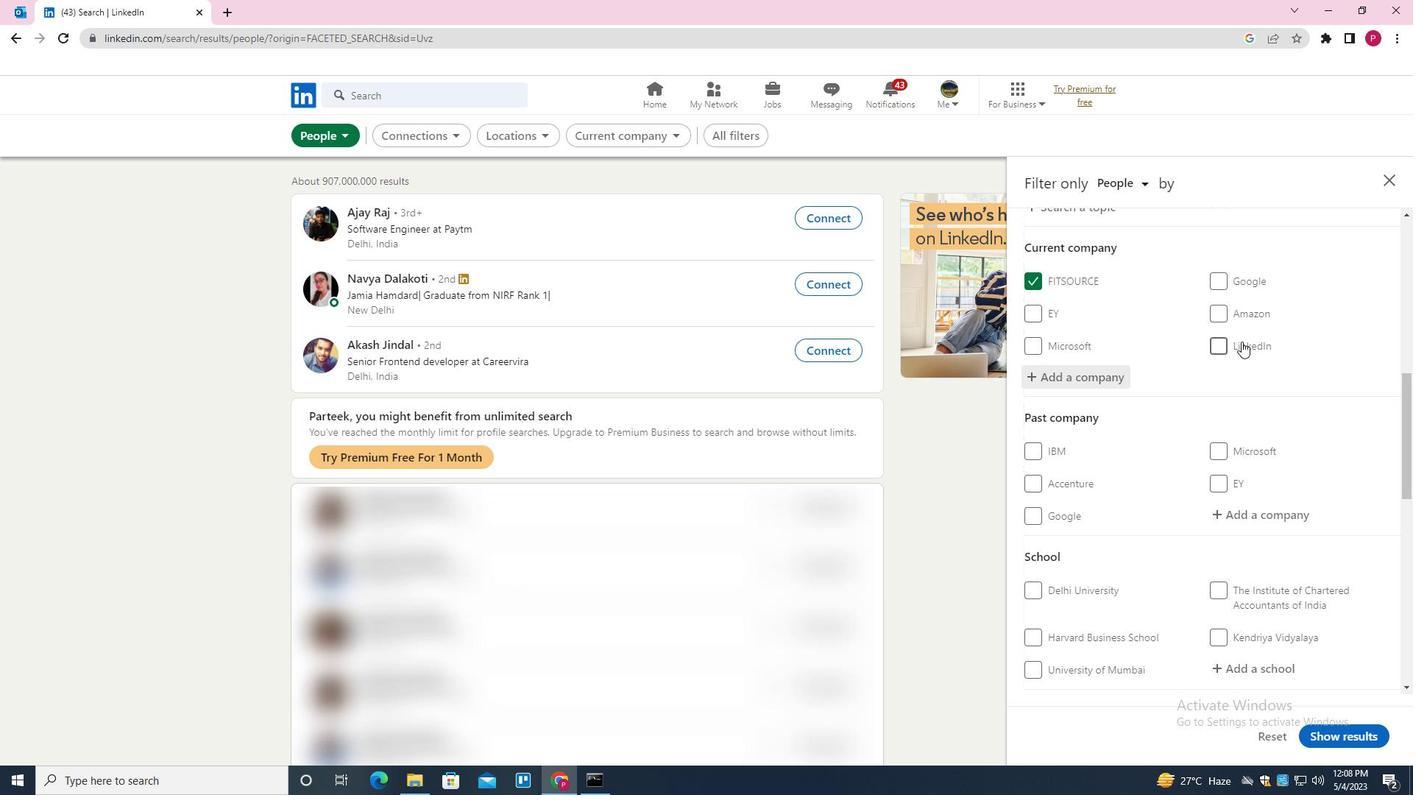 
Action: Mouse scrolled (1242, 339) with delta (0, 0)
Screenshot: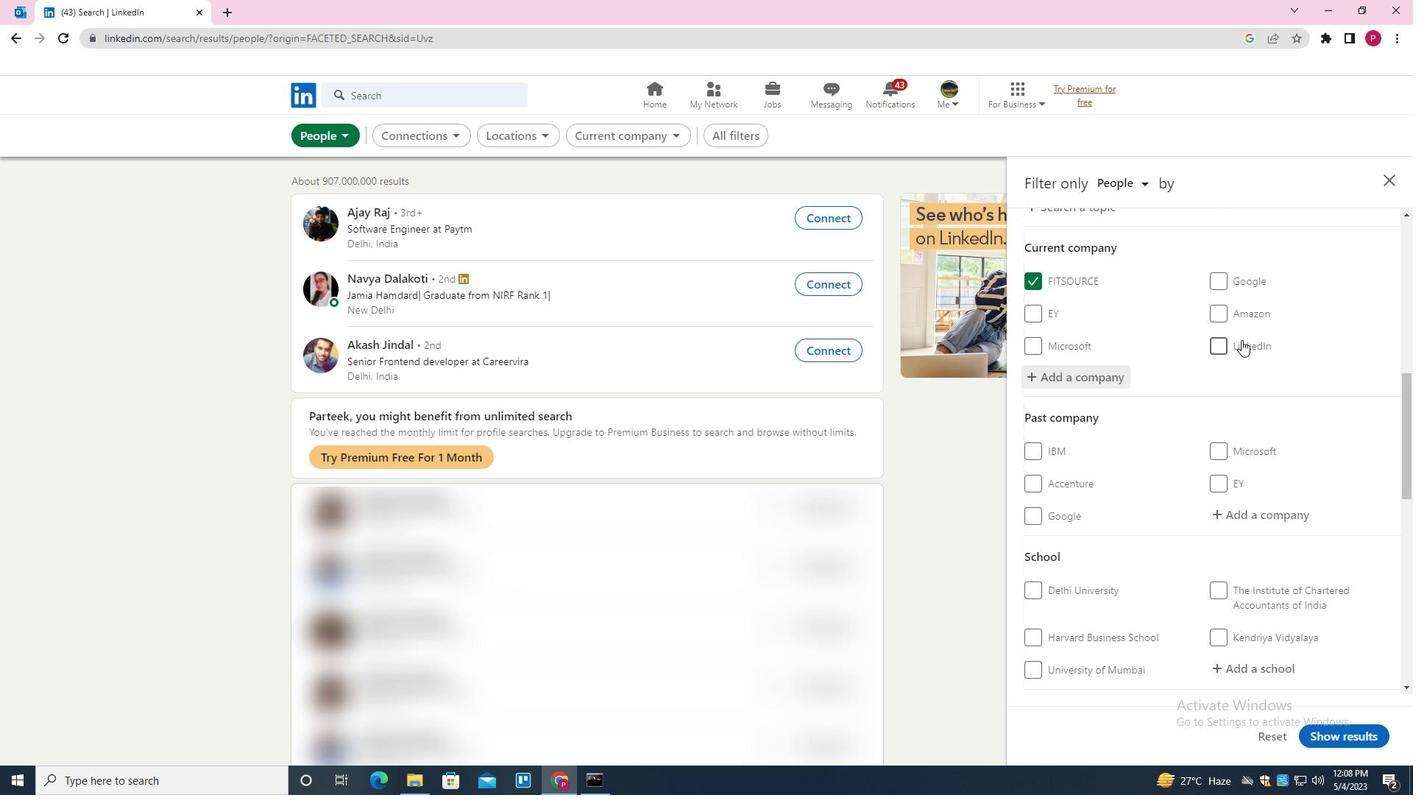 
Action: Mouse scrolled (1242, 339) with delta (0, 0)
Screenshot: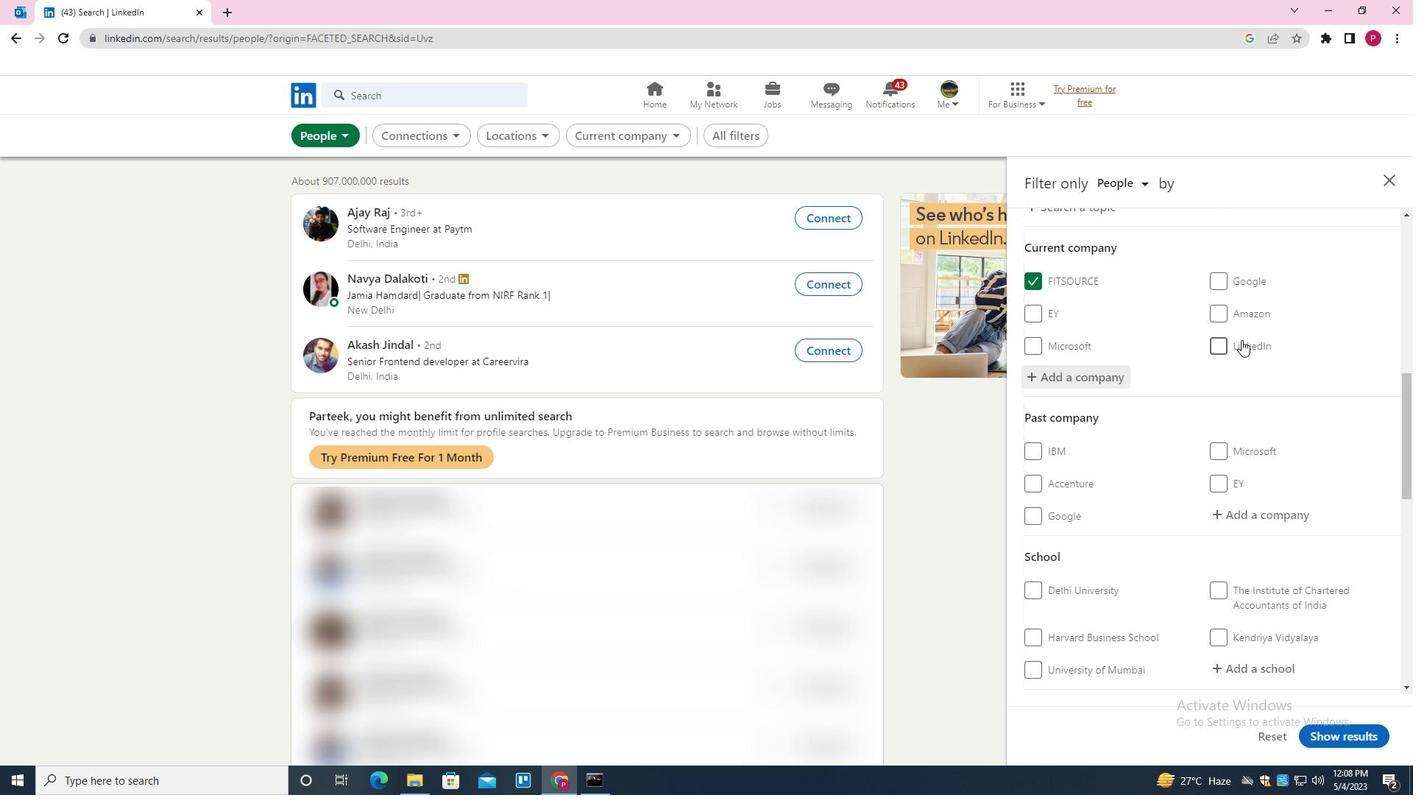 
Action: Mouse scrolled (1242, 339) with delta (0, 0)
Screenshot: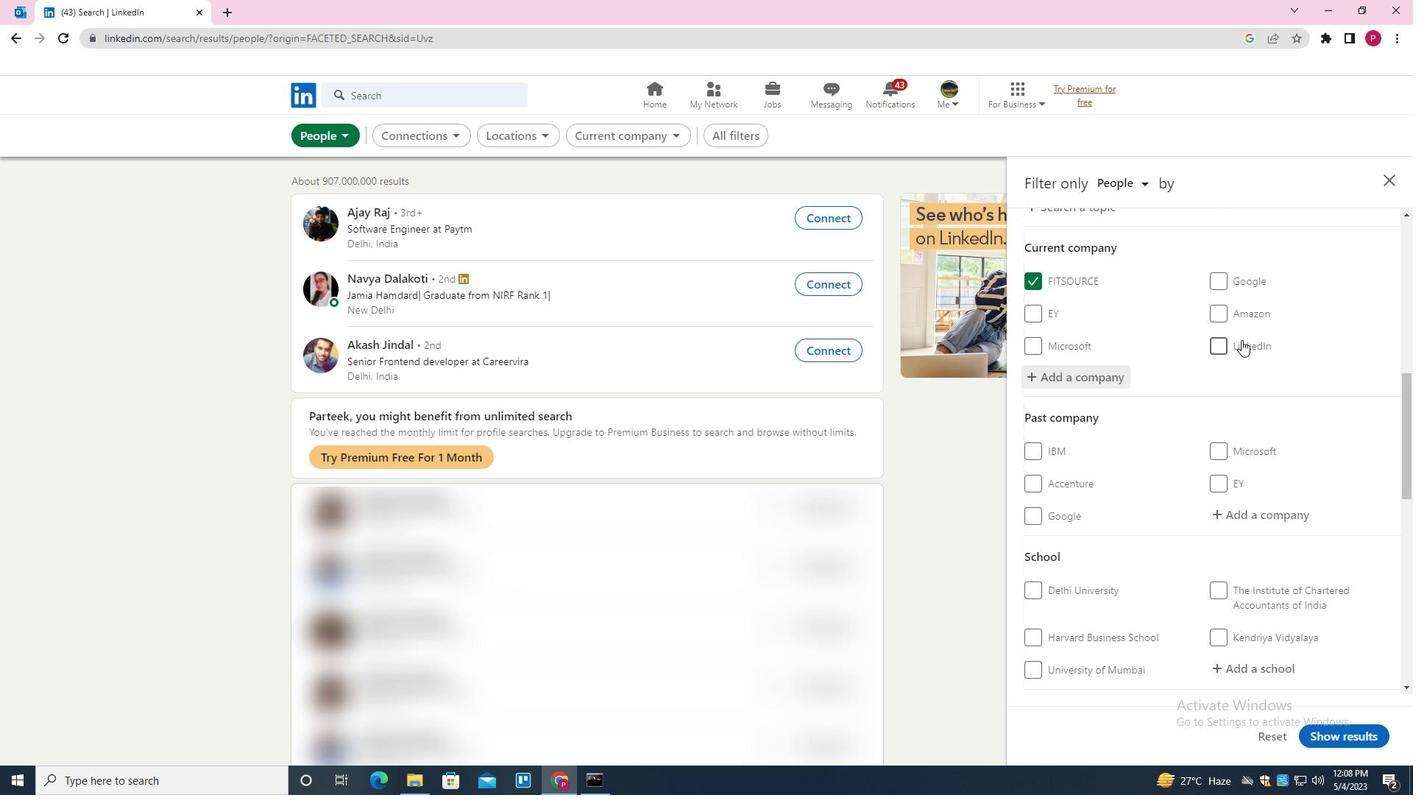 
Action: Mouse scrolled (1242, 339) with delta (0, 0)
Screenshot: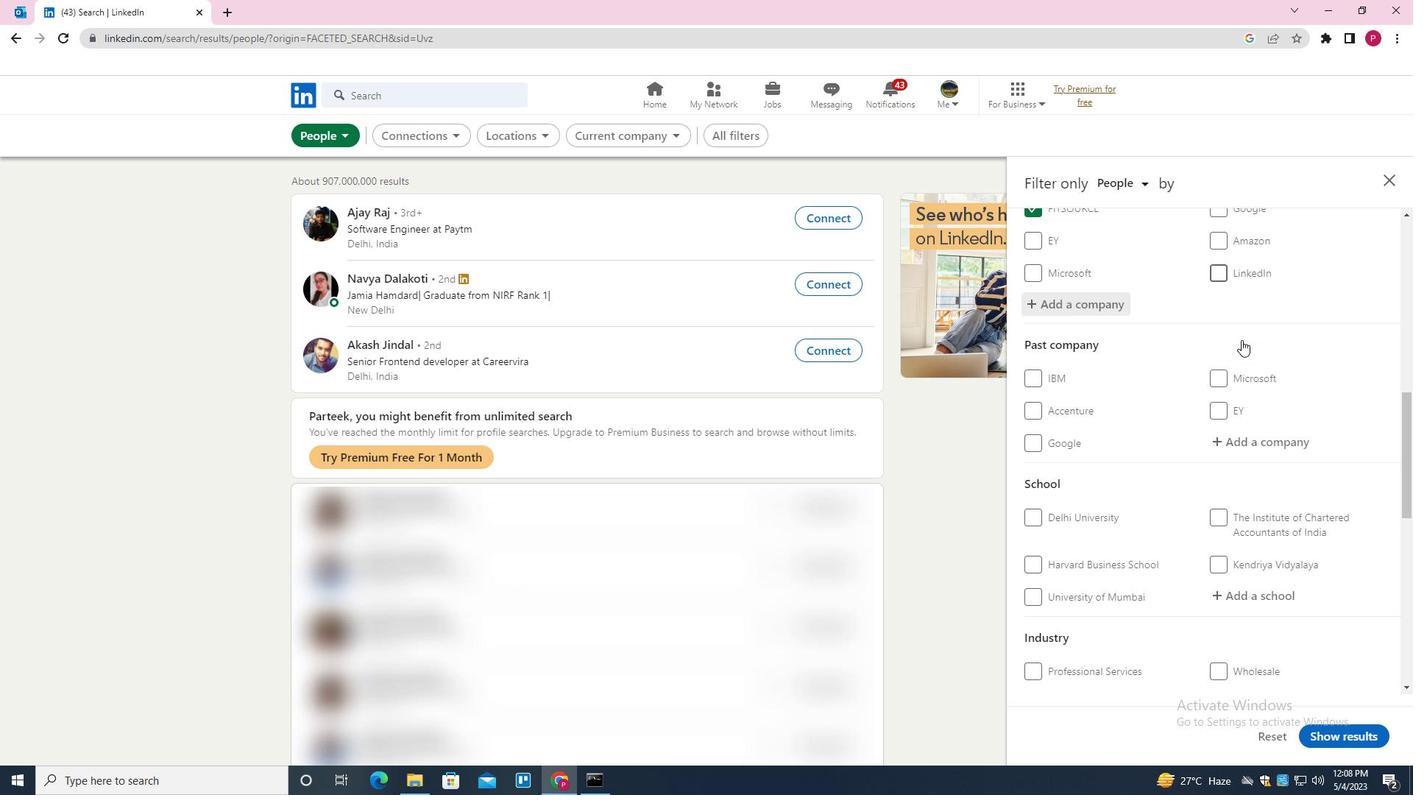 
Action: Mouse scrolled (1242, 339) with delta (0, 0)
Screenshot: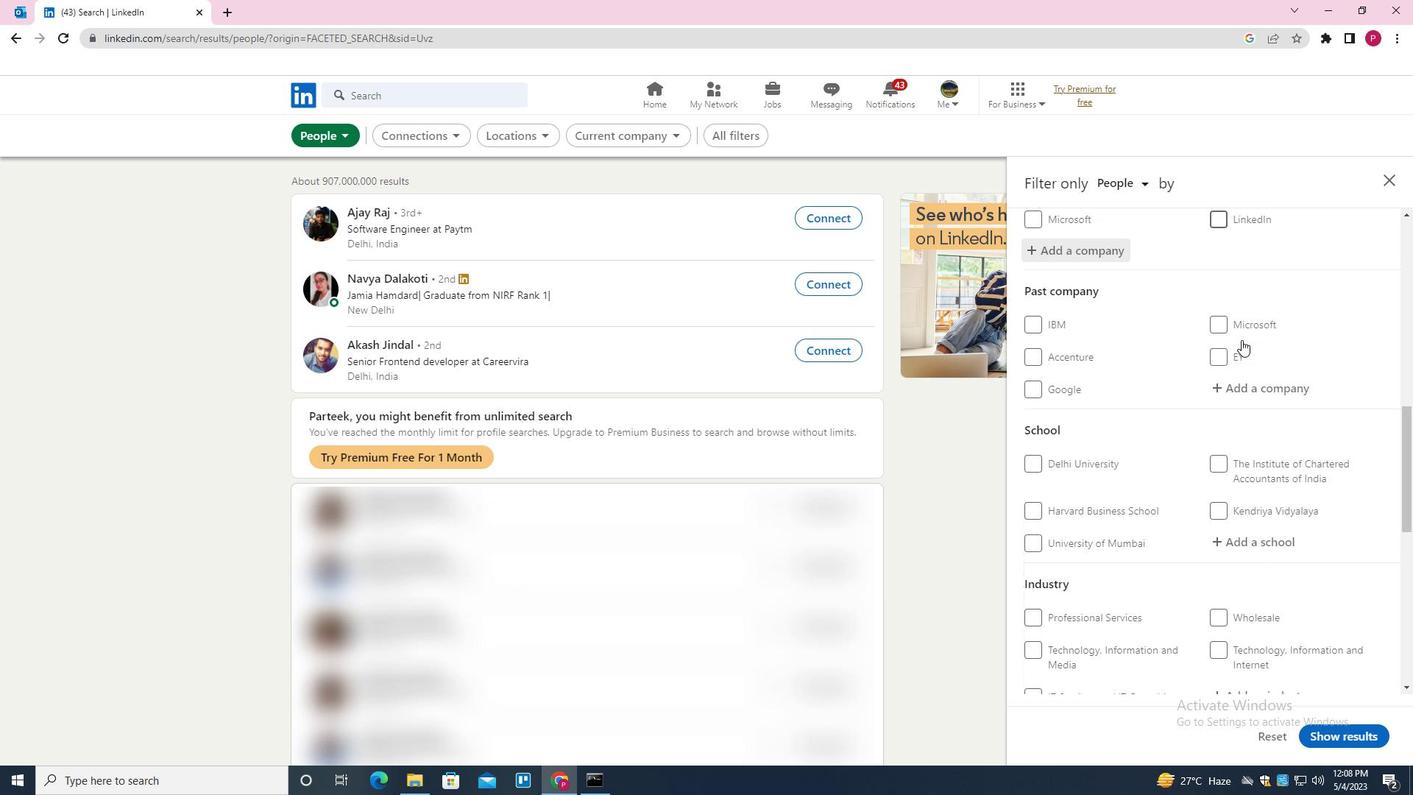 
Action: Mouse moved to (1252, 293)
Screenshot: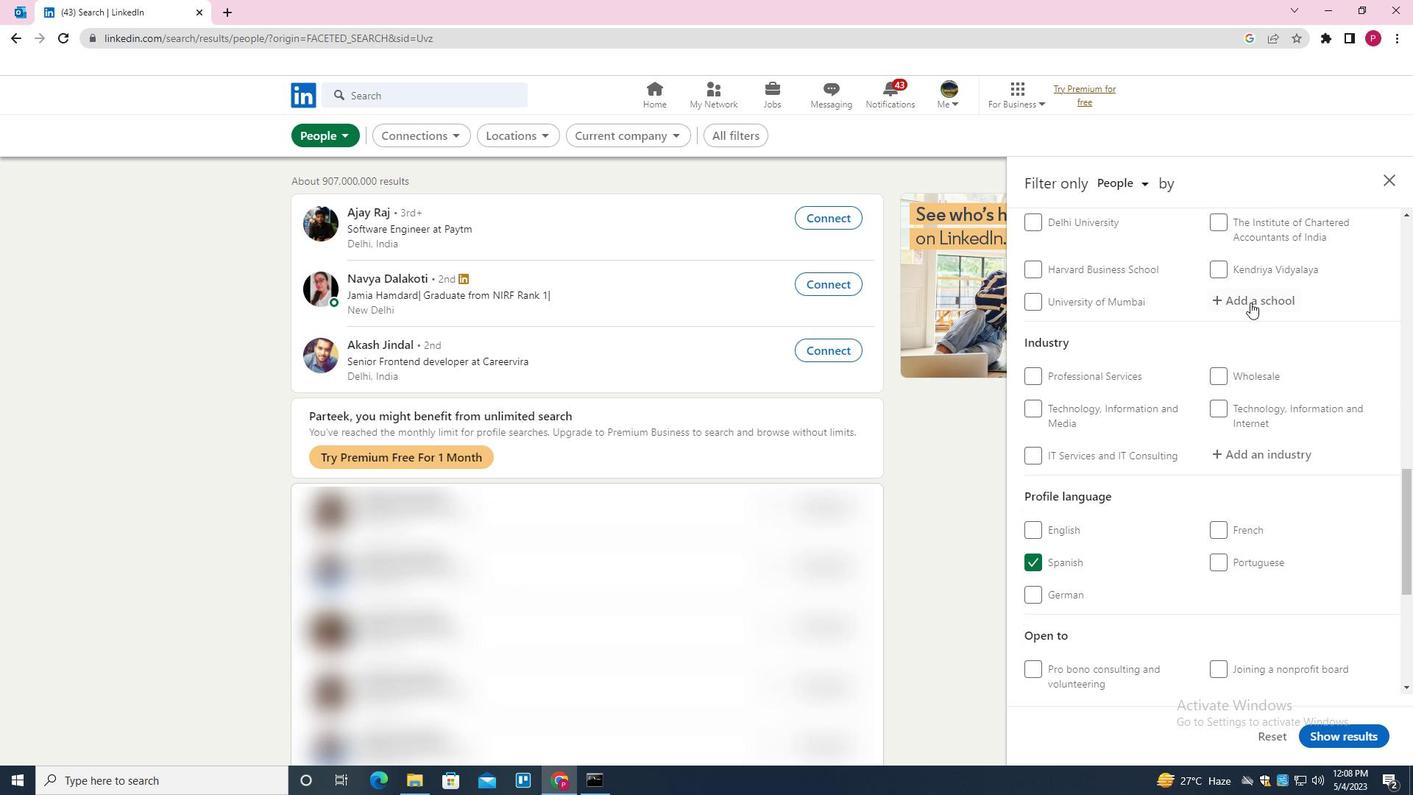 
Action: Mouse pressed left at (1252, 293)
Screenshot: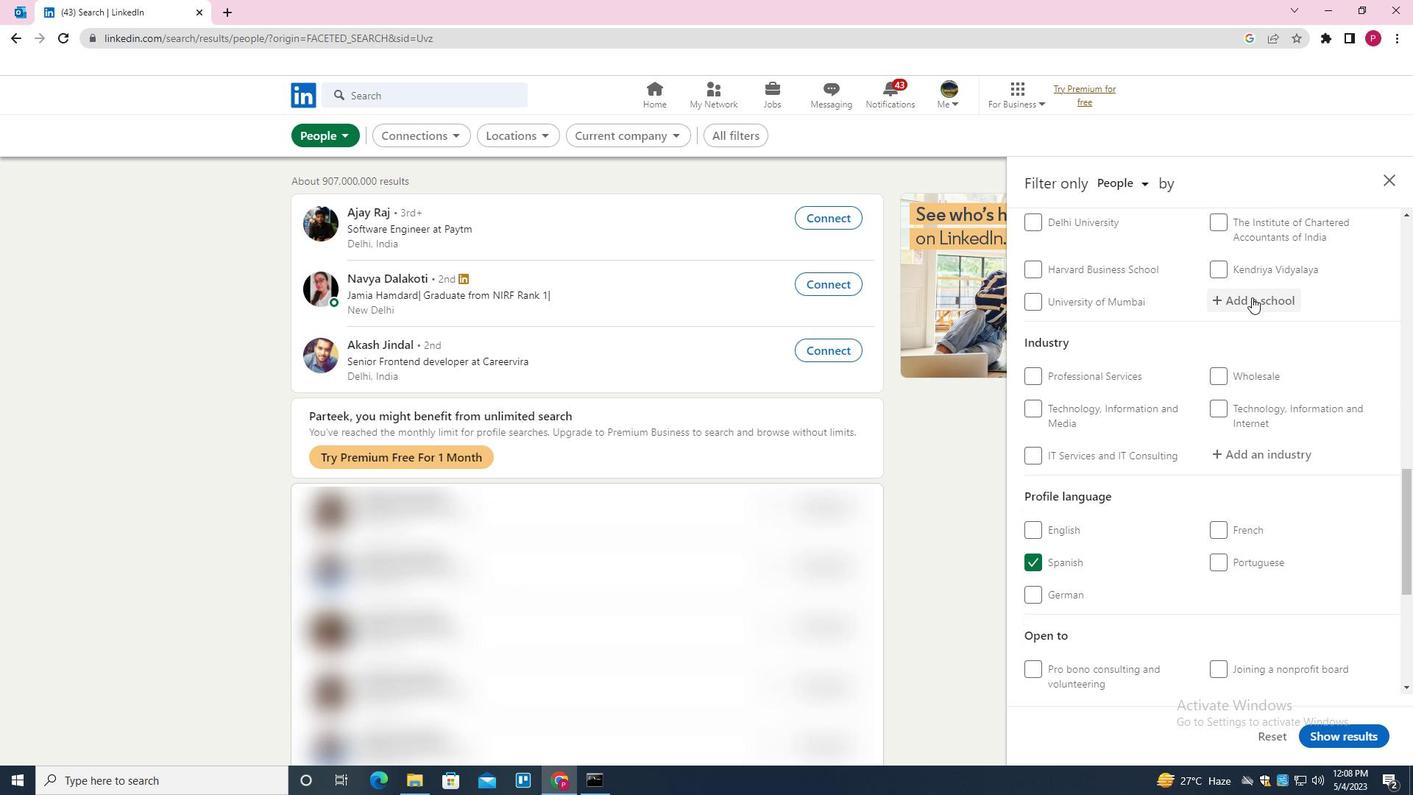 
Action: Key pressed <Key.shift><Key.shift><Key.shift><Key.shift><Key.shift><Key.shift><Key.shift><Key.shift><Key.shift><Key.shift><Key.shift>DHIRUBHAI<Key.space><Key.shift>AMBANI<Key.space><Key.shift>INTERNATIONAL<Key.space><Key.shift>SCHOOL<Key.down><Key.enter>
Screenshot: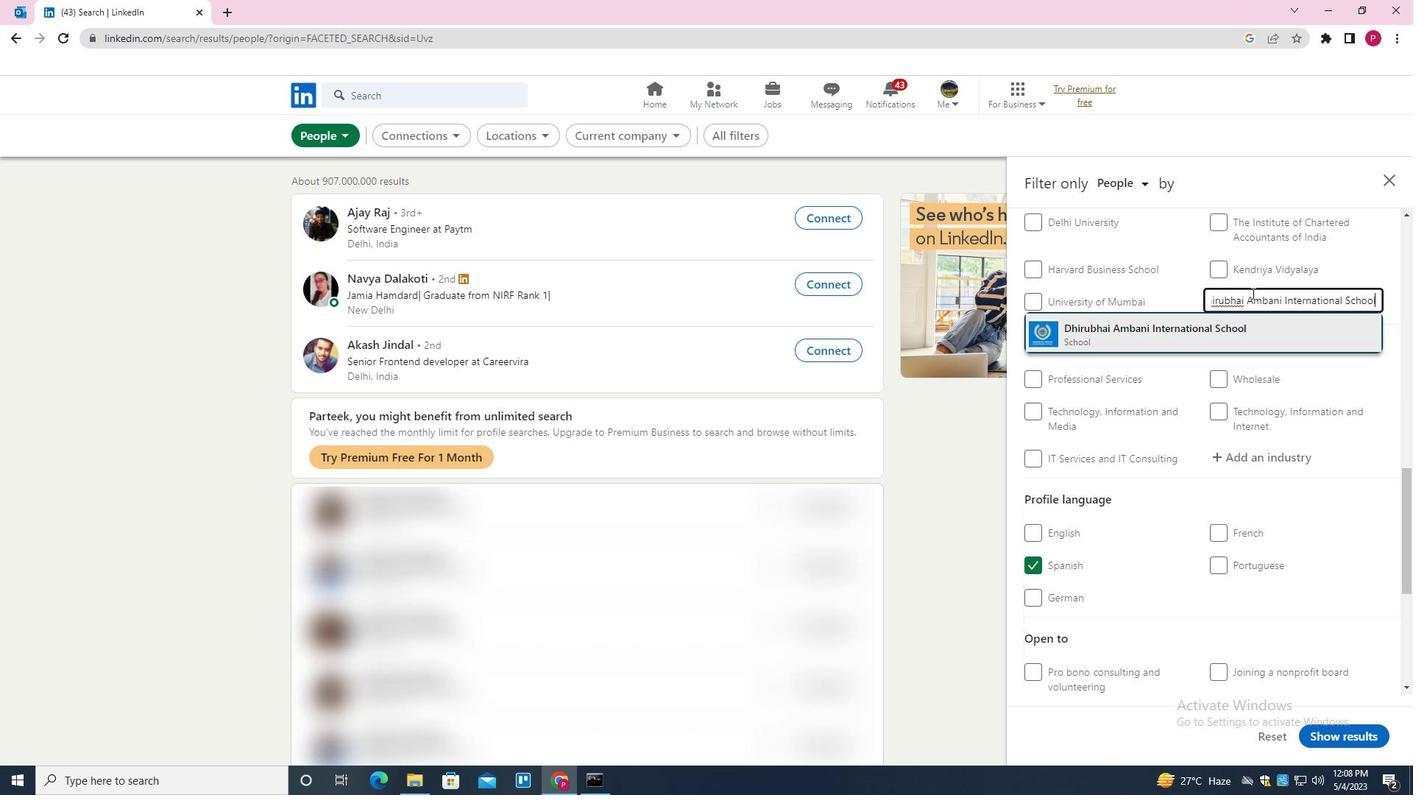 
Action: Mouse moved to (1187, 363)
Screenshot: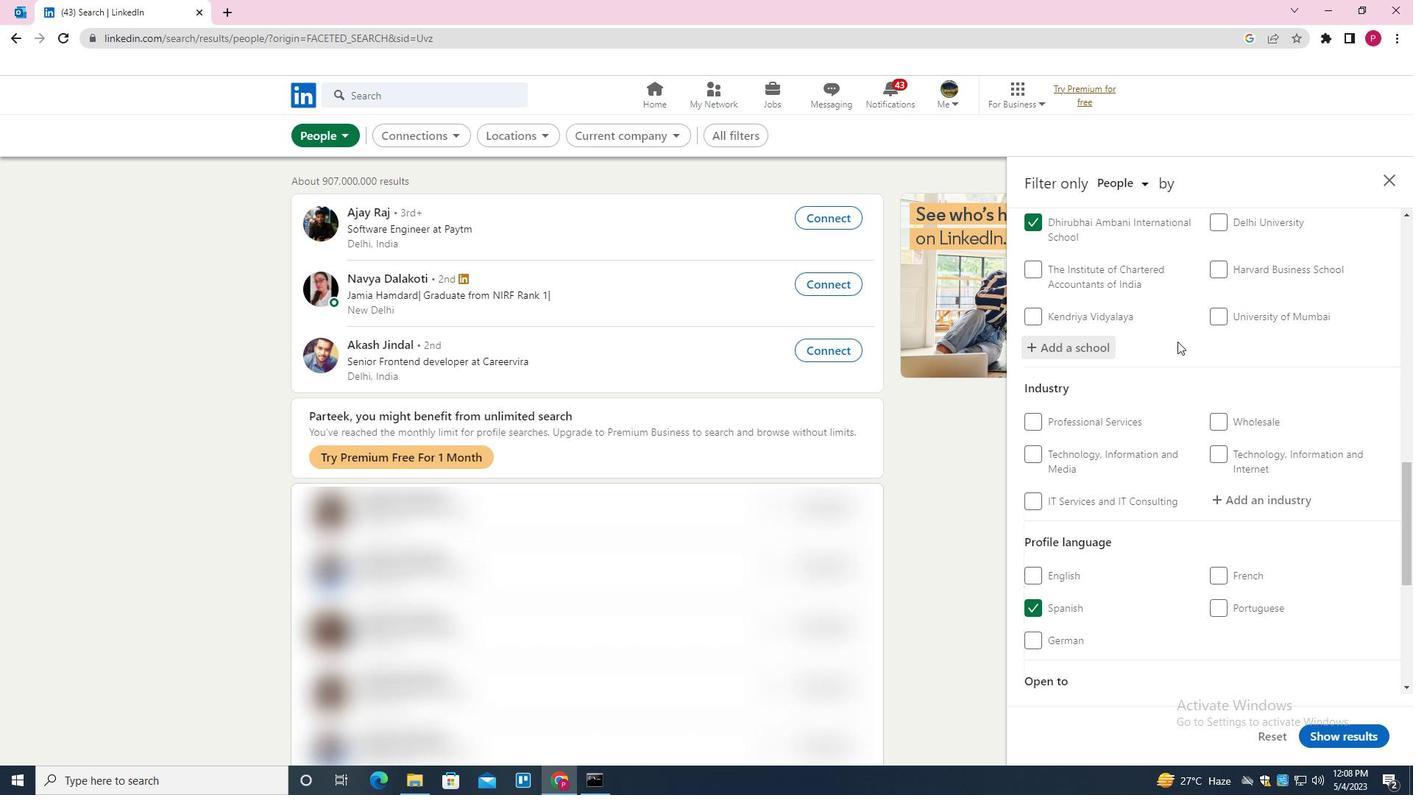 
Action: Mouse scrolled (1187, 362) with delta (0, 0)
Screenshot: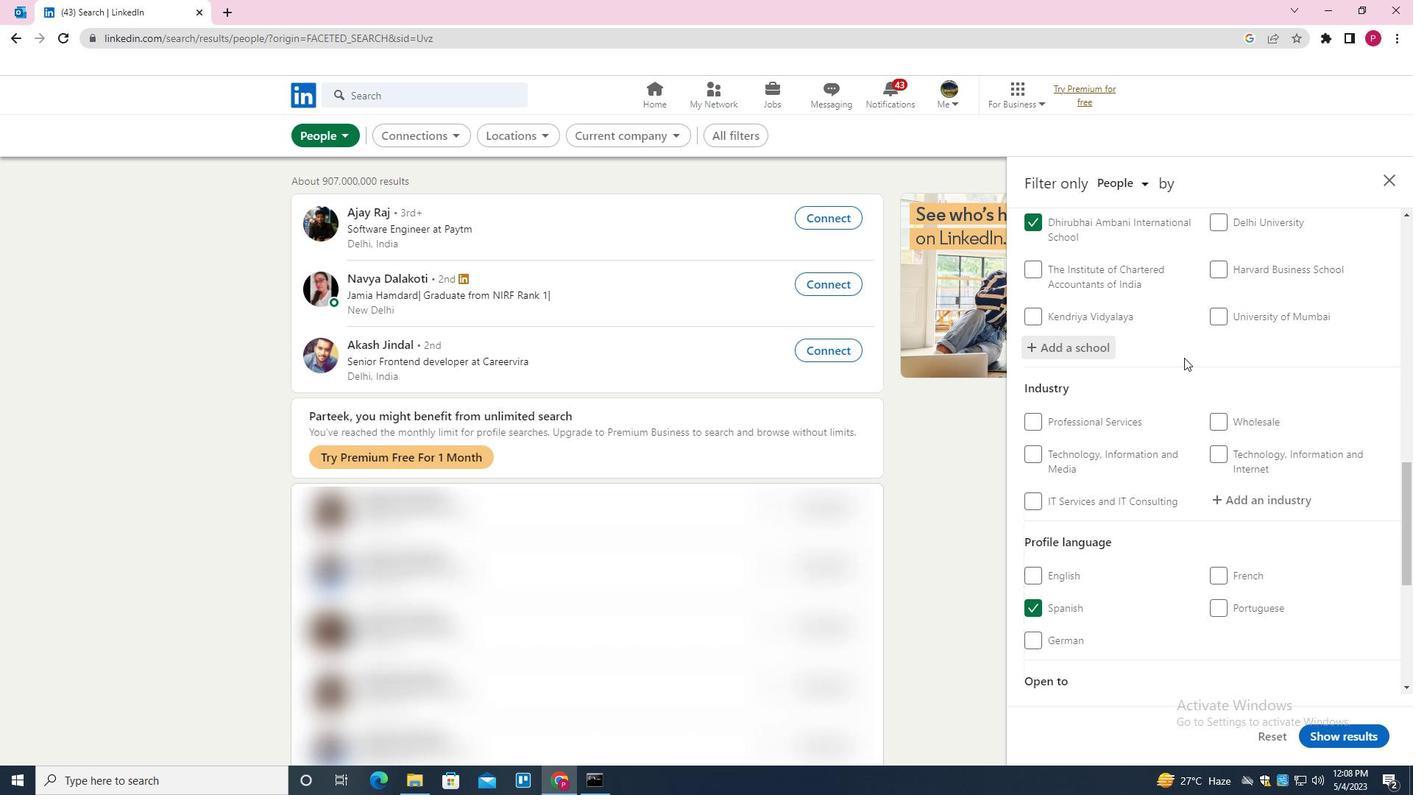 
Action: Mouse moved to (1190, 365)
Screenshot: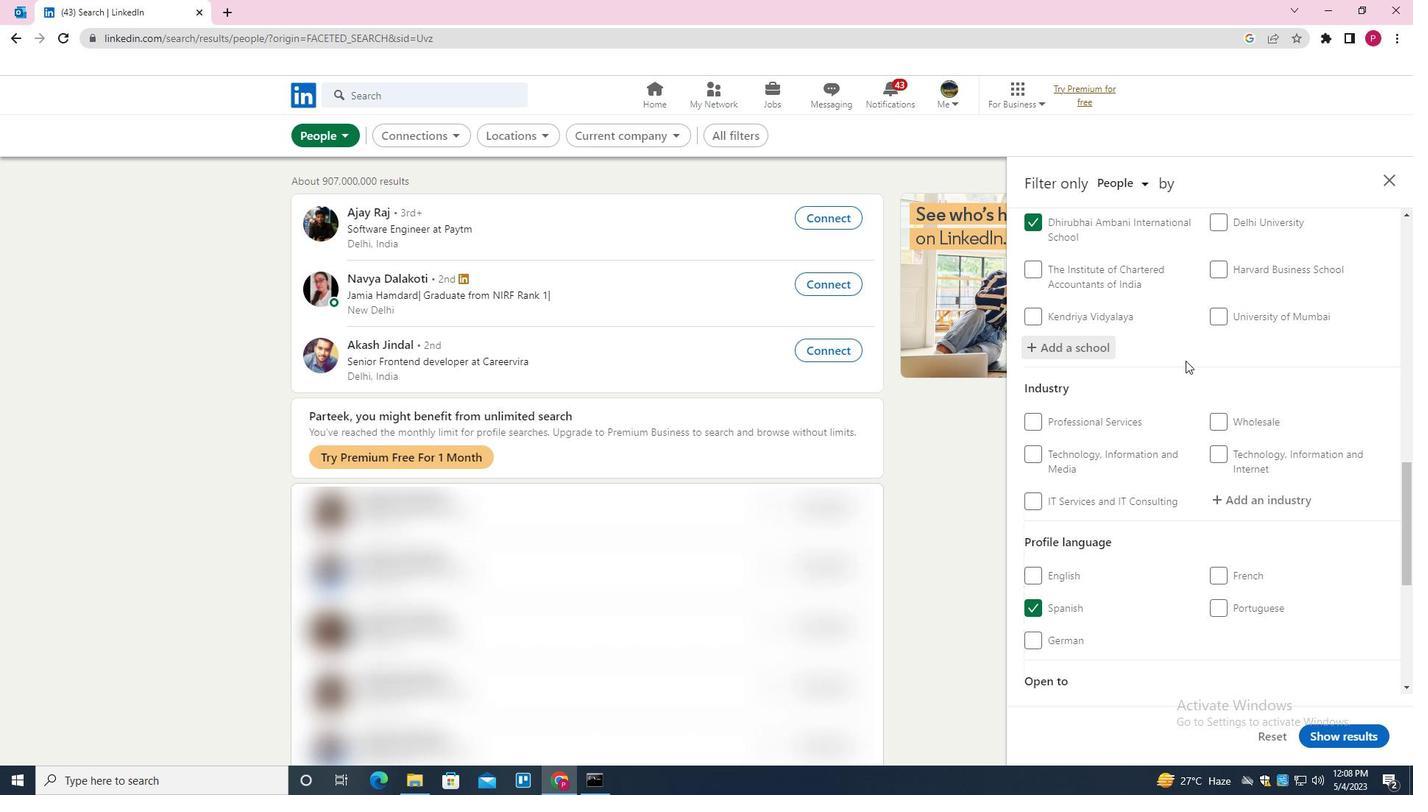 
Action: Mouse scrolled (1190, 364) with delta (0, 0)
Screenshot: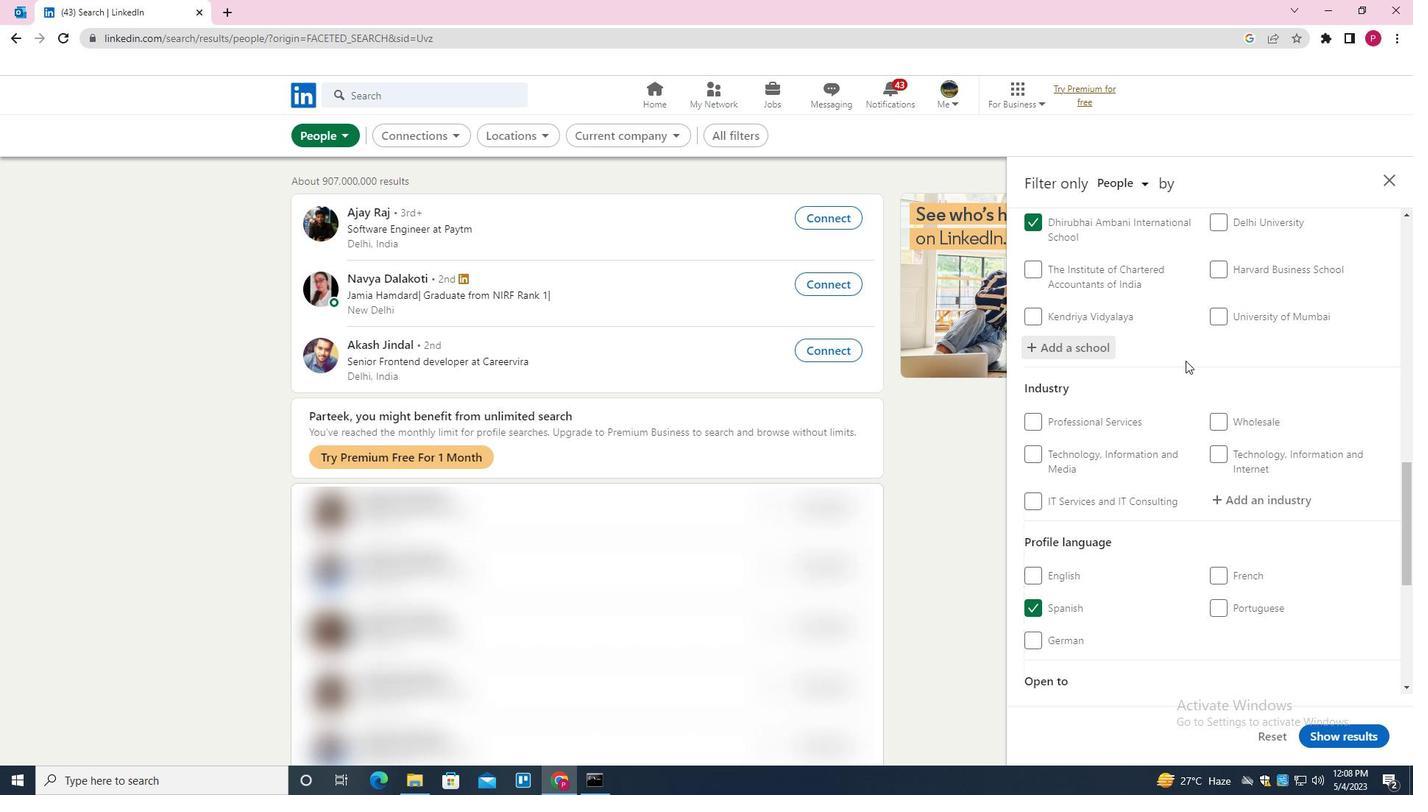
Action: Mouse moved to (1193, 365)
Screenshot: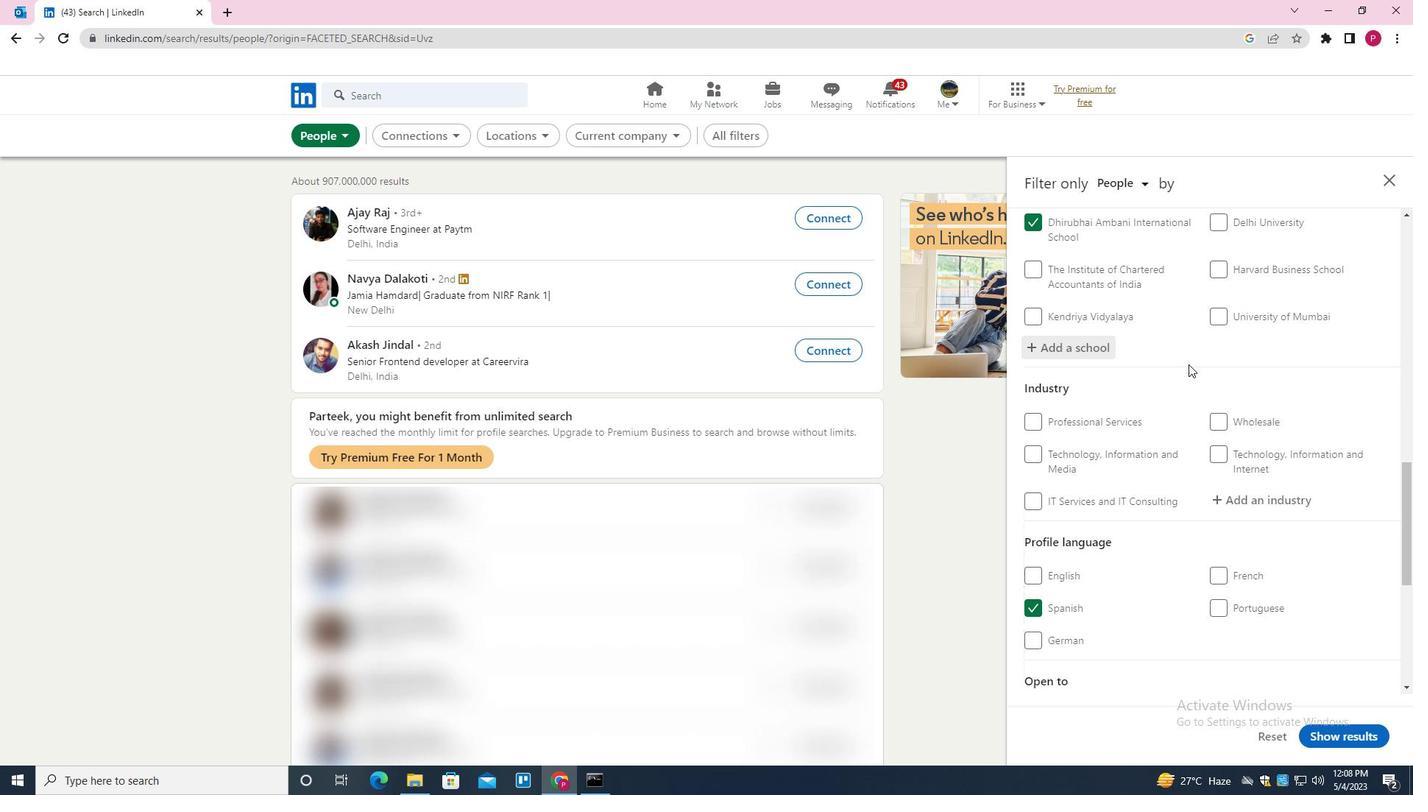
Action: Mouse scrolled (1193, 364) with delta (0, 0)
Screenshot: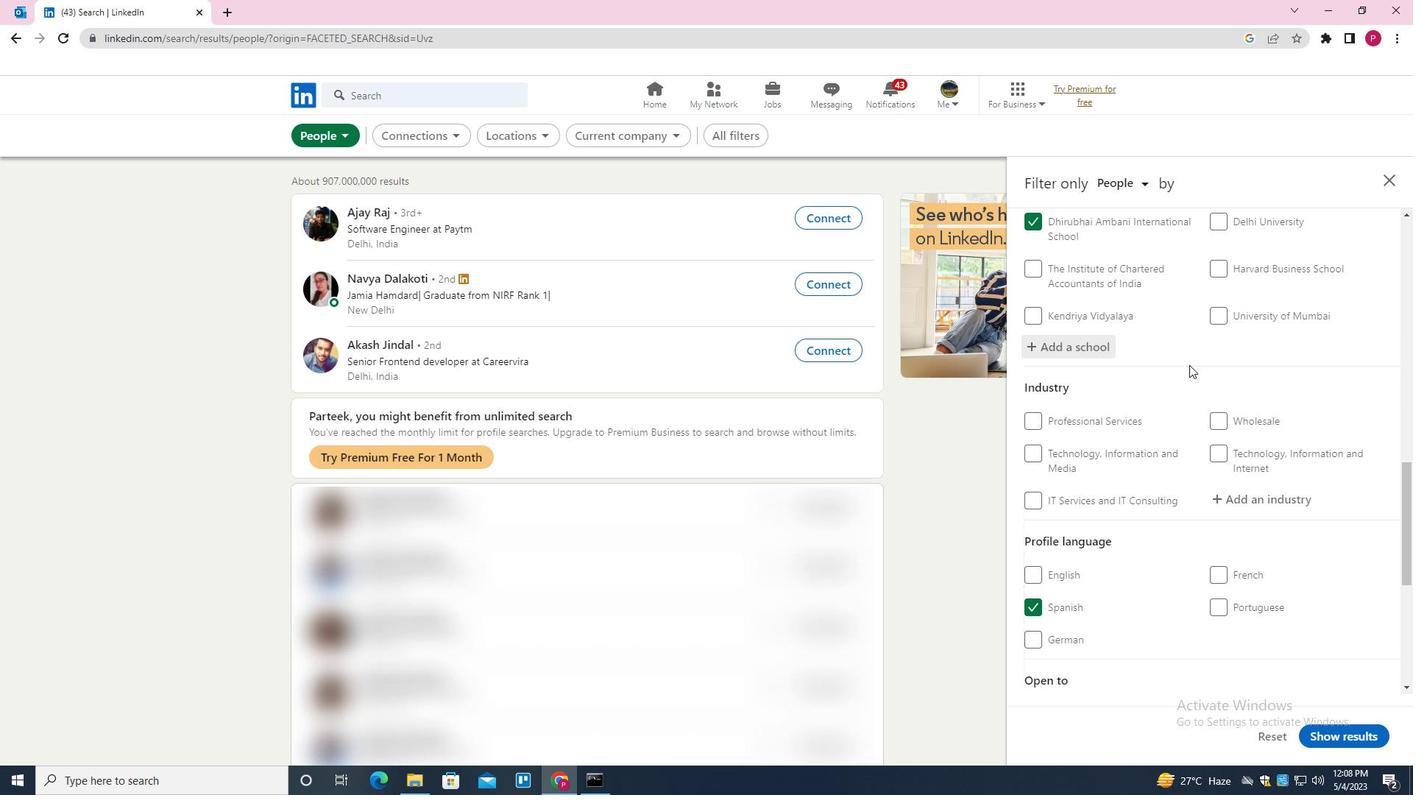 
Action: Mouse moved to (1275, 280)
Screenshot: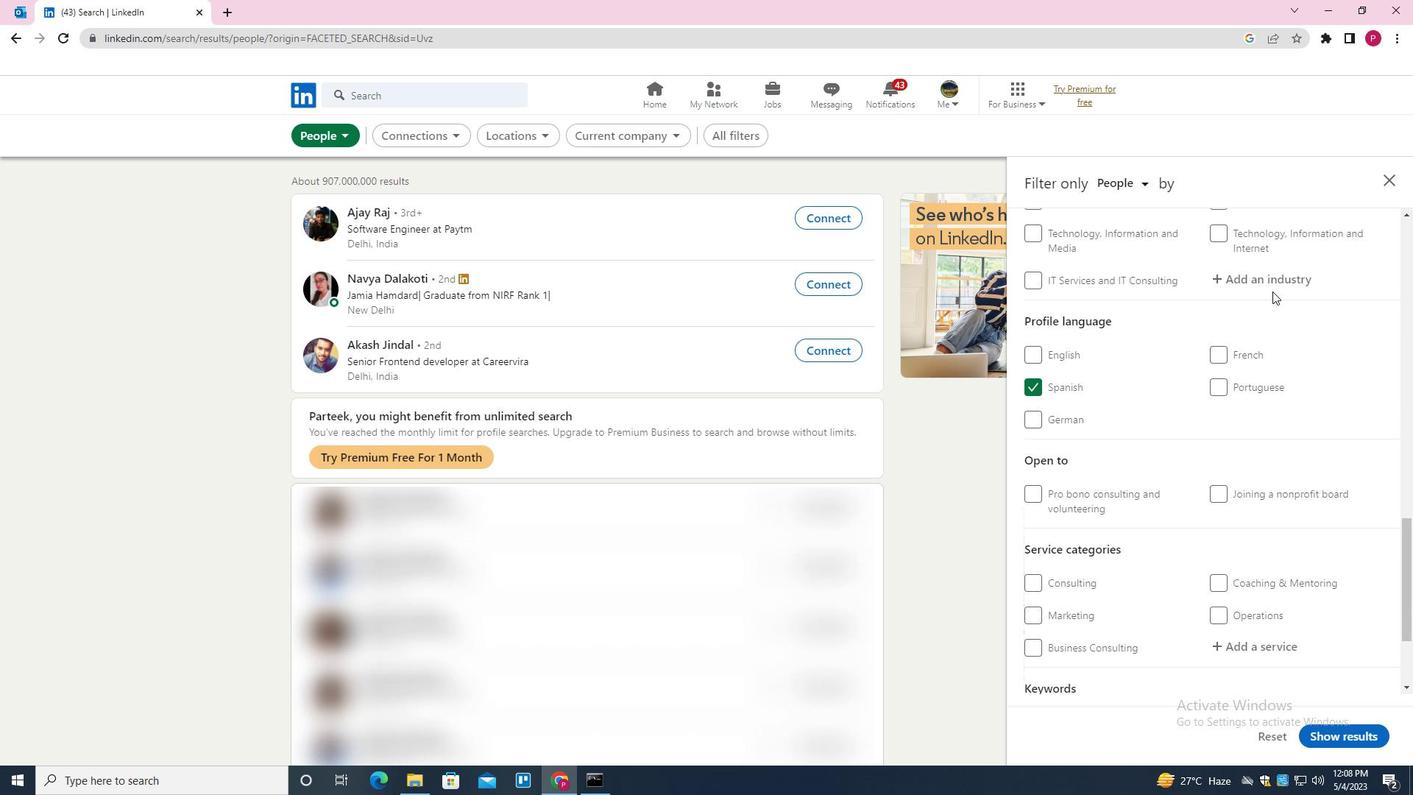 
Action: Mouse pressed left at (1275, 280)
Screenshot: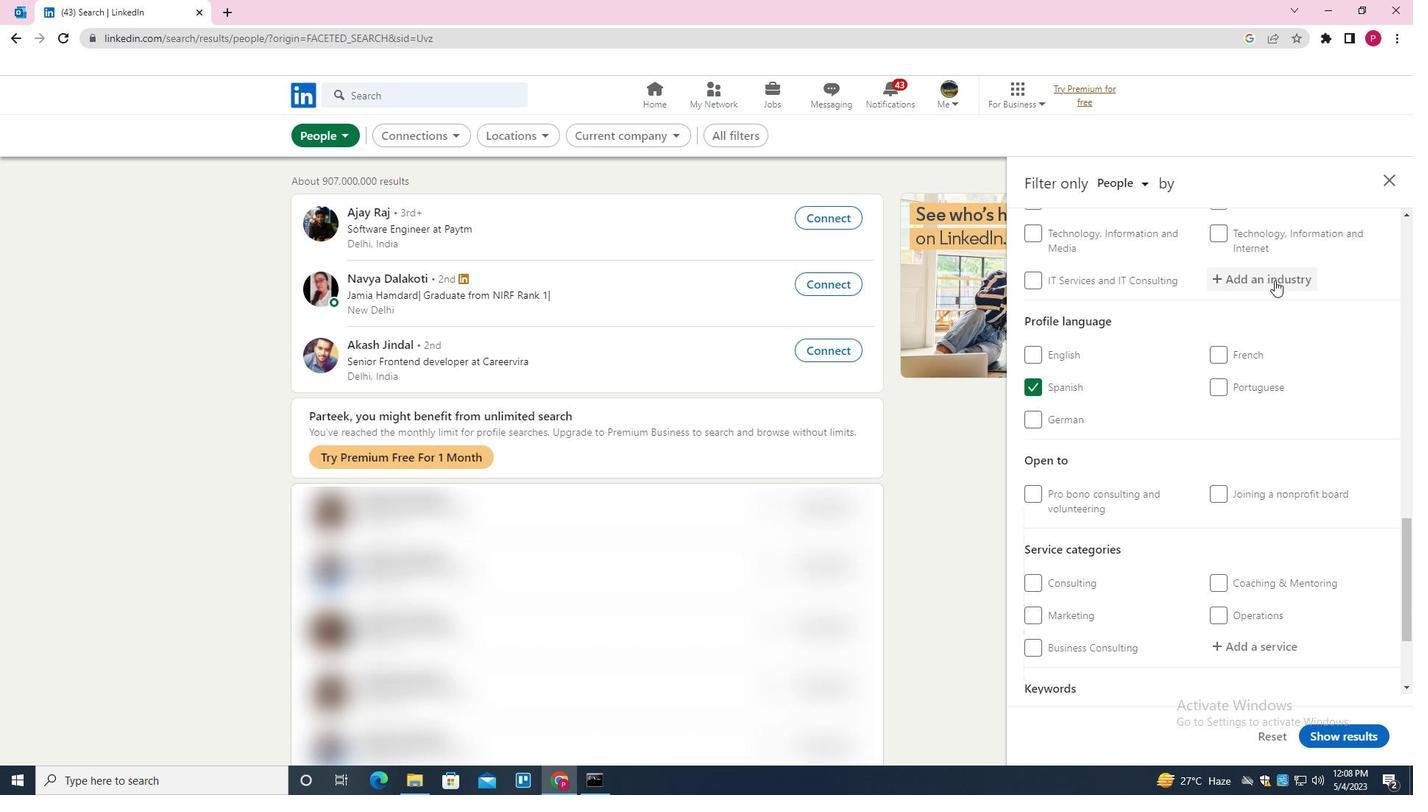 
Action: Mouse moved to (1276, 279)
Screenshot: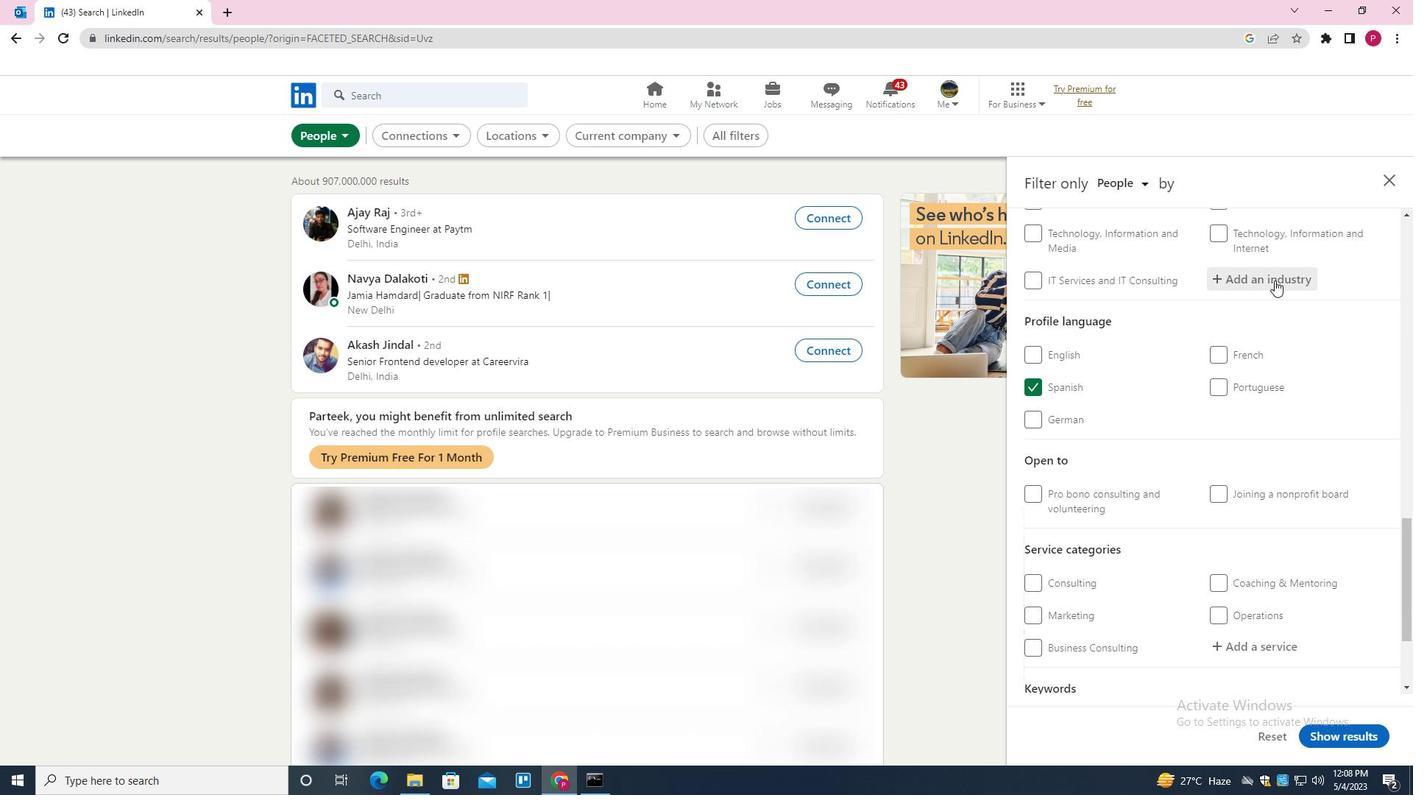 
Action: Key pressed <Key.shift>OFFICE<Key.space><Key.shift><Key.shift><Key.shift><Key.shift><Key.shift><Key.shift><Key.shift><Key.shift><Key.shift><Key.shift><Key.shift><Key.shift><Key.shift><Key.shift><Key.shift><Key.shift><Key.shift><Key.shift><Key.shift><Key.shift><Key.shift><Key.shift><Key.shift><Key.shift><Key.shift><Key.shift><Key.shift><Key.shift><Key.shift><Key.shift><Key.shift><Key.shift><Key.shift><Key.shift><Key.shift><Key.shift><Key.shift><Key.shift><Key.shift><Key.shift><Key.shift><Key.shift><Key.shift><Key.shift><Key.shift><Key.shift><Key.shift><Key.shift><Key.shift><Key.shift><Key.shift><Key.shift><Key.shift><Key.shift><Key.shift><Key.shift><Key.shift><Key.shift><Key.shift><Key.shift><Key.shift>FURNITURE<Key.space>AND<Key.space><Key.shift><Key.shift><Key.shift><Key.shift>FIXTURES<Key.space><Key.shift><Key.shift><Key.shift>MANUFACTURING<Key.down><Key.enter>
Screenshot: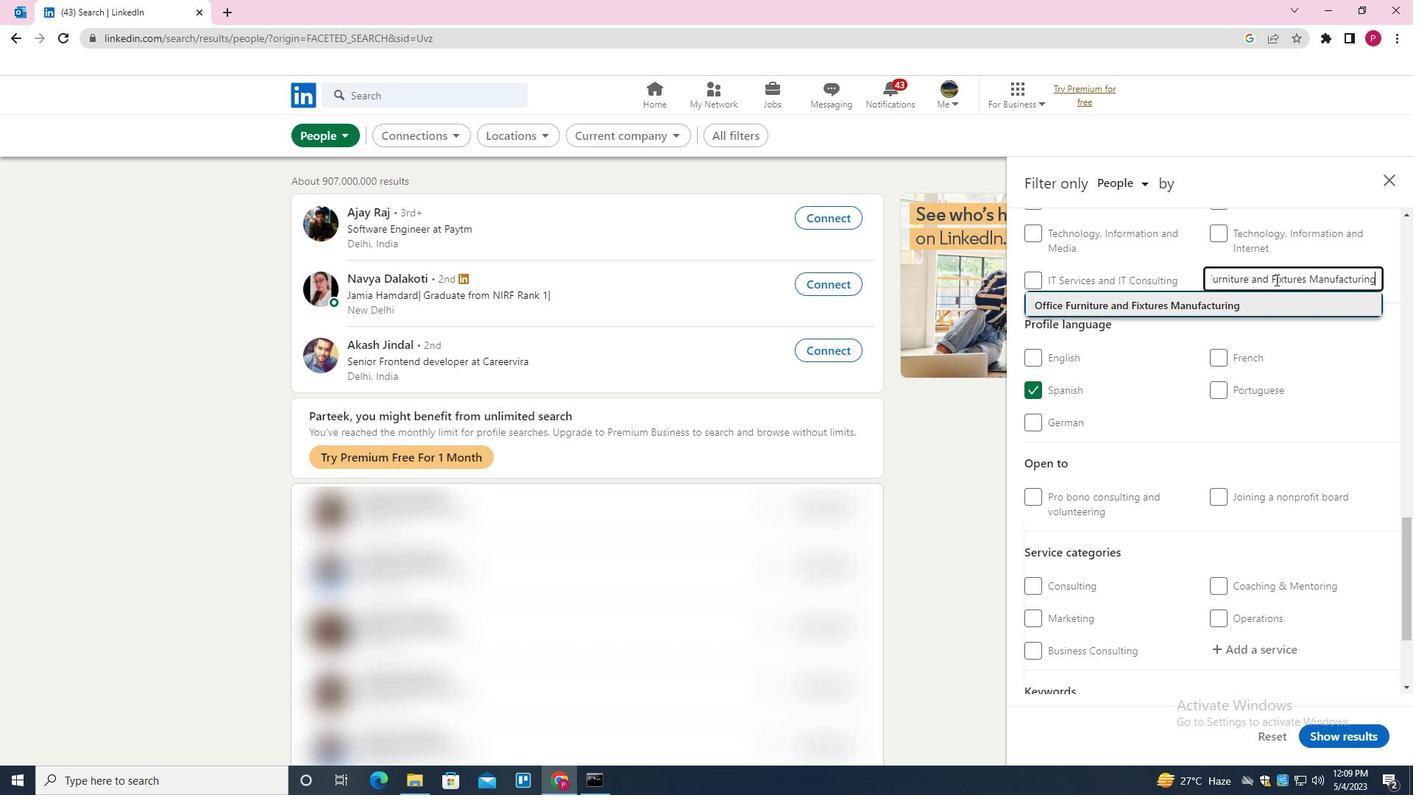
Action: Mouse moved to (1219, 326)
Screenshot: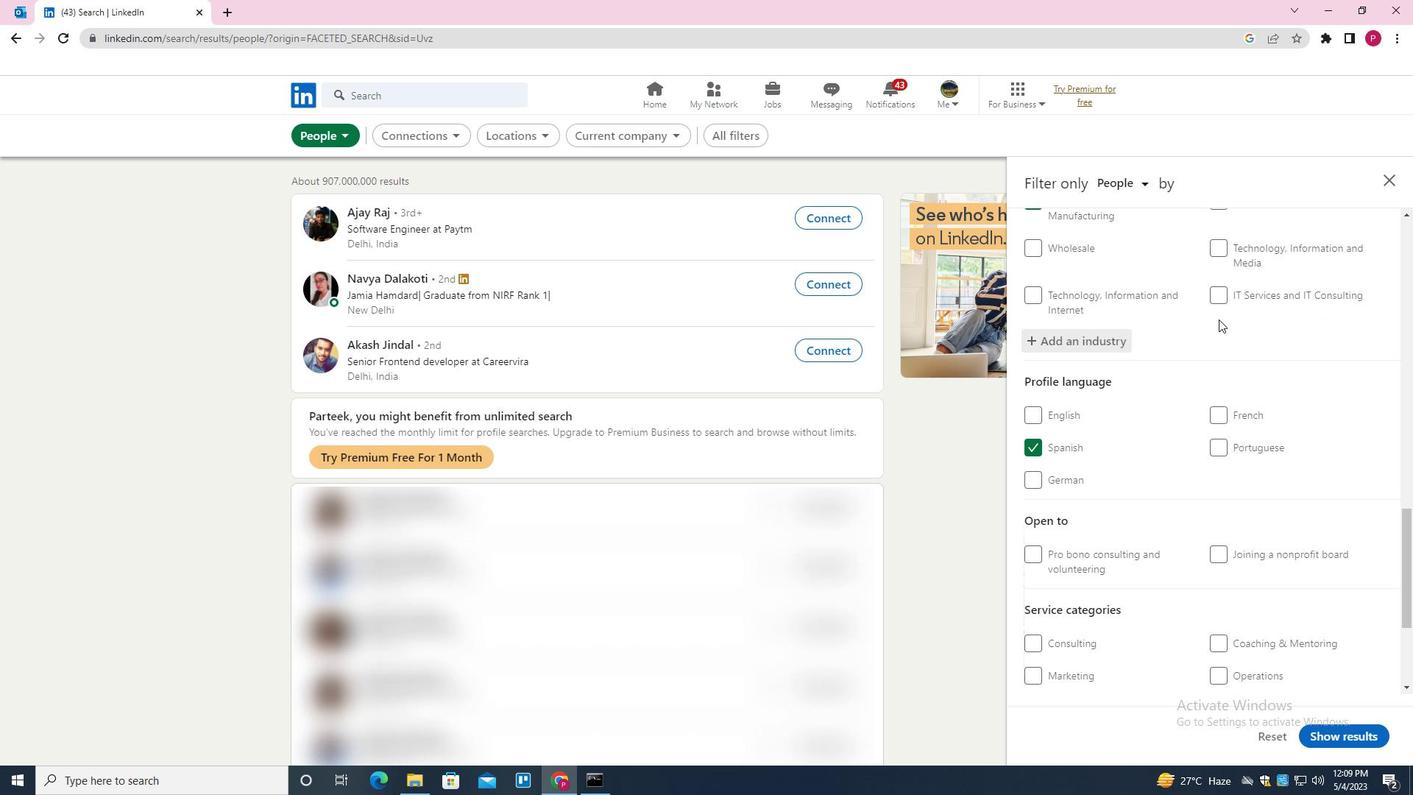 
Action: Mouse scrolled (1219, 325) with delta (0, 0)
Screenshot: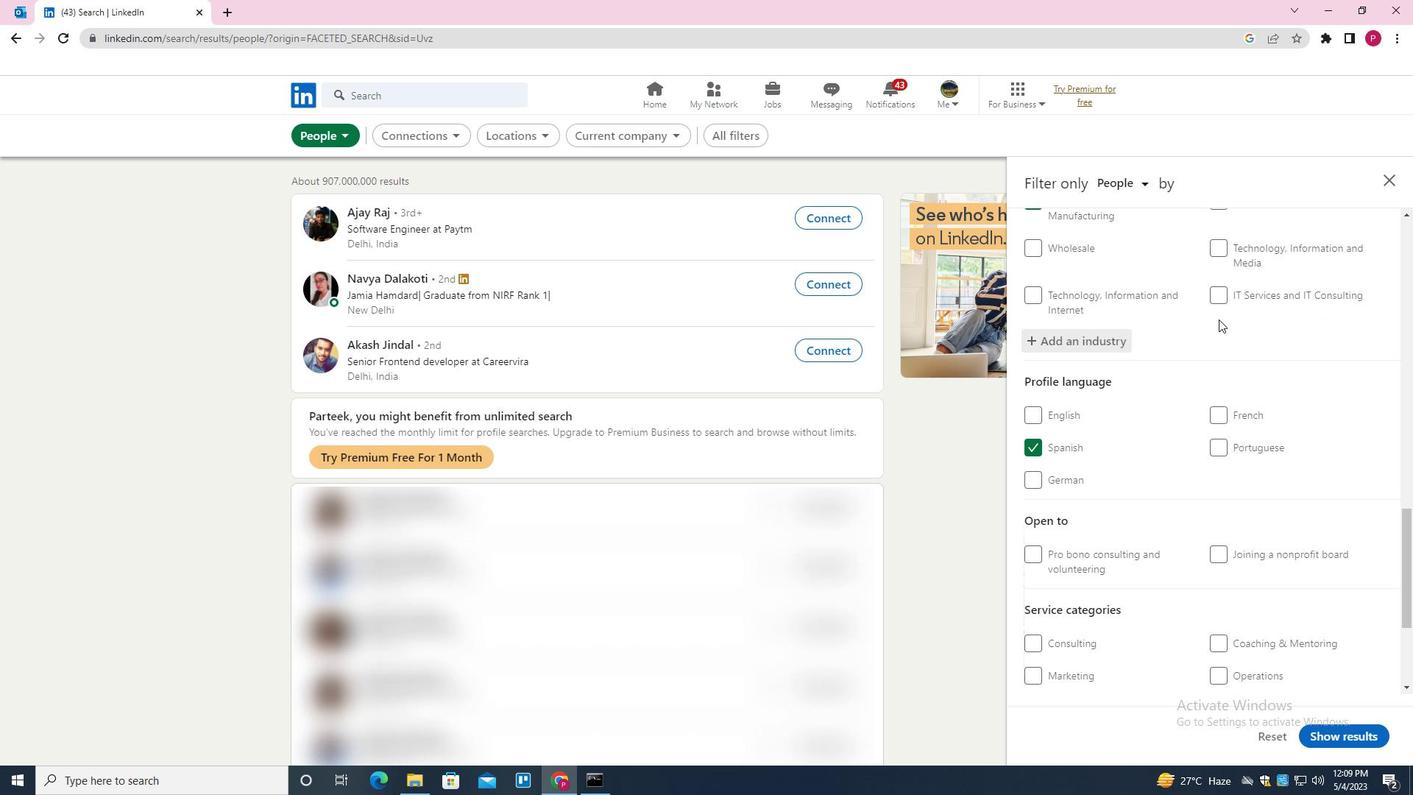 
Action: Mouse moved to (1221, 331)
Screenshot: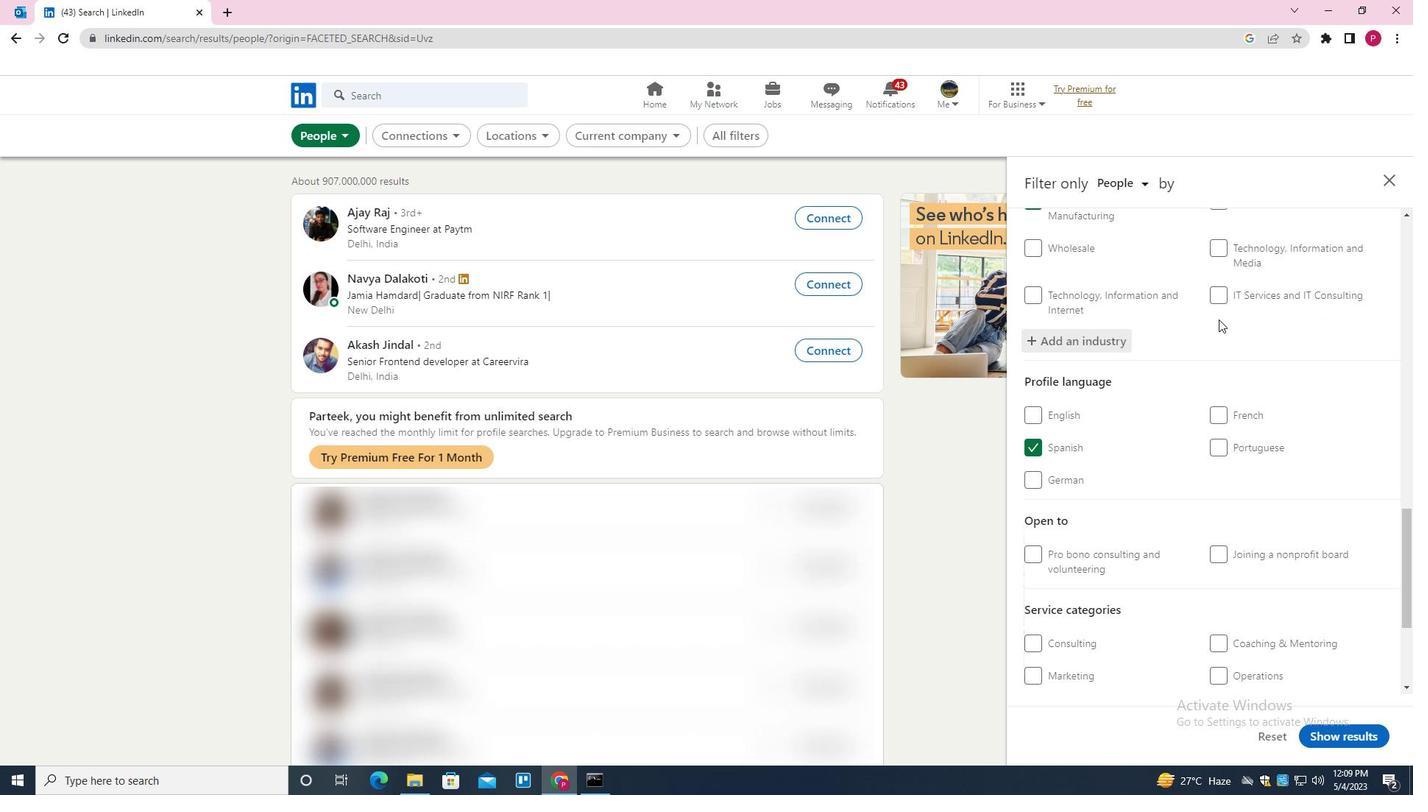 
Action: Mouse scrolled (1221, 330) with delta (0, 0)
Screenshot: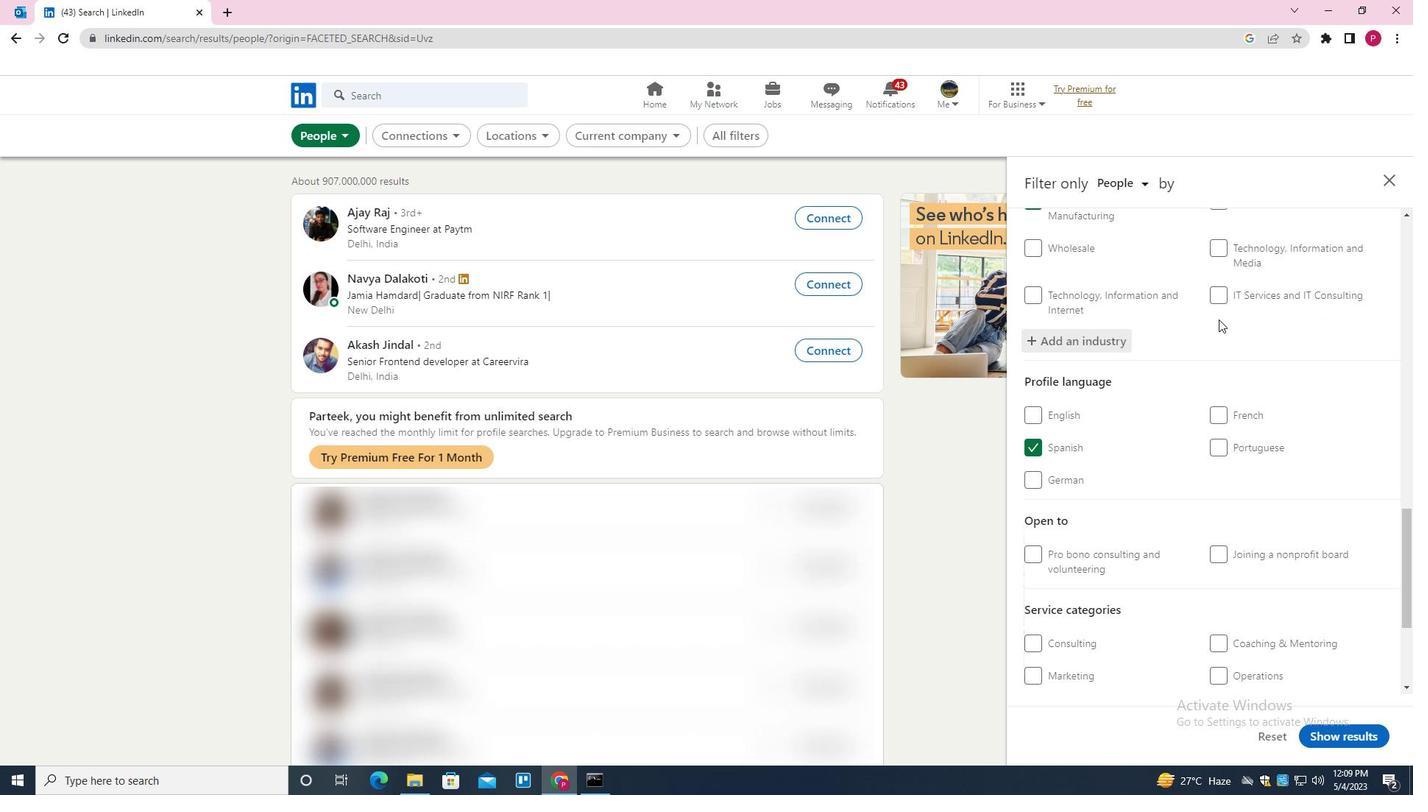 
Action: Mouse moved to (1221, 341)
Screenshot: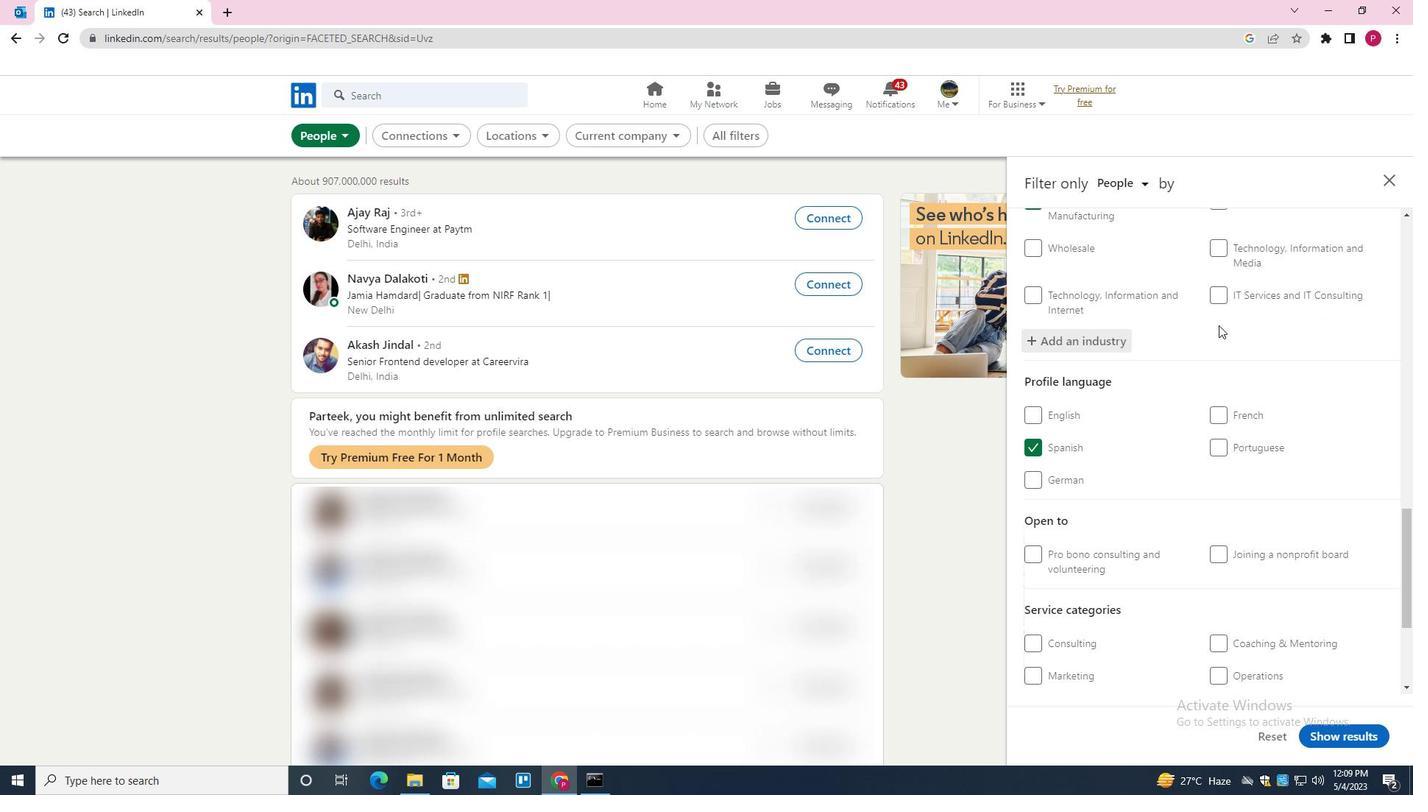
Action: Mouse scrolled (1221, 340) with delta (0, 0)
Screenshot: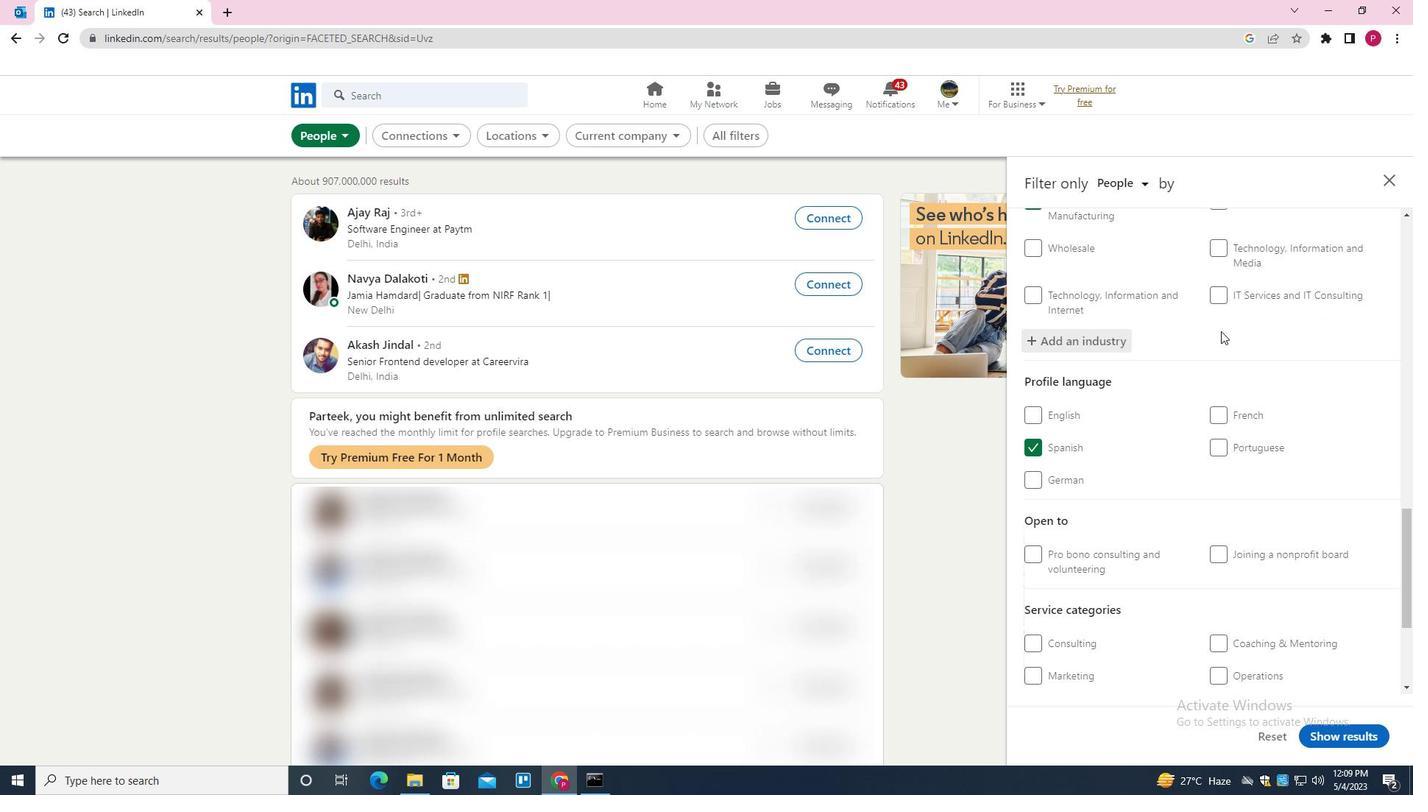 
Action: Mouse moved to (1221, 346)
Screenshot: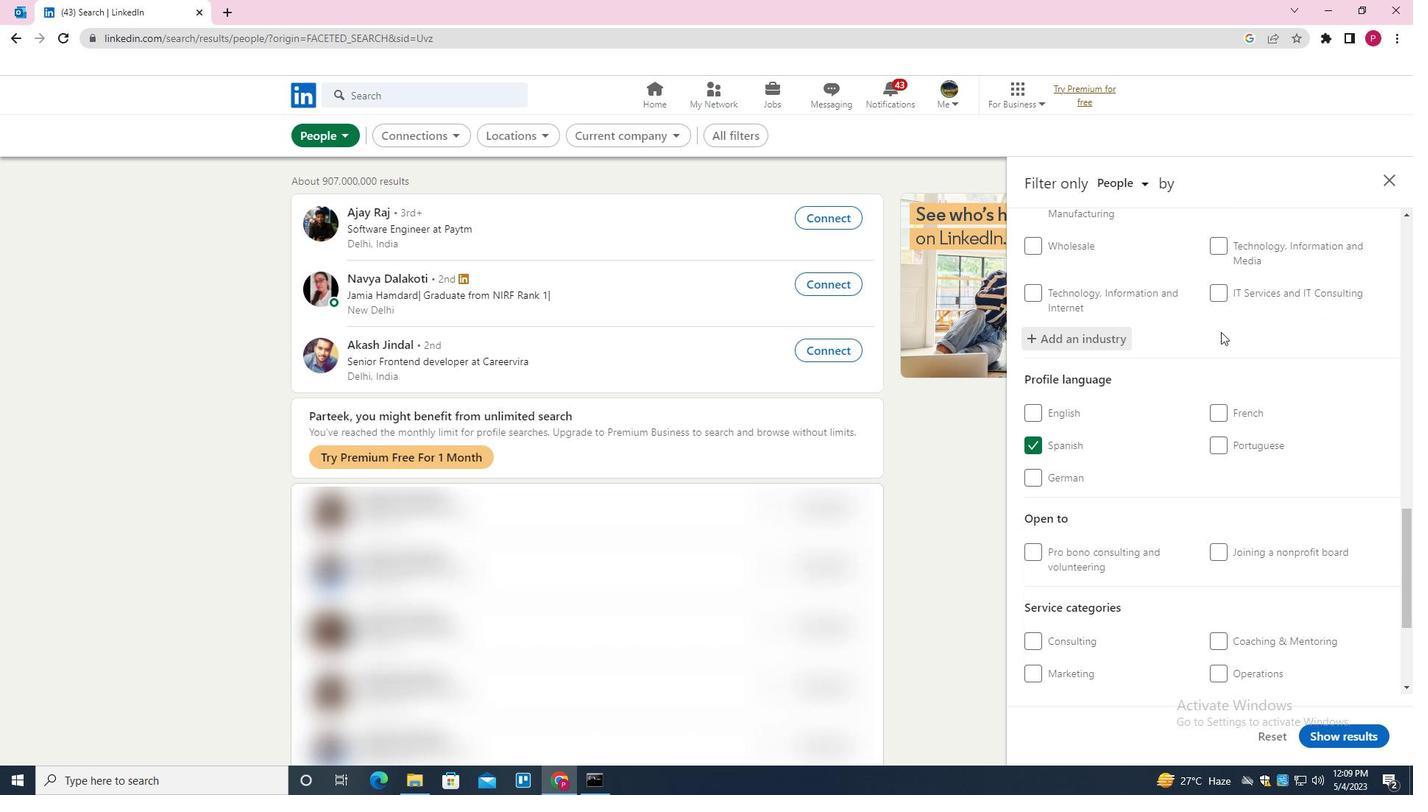 
Action: Mouse scrolled (1221, 345) with delta (0, 0)
Screenshot: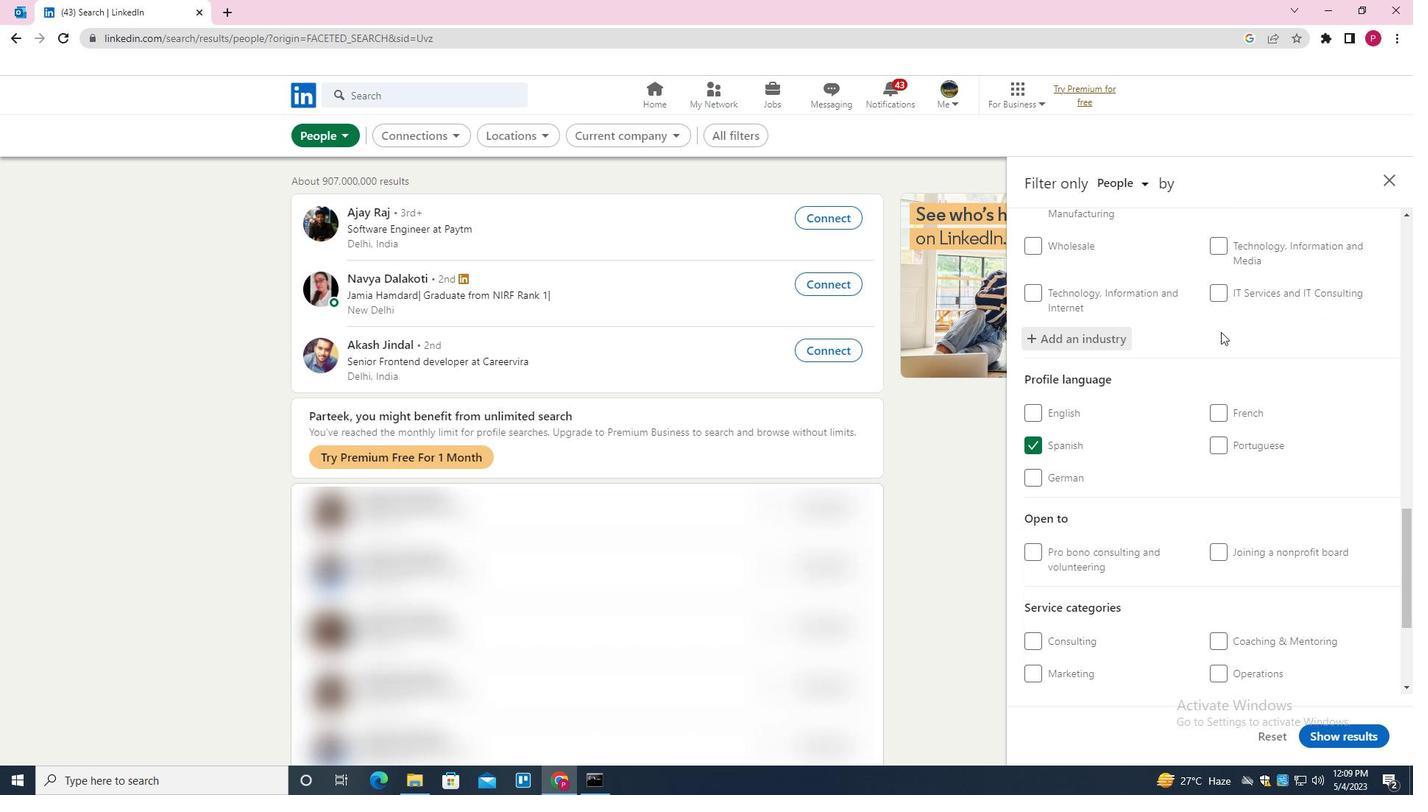 
Action: Mouse moved to (1221, 349)
Screenshot: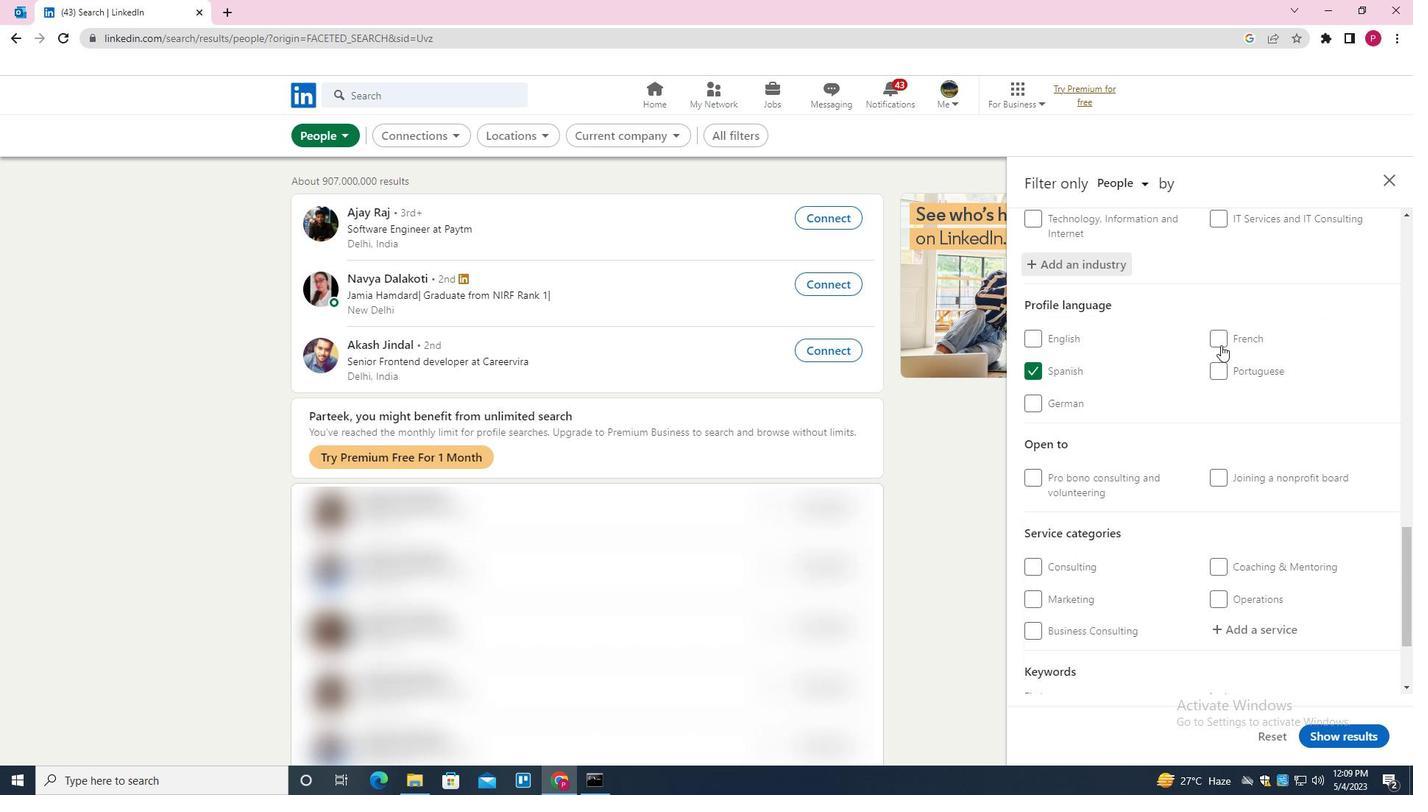 
Action: Mouse scrolled (1221, 349) with delta (0, 0)
Screenshot: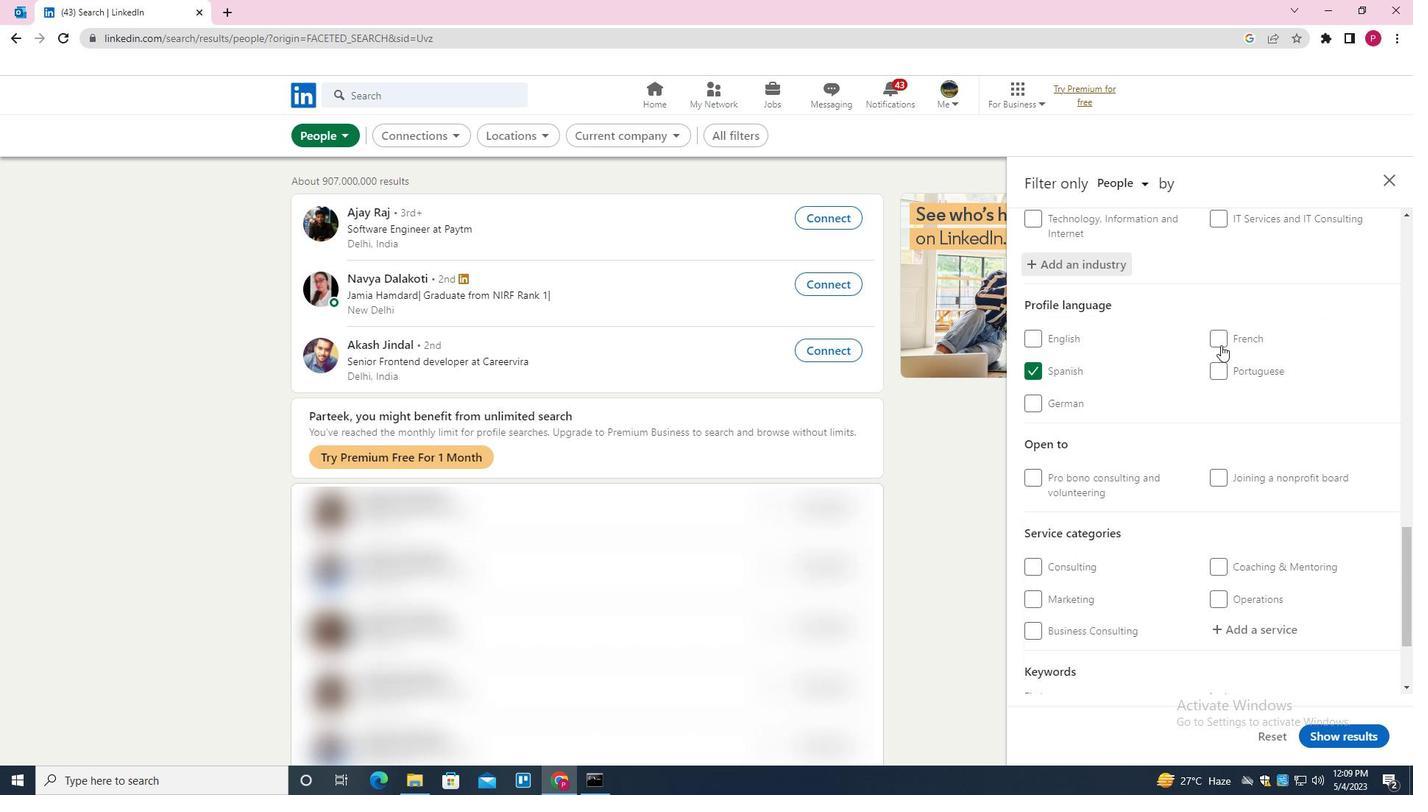 
Action: Mouse moved to (1269, 481)
Screenshot: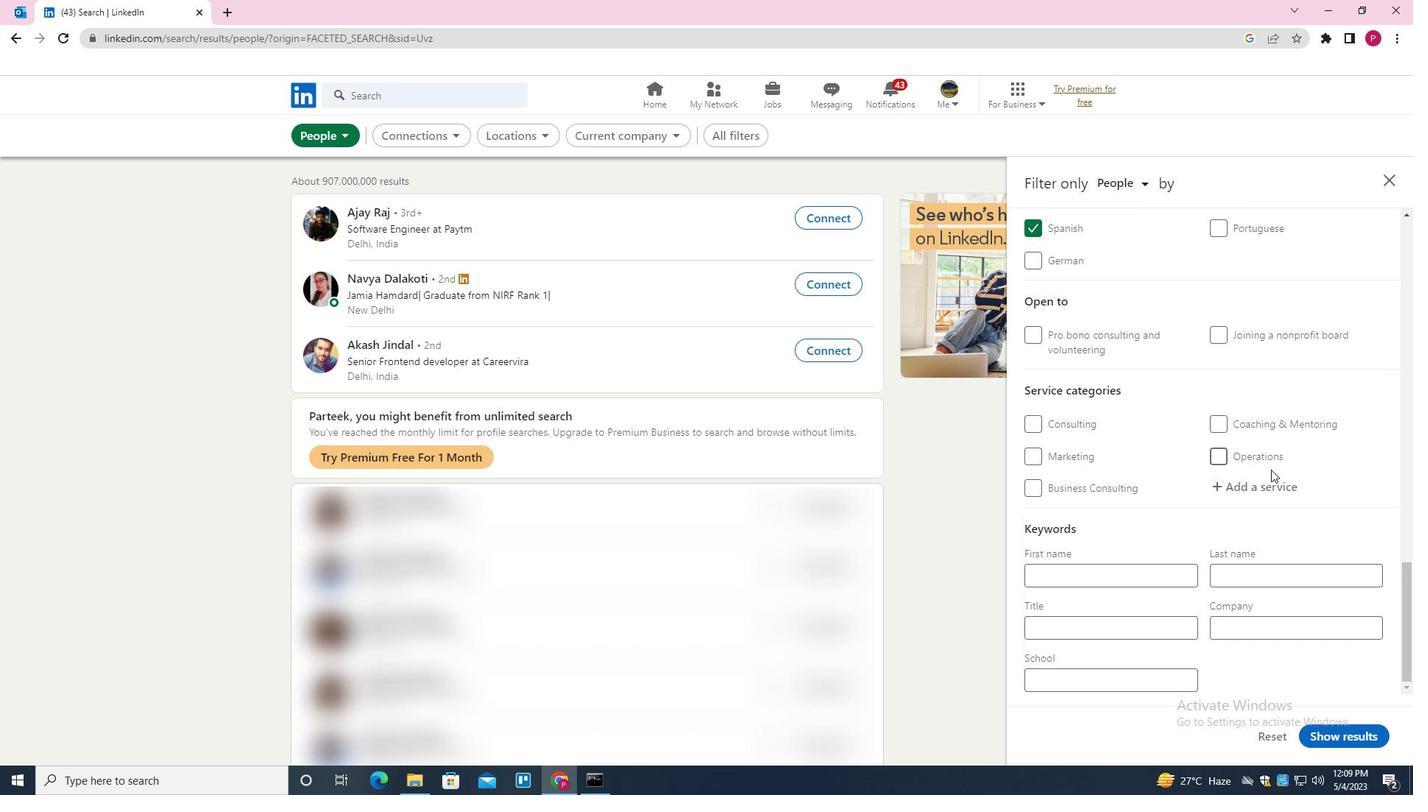 
Action: Mouse pressed left at (1269, 481)
Screenshot: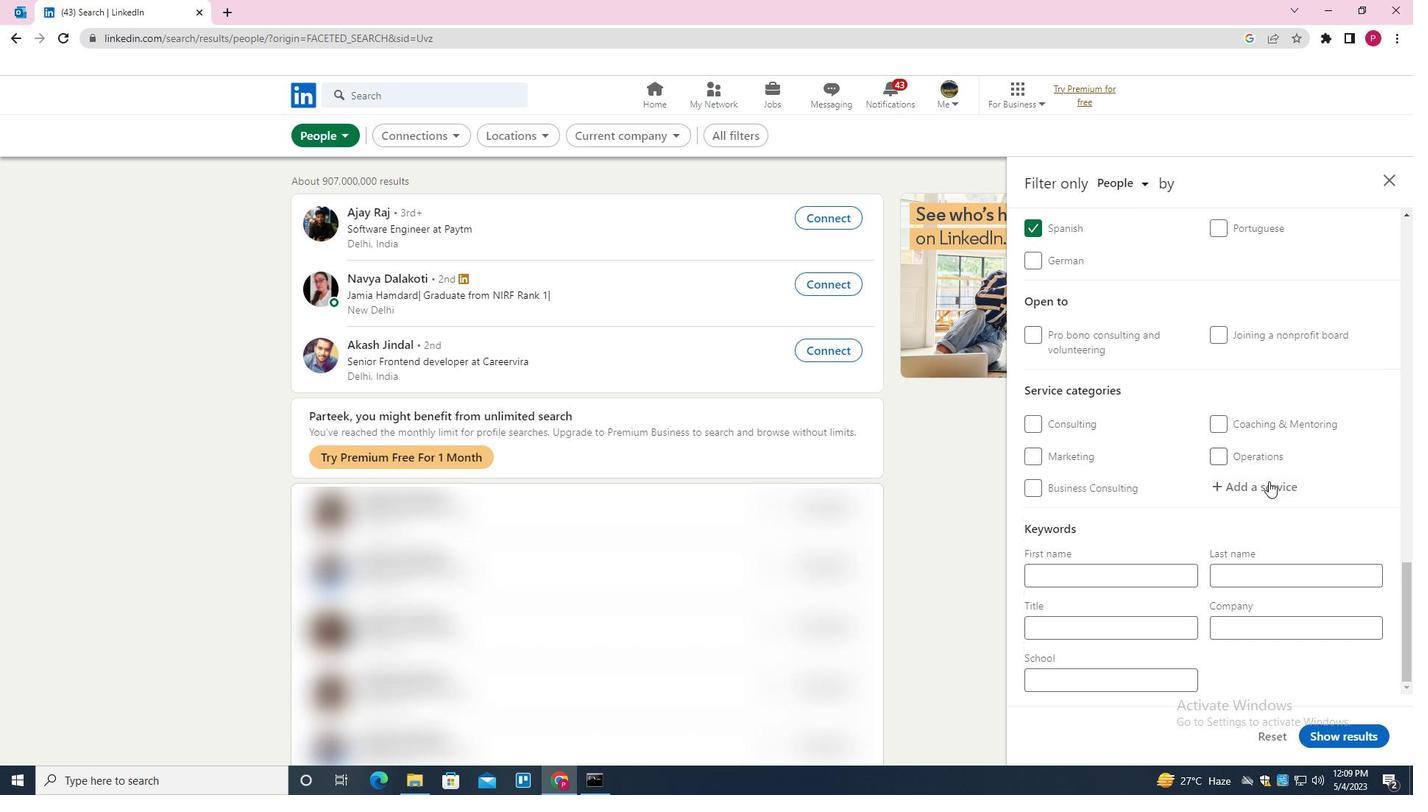 
Action: Key pressed <Key.shift><Key.shift><Key.shift><Key.shift><Key.shift><Key.shift><Key.shift><Key.shift>HUMAN<Key.space><Key.shift><Key.shift><Key.shift><Key.shift><Key.shift><Key.shift>RESOURCES<Key.down><Key.enter>
Screenshot: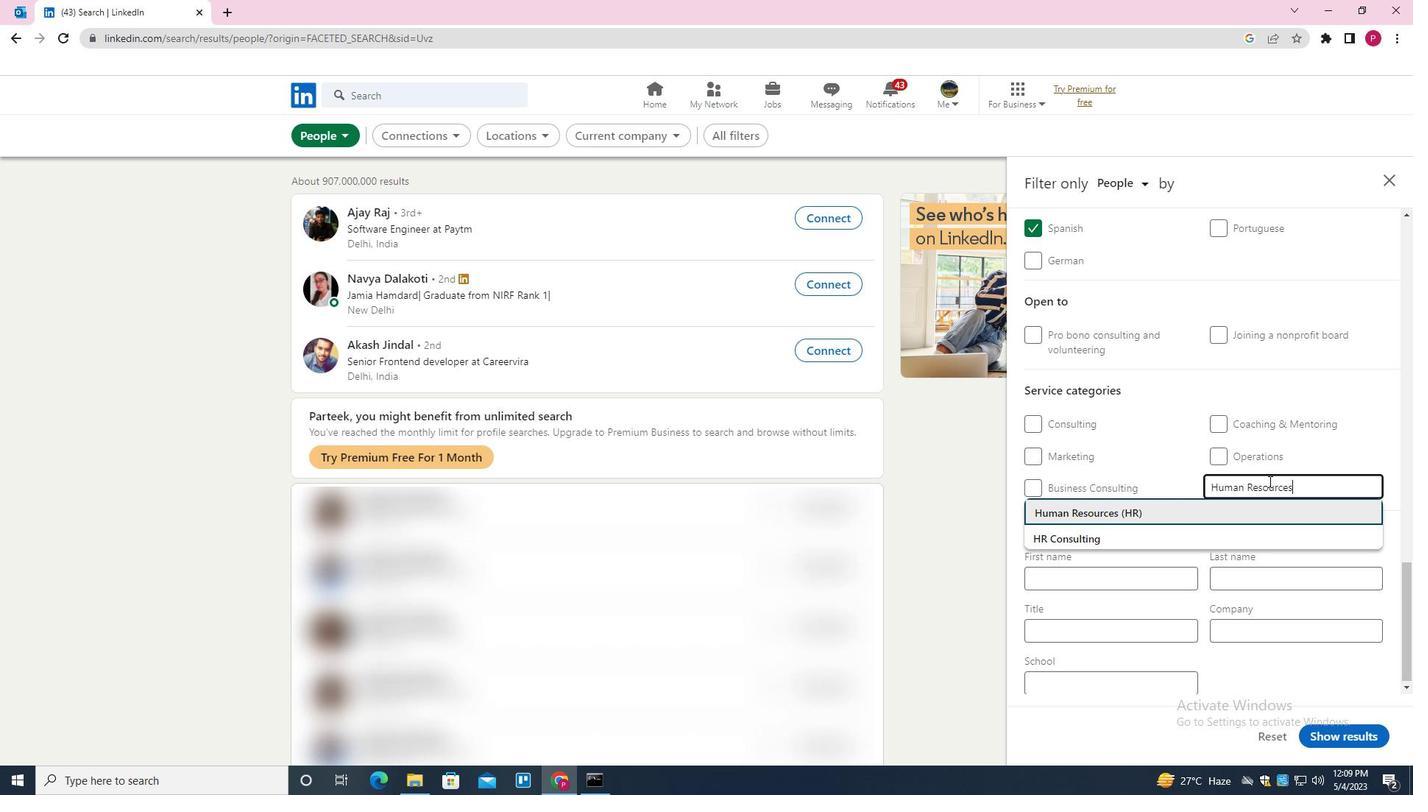 
Action: Mouse moved to (1260, 494)
Screenshot: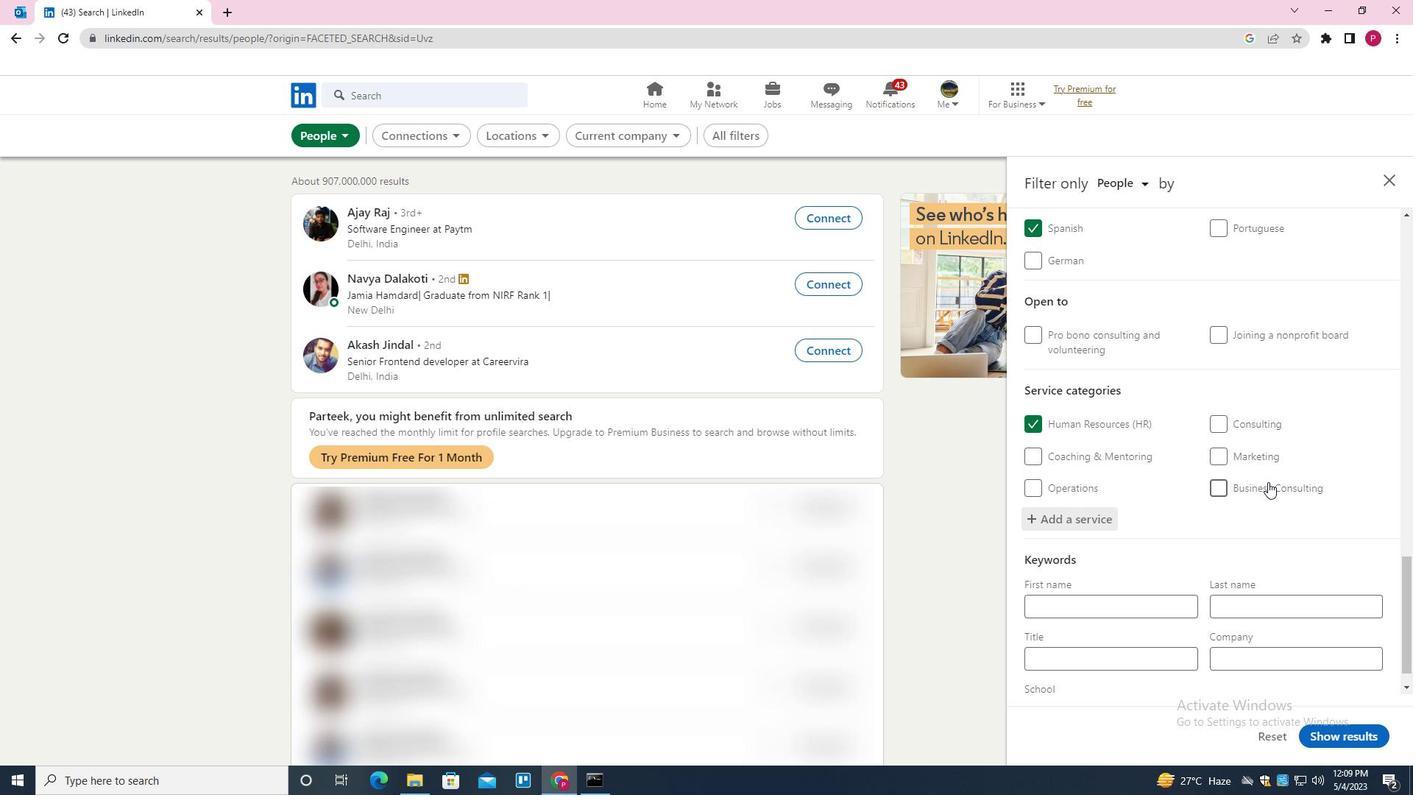
Action: Mouse scrolled (1260, 494) with delta (0, 0)
Screenshot: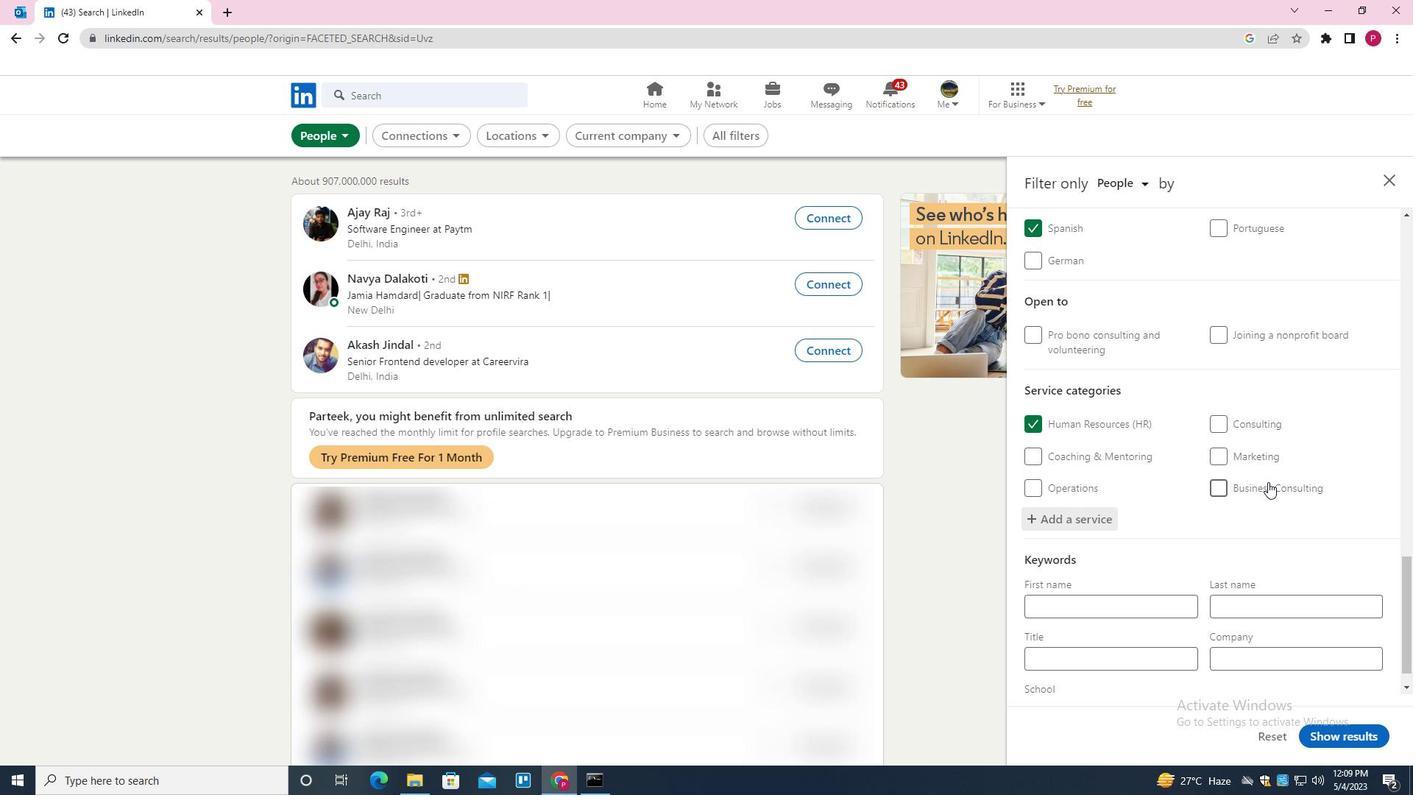 
Action: Mouse moved to (1258, 500)
Screenshot: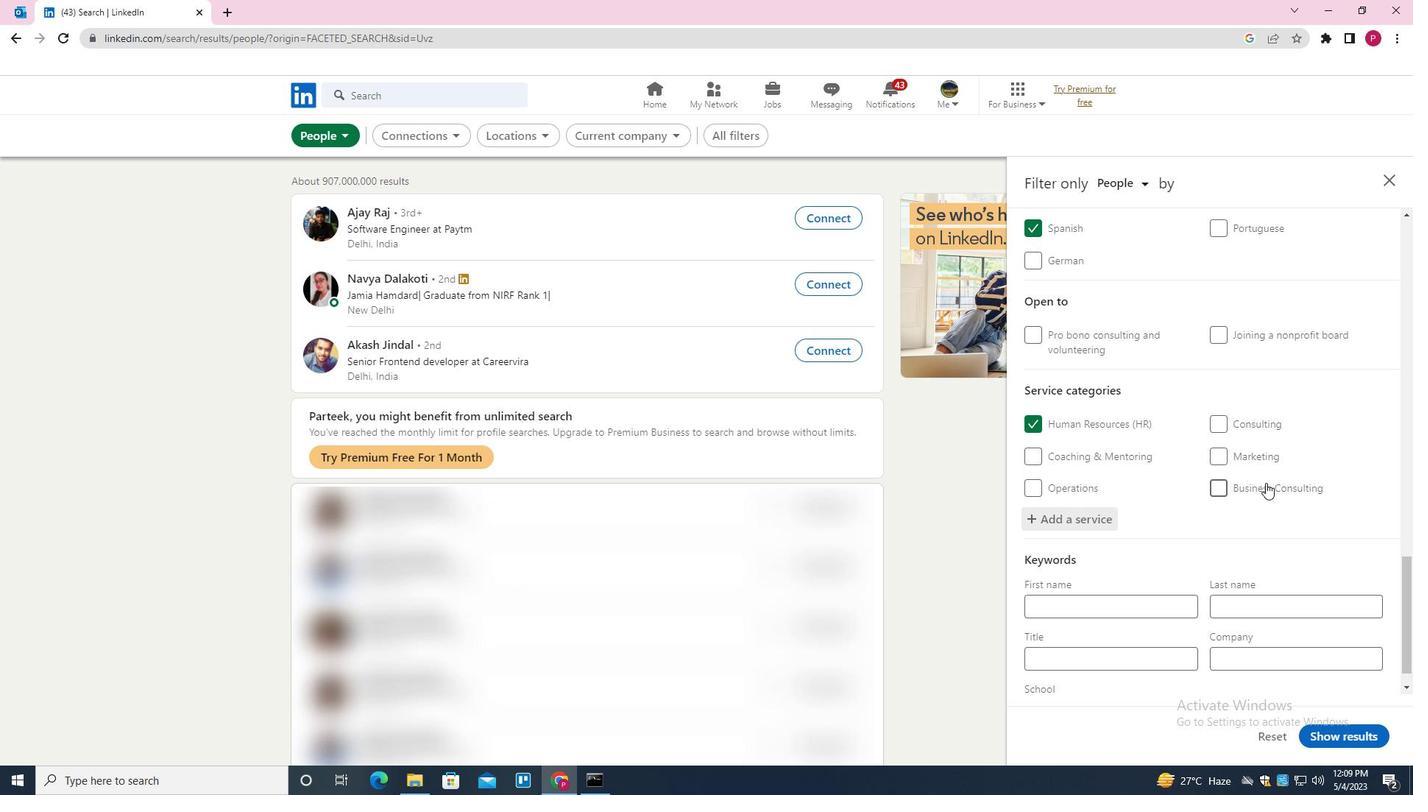 
Action: Mouse scrolled (1258, 500) with delta (0, 0)
Screenshot: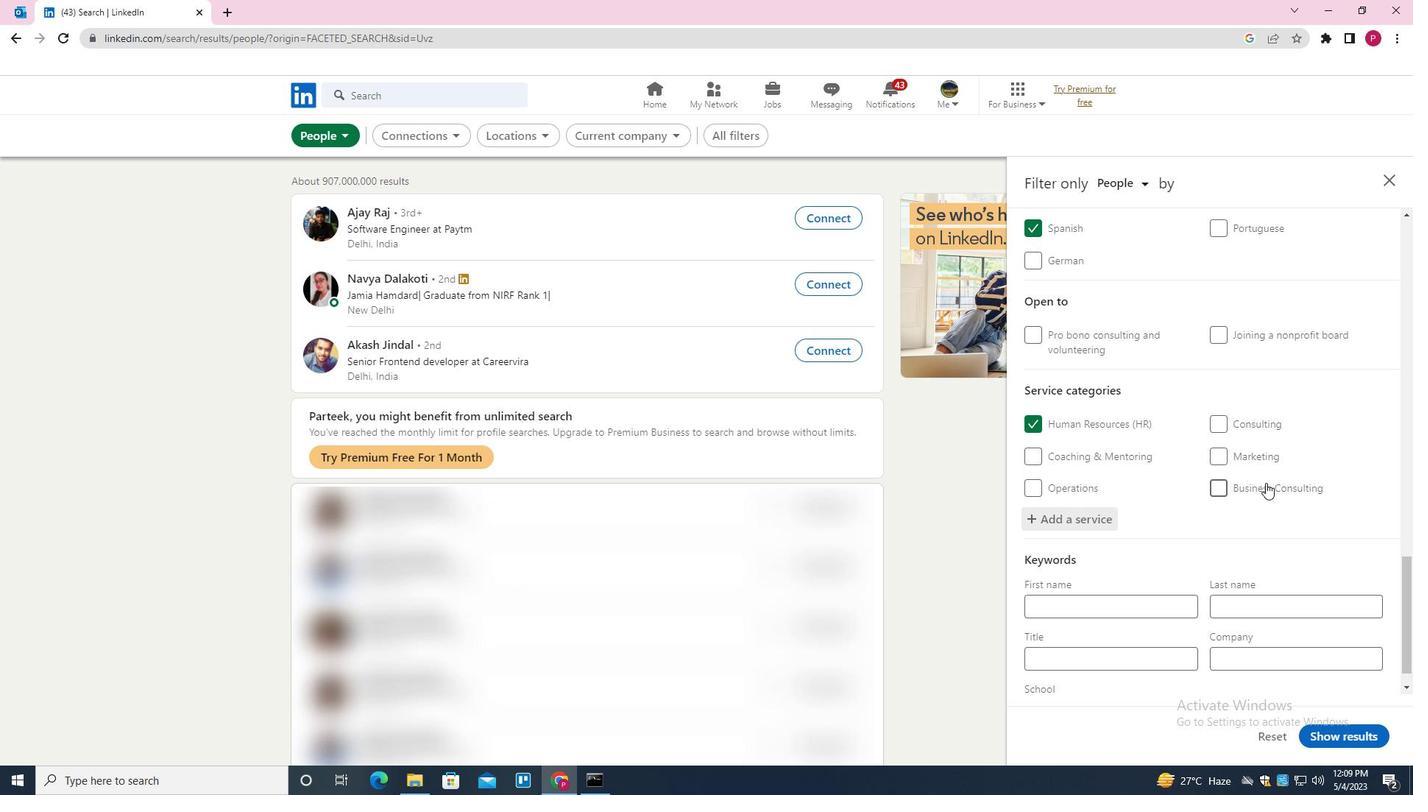 
Action: Mouse moved to (1256, 505)
Screenshot: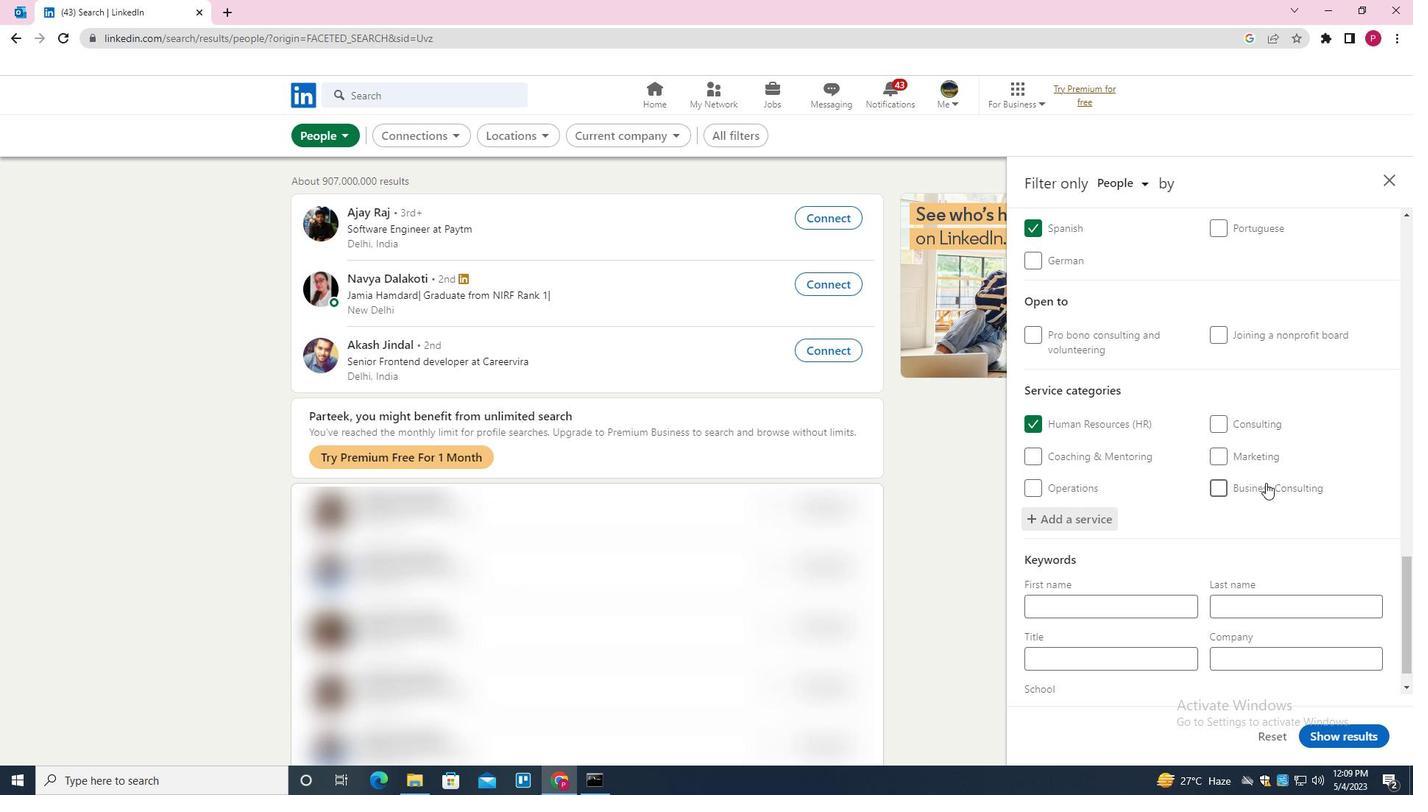 
Action: Mouse scrolled (1256, 504) with delta (0, 0)
Screenshot: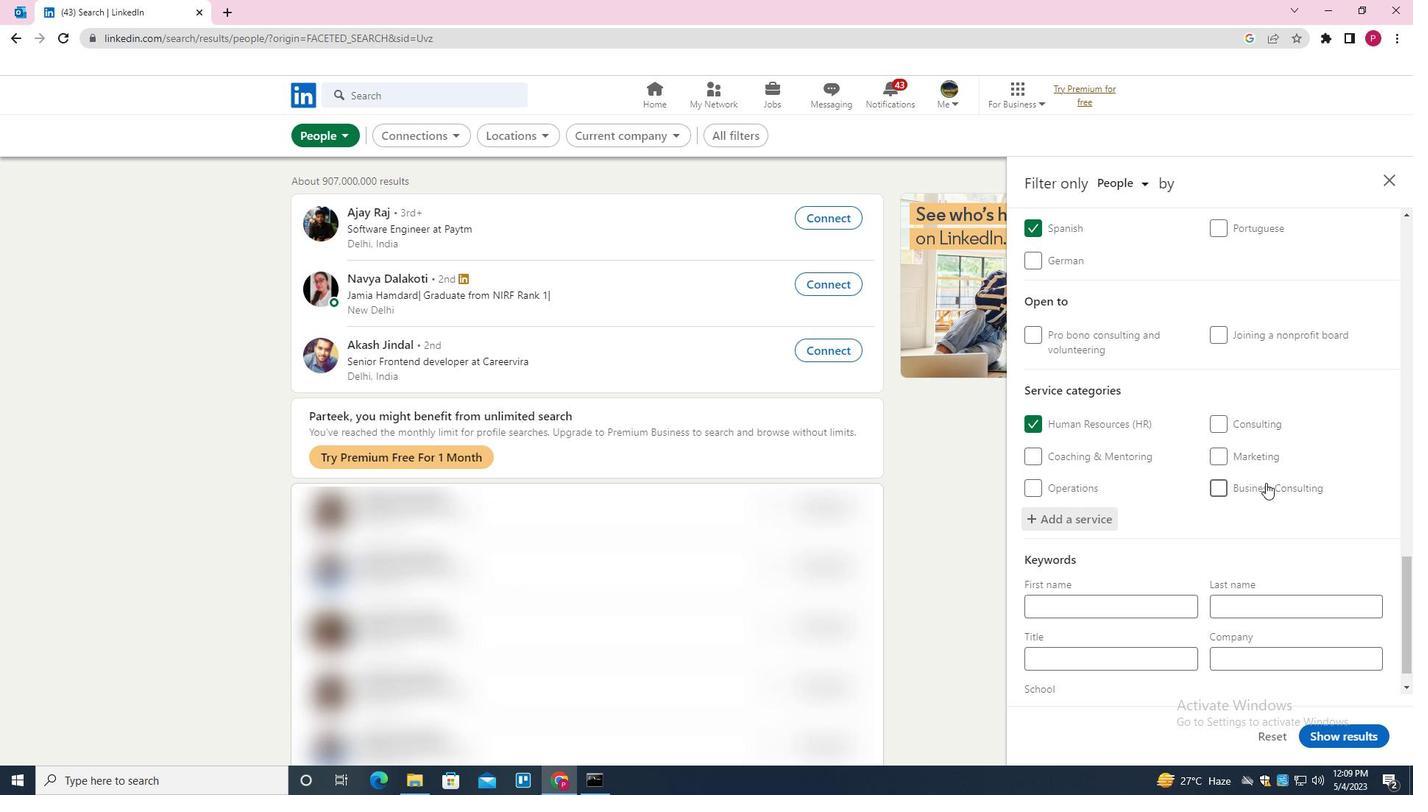 
Action: Mouse moved to (1254, 509)
Screenshot: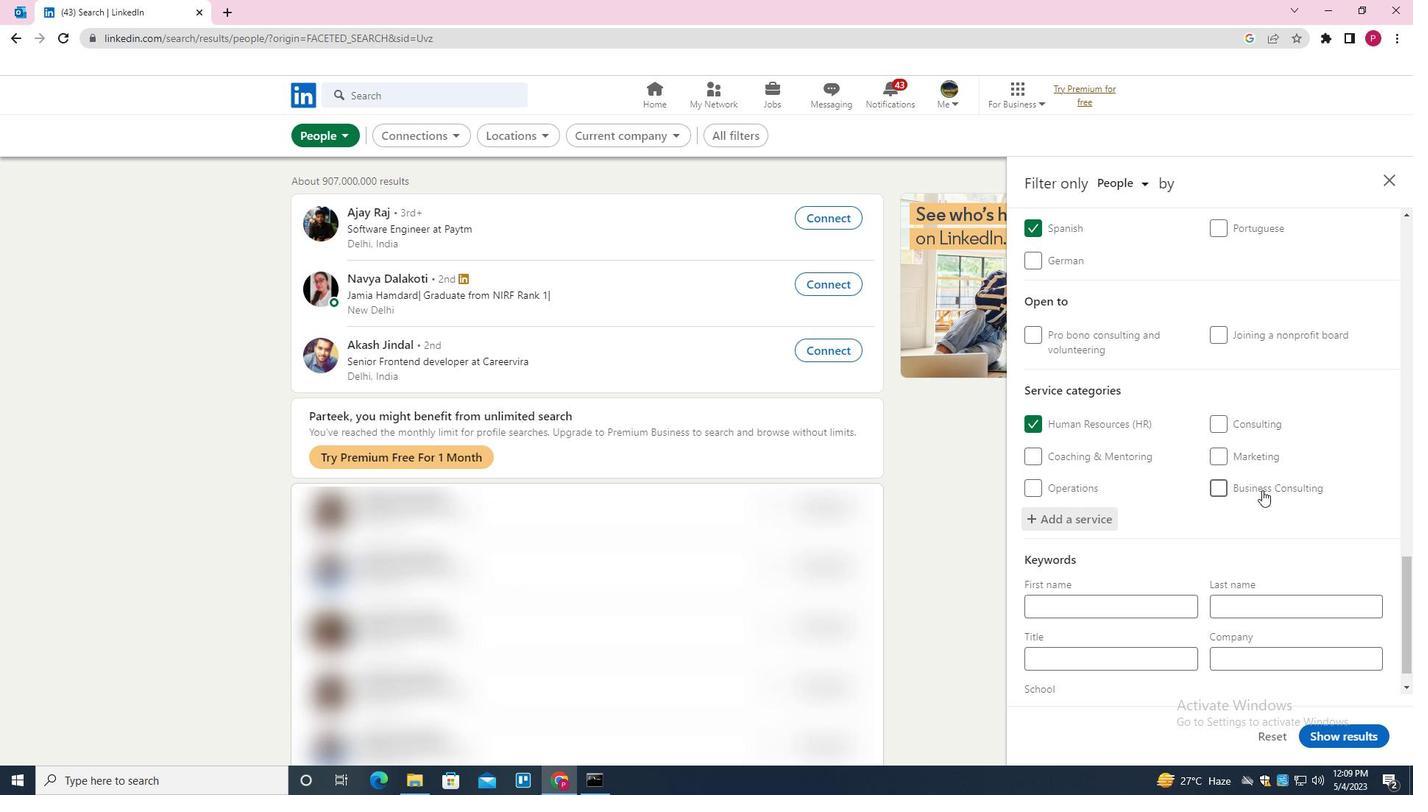 
Action: Mouse scrolled (1254, 508) with delta (0, 0)
Screenshot: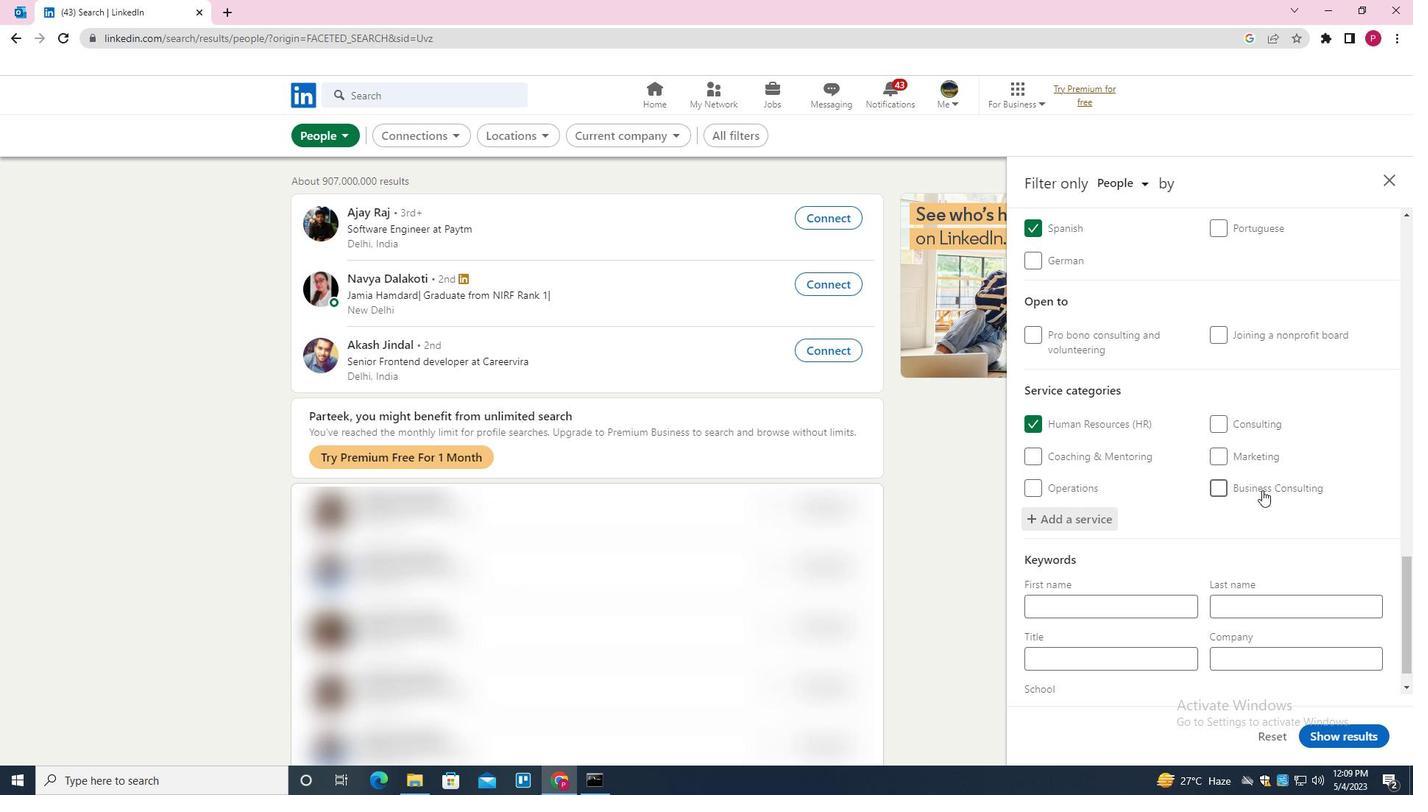 
Action: Mouse moved to (1249, 519)
Screenshot: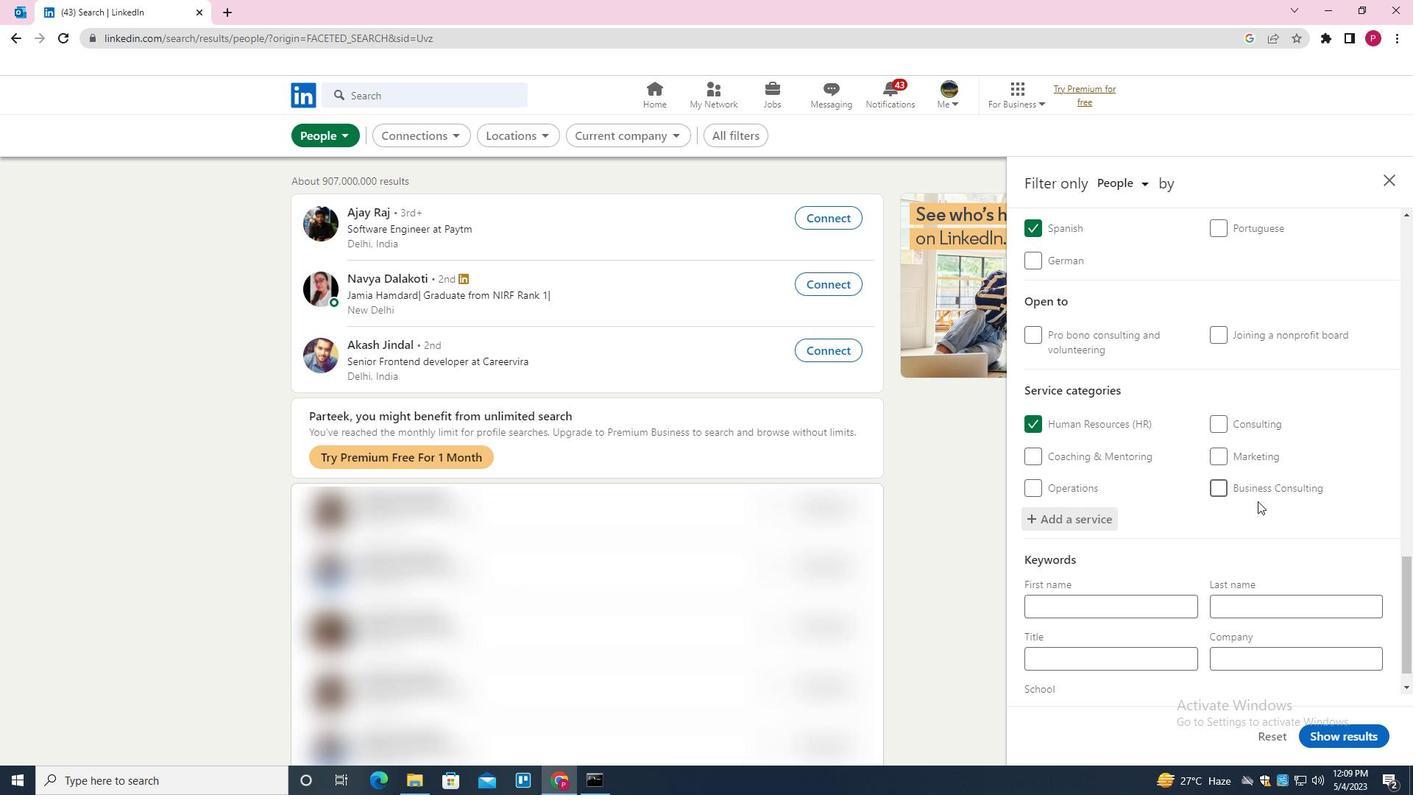 
Action: Mouse scrolled (1249, 518) with delta (0, 0)
Screenshot: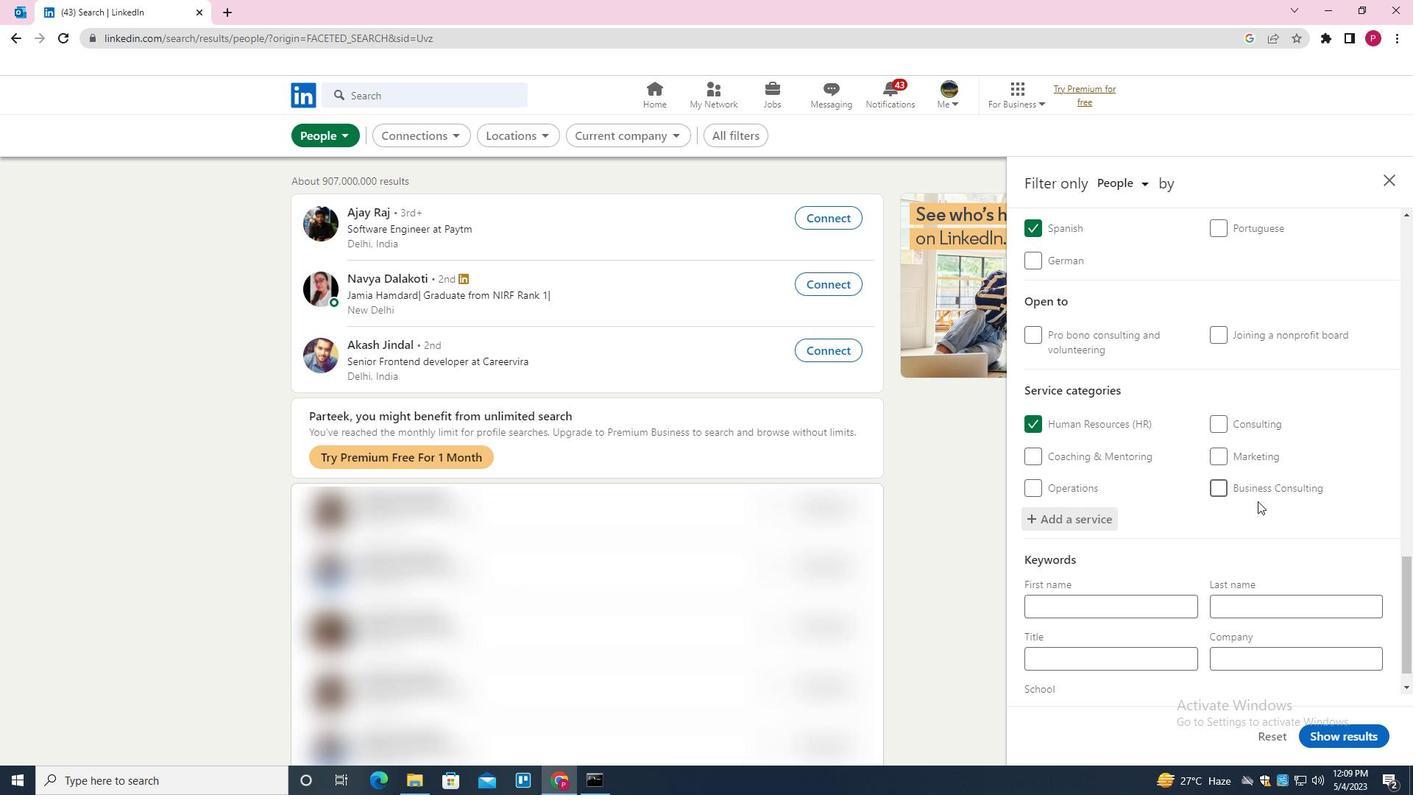 
Action: Mouse moved to (1139, 625)
Screenshot: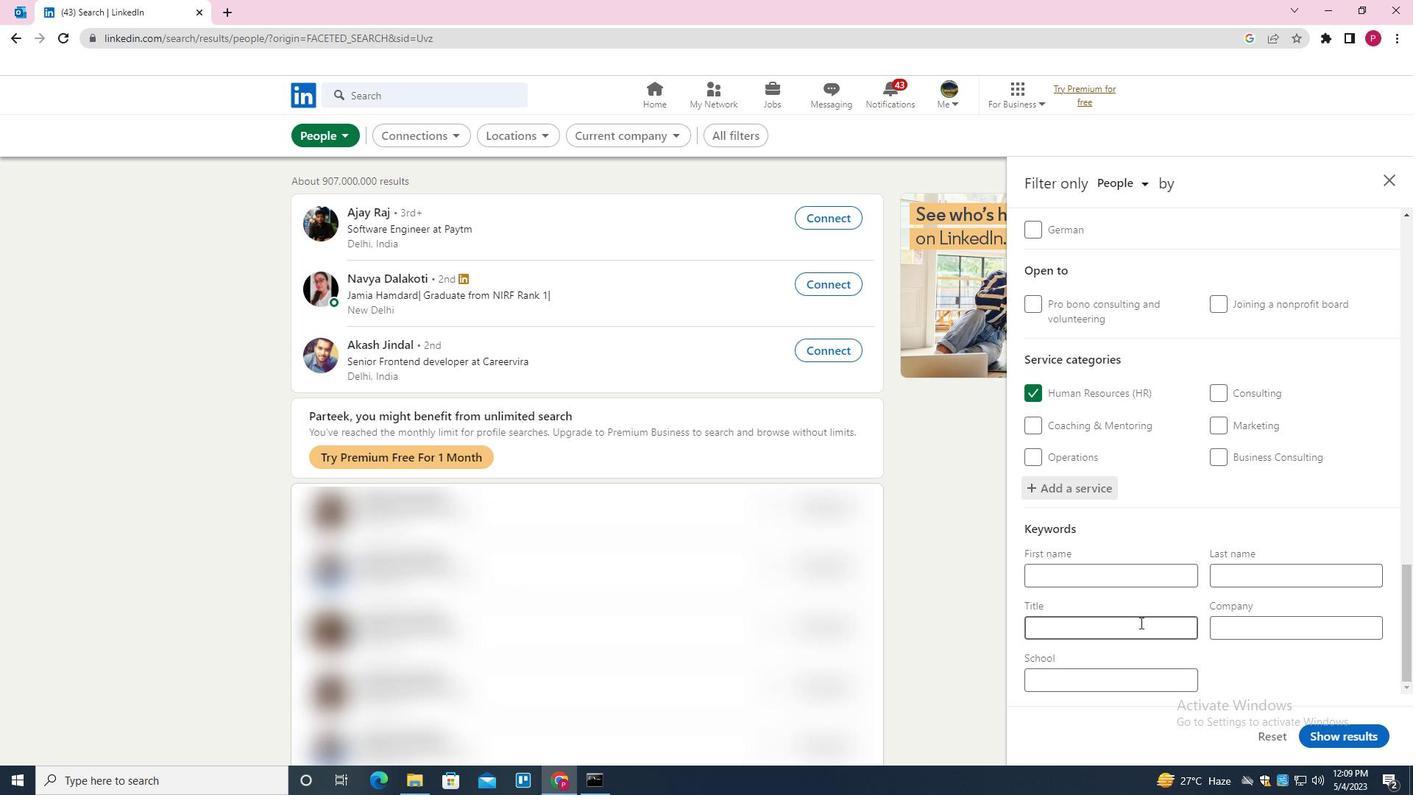 
Action: Mouse pressed left at (1139, 625)
Screenshot: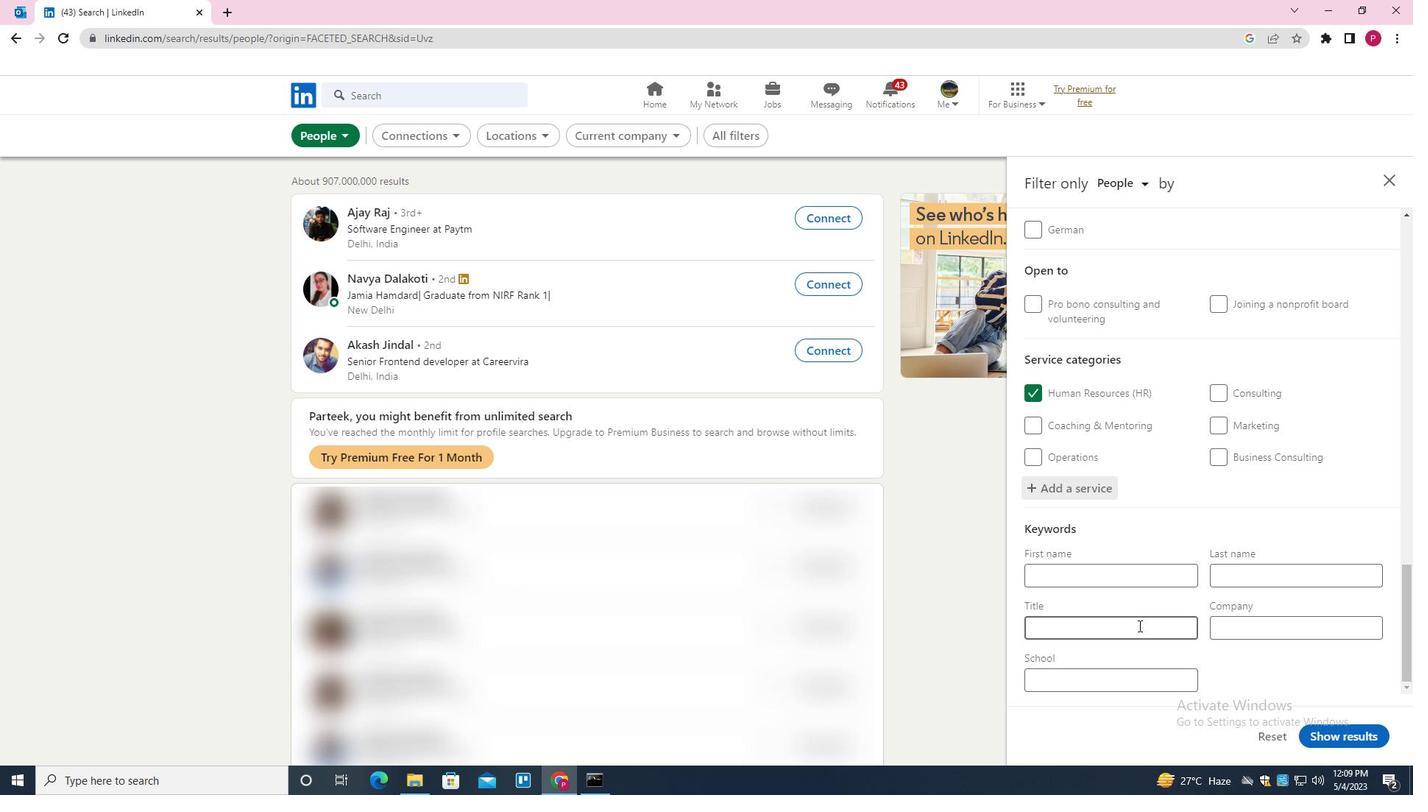 
Action: Key pressed <Key.shift><Key.shift><Key.shift><Key.shift><Key.shift><Key.shift><Key.shift>RED<Key.space><Key.shift>CROSS<Key.space><Key.shift><Key.shift><Key.shift><Key.shift><Key.shift><Key.shift><Key.shift><Key.shift><Key.shift>VOLUNTEER
Screenshot: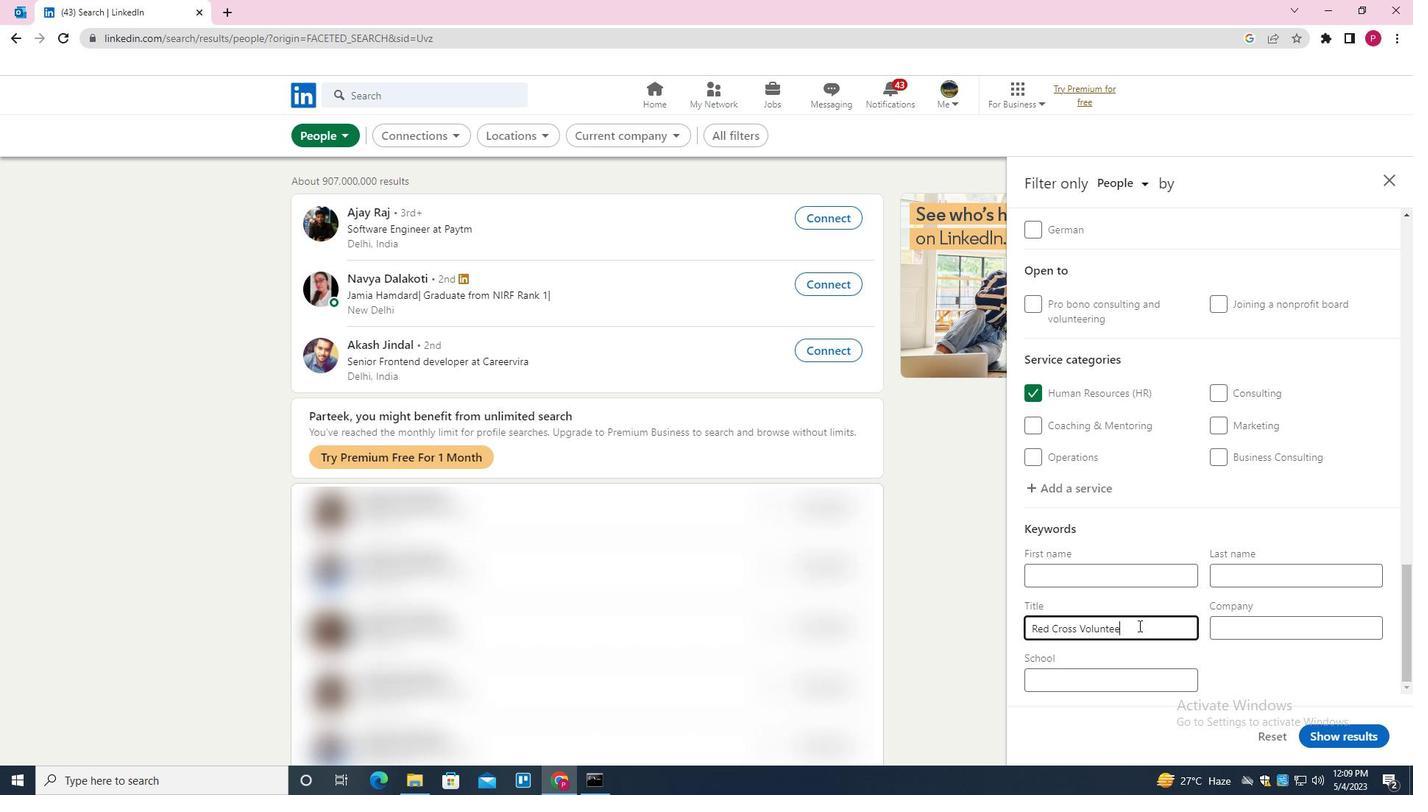 
Action: Mouse moved to (1344, 735)
Screenshot: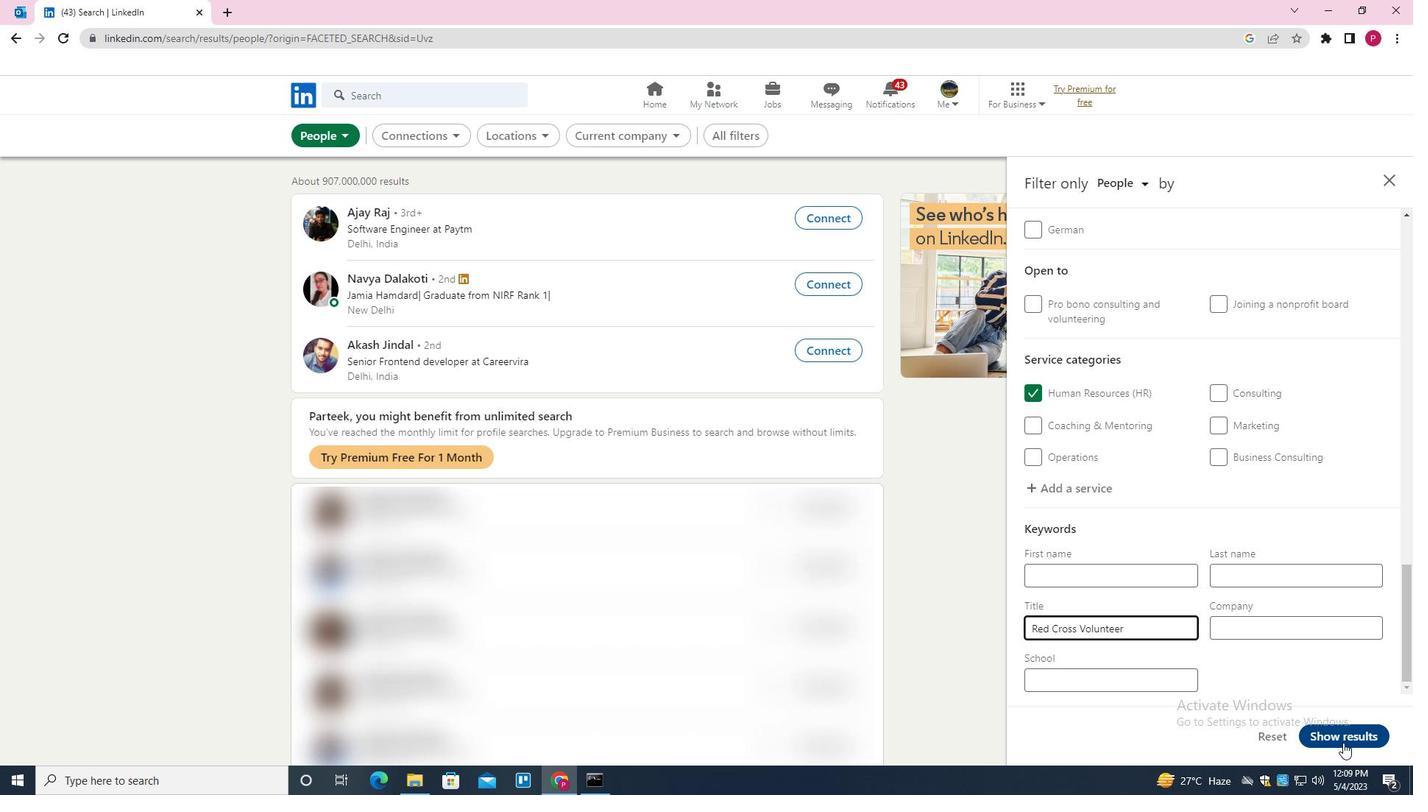 
Action: Mouse pressed left at (1344, 735)
Screenshot: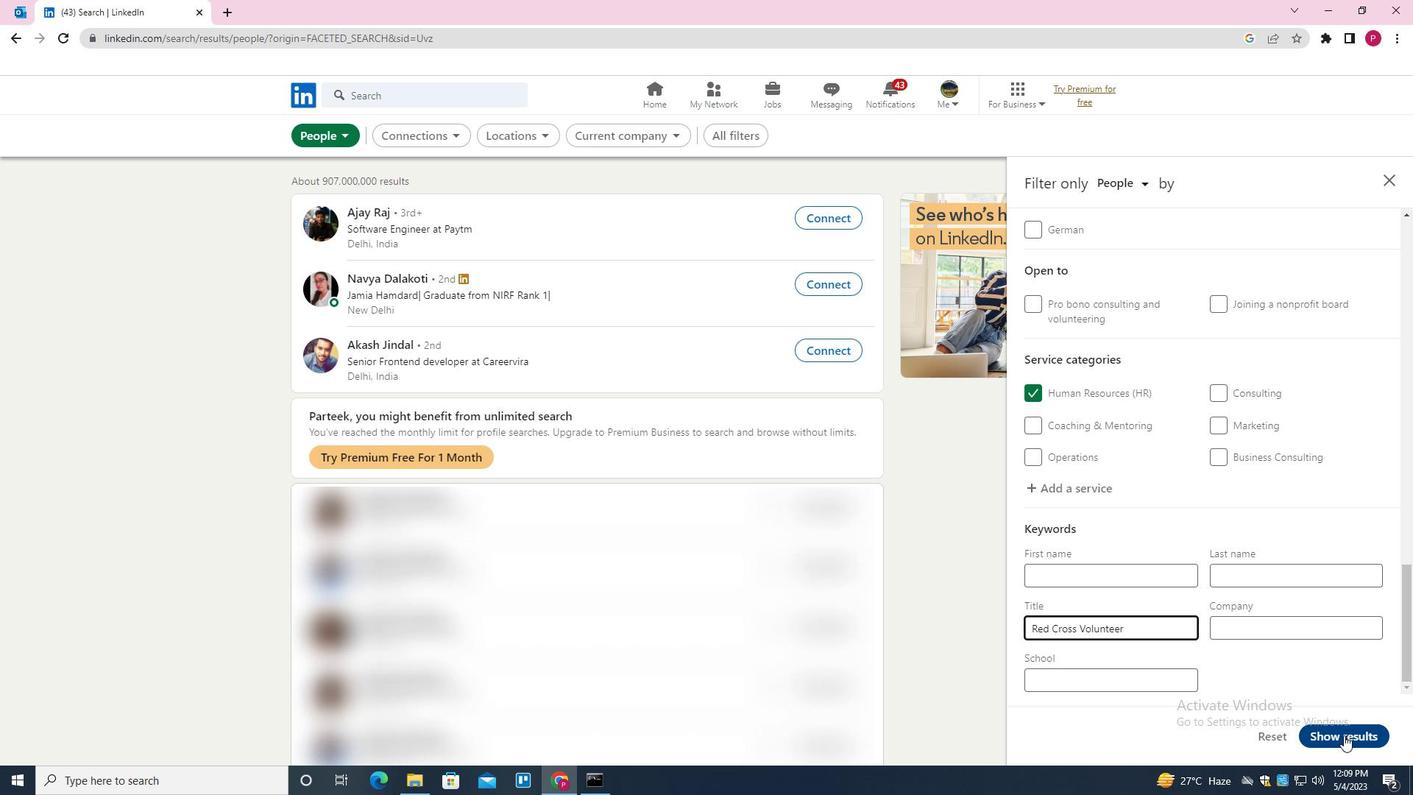 
Action: Mouse moved to (637, 332)
Screenshot: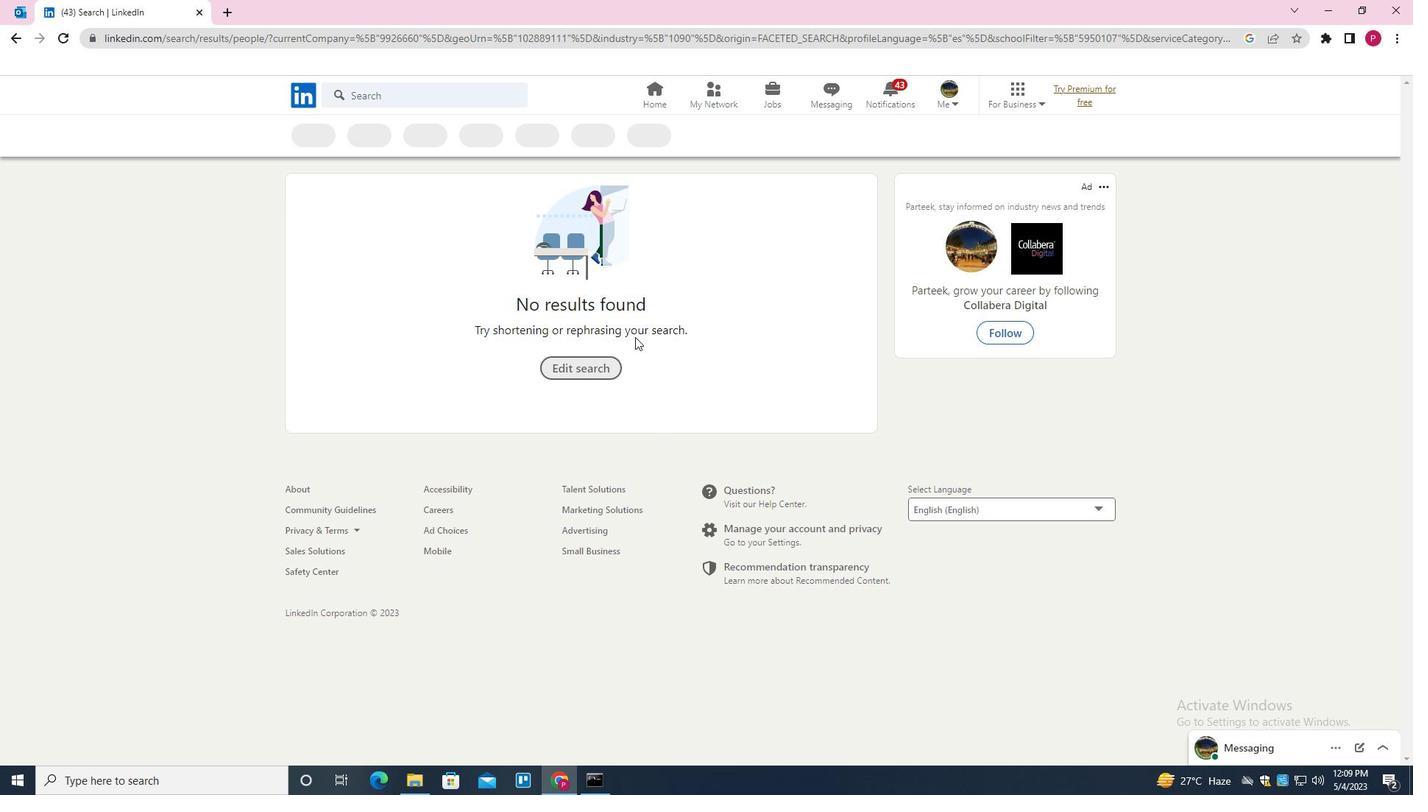 
